 Task: For heading Use Italics Caveat with blue  colour & Underline.  font size for heading24,  'Change the font style of data to'Comic Sans MS and font size to 16,  Change the alignment of both headline & data to Align right In the sheet  Budget Tracking Tool
Action: Mouse moved to (177, 160)
Screenshot: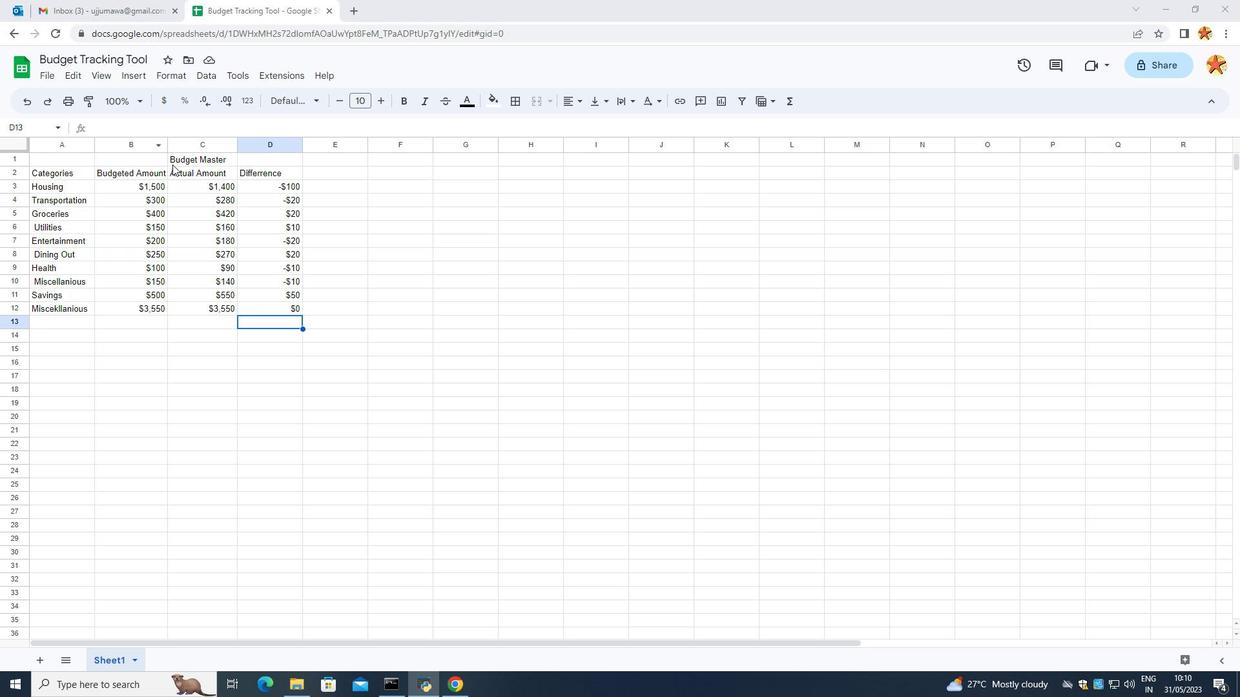 
Action: Mouse pressed left at (177, 160)
Screenshot: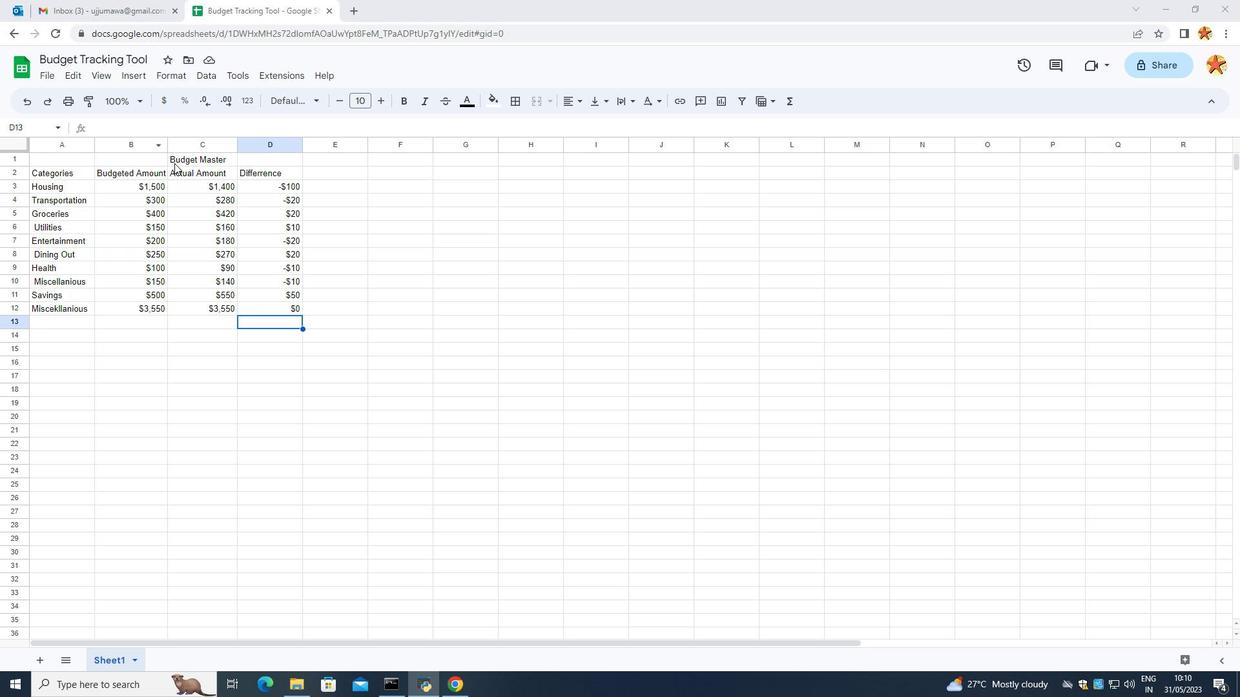 
Action: Mouse moved to (345, 98)
Screenshot: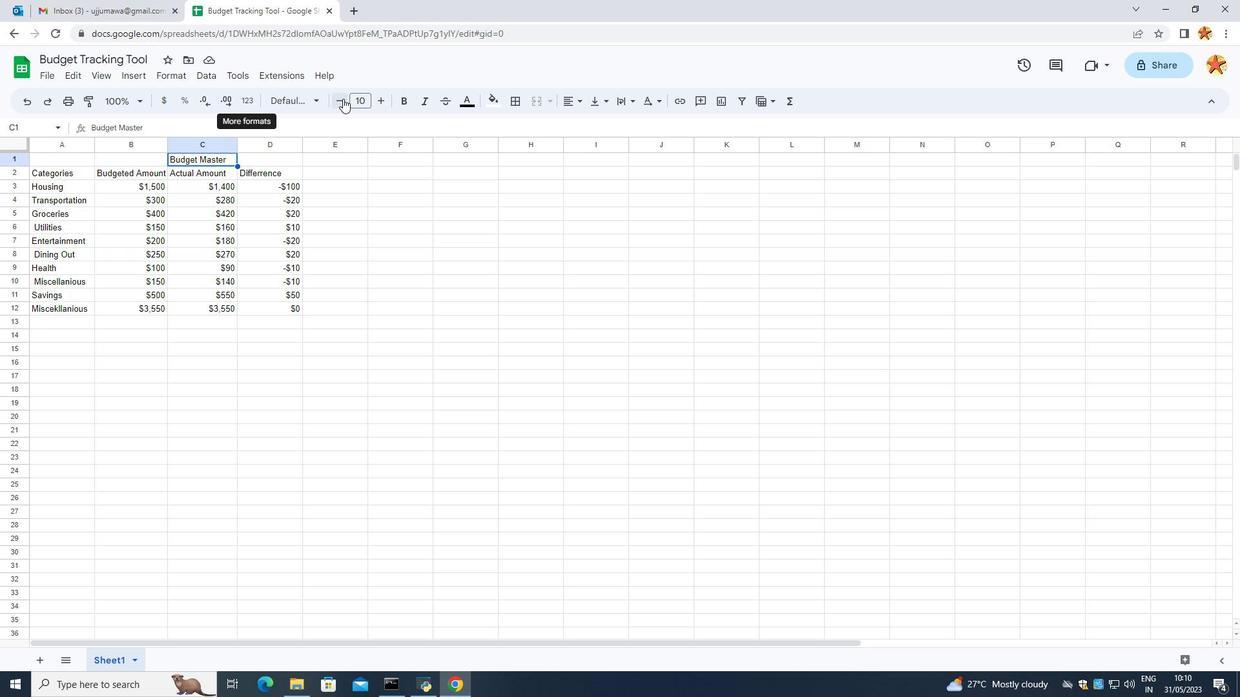 
Action: Mouse pressed left at (345, 98)
Screenshot: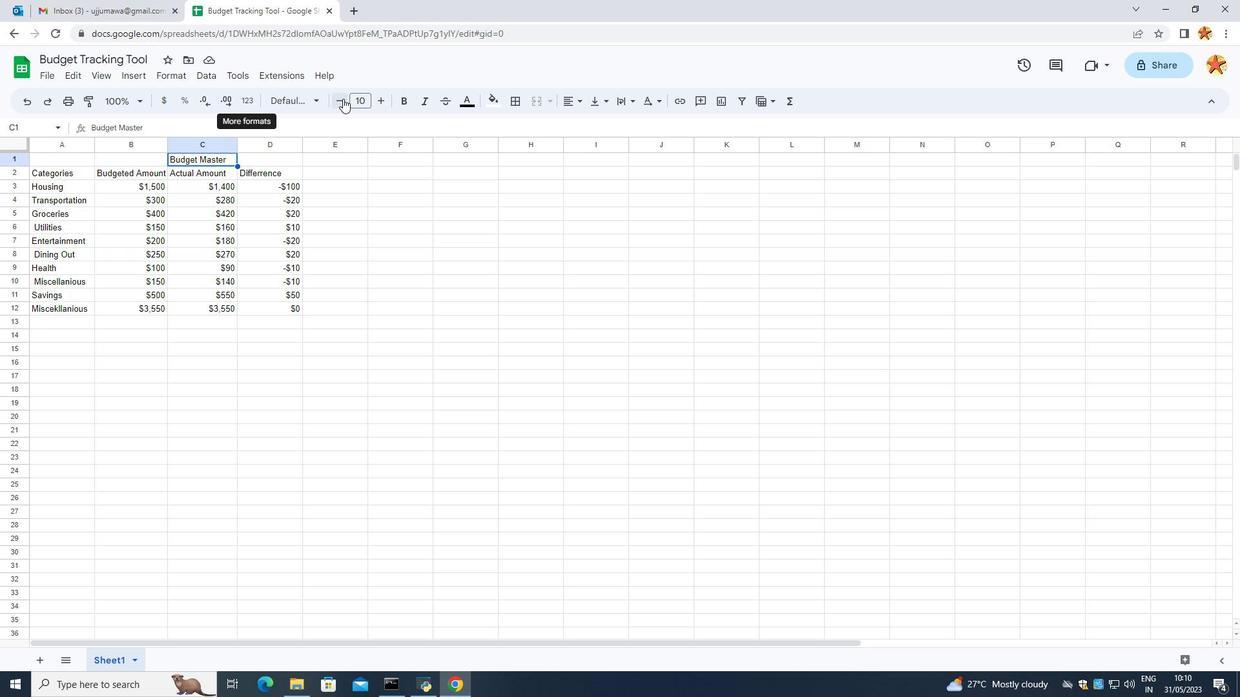 
Action: Mouse moved to (280, 94)
Screenshot: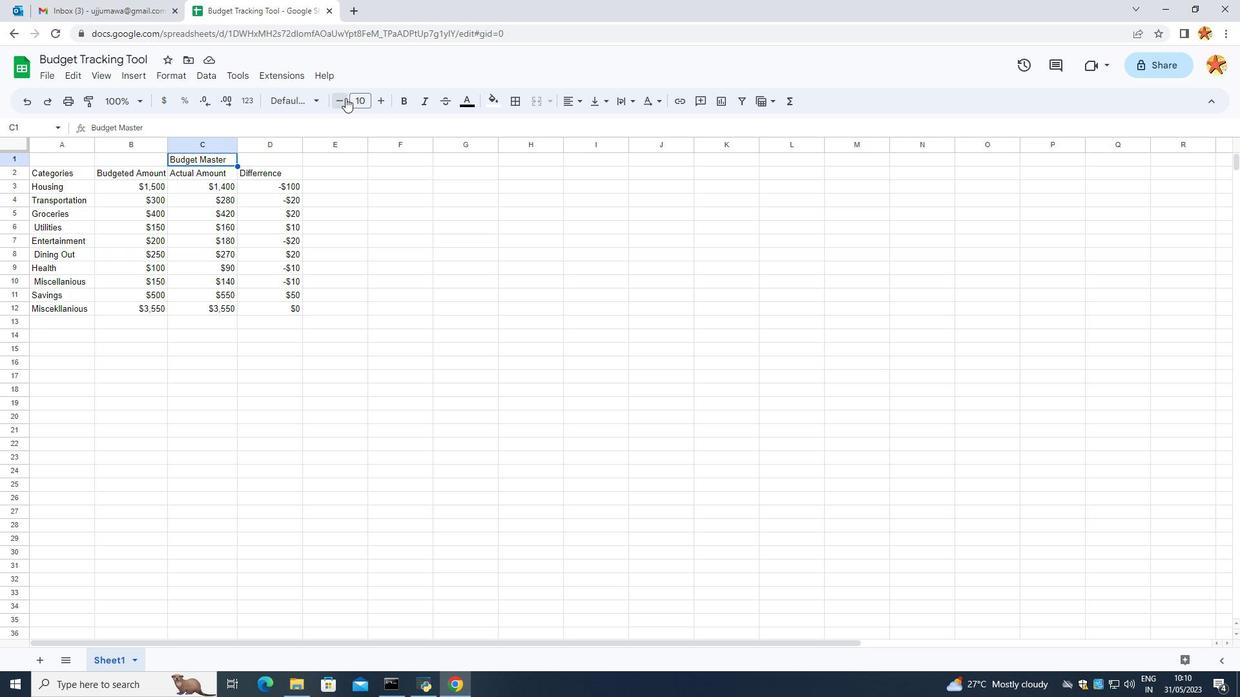 
Action: Mouse pressed left at (280, 94)
Screenshot: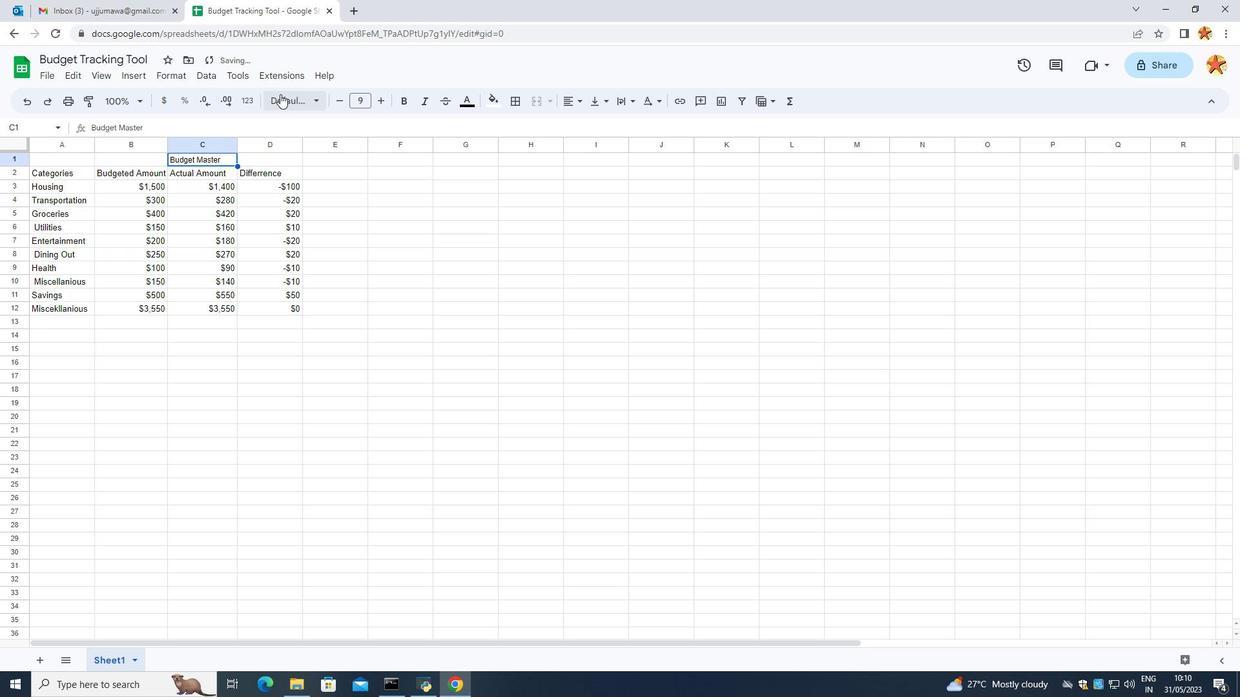 
Action: Mouse moved to (299, 426)
Screenshot: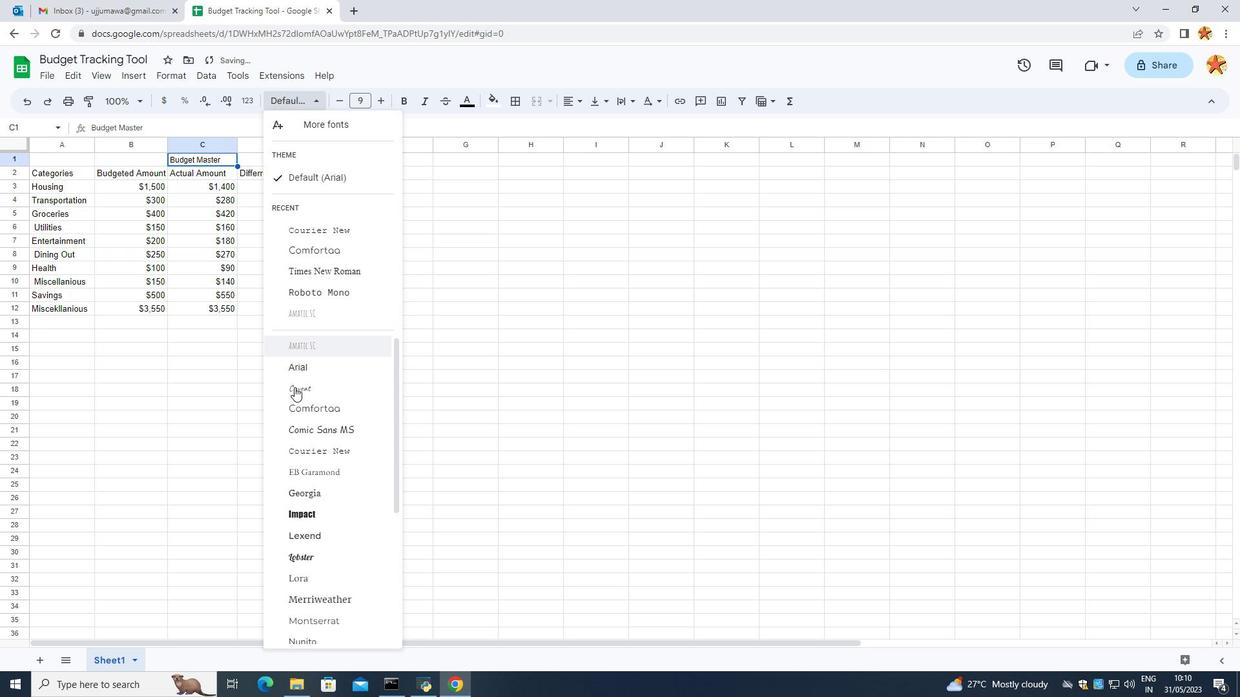 
Action: Mouse scrolled (299, 425) with delta (0, 0)
Screenshot: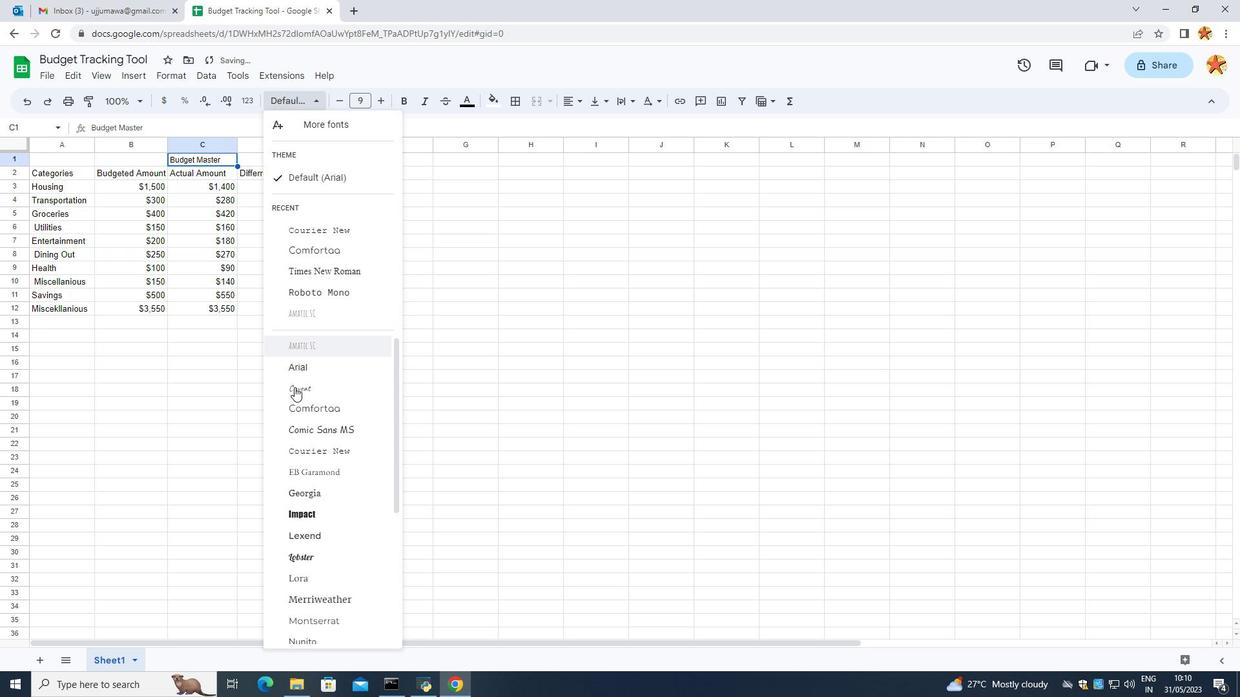 
Action: Mouse moved to (304, 417)
Screenshot: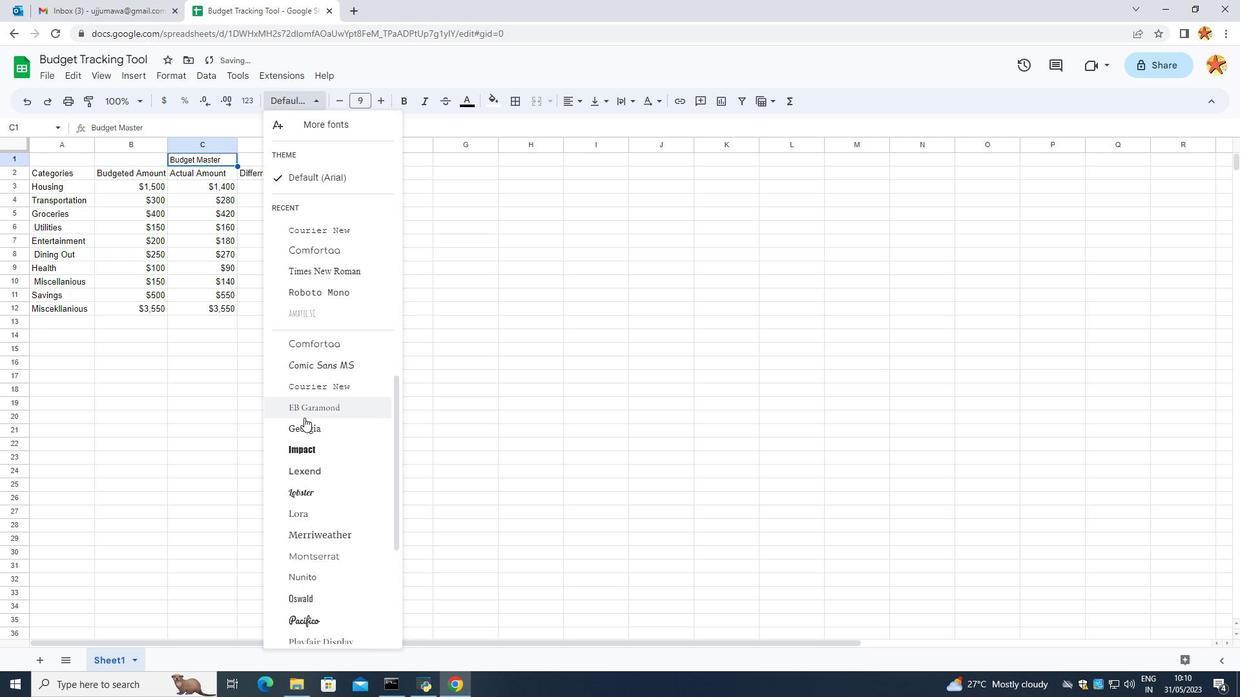 
Action: Mouse scrolled (304, 418) with delta (0, 0)
Screenshot: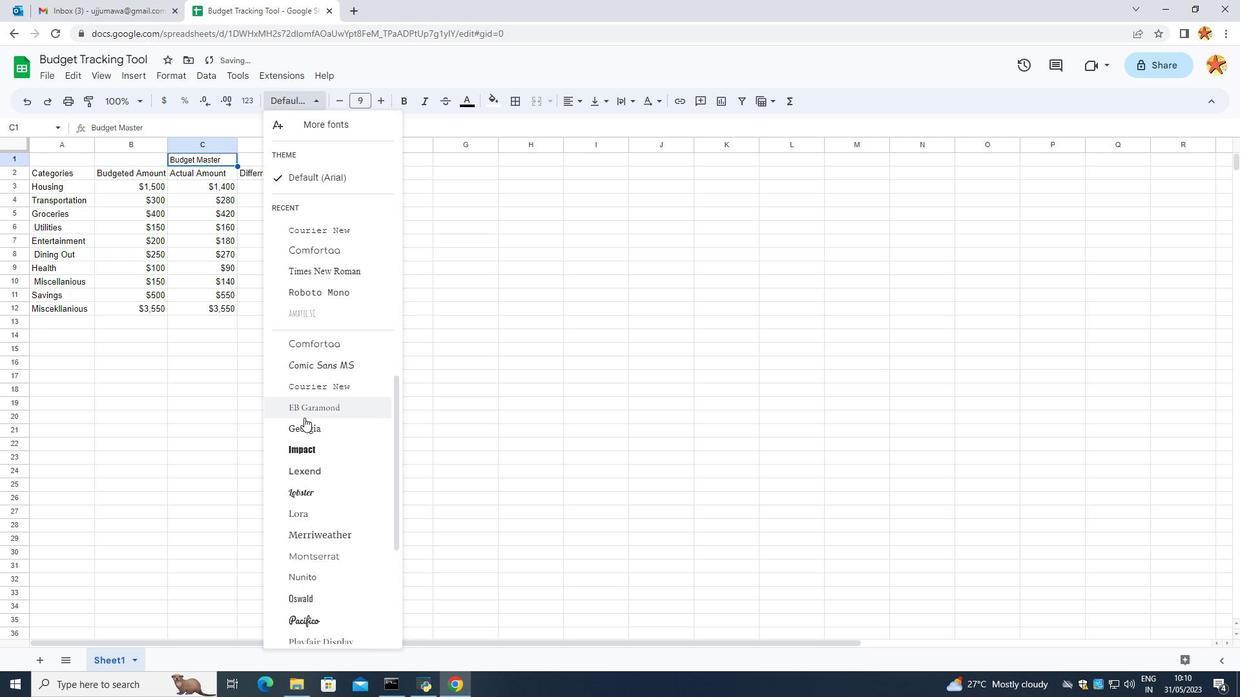 
Action: Mouse moved to (297, 456)
Screenshot: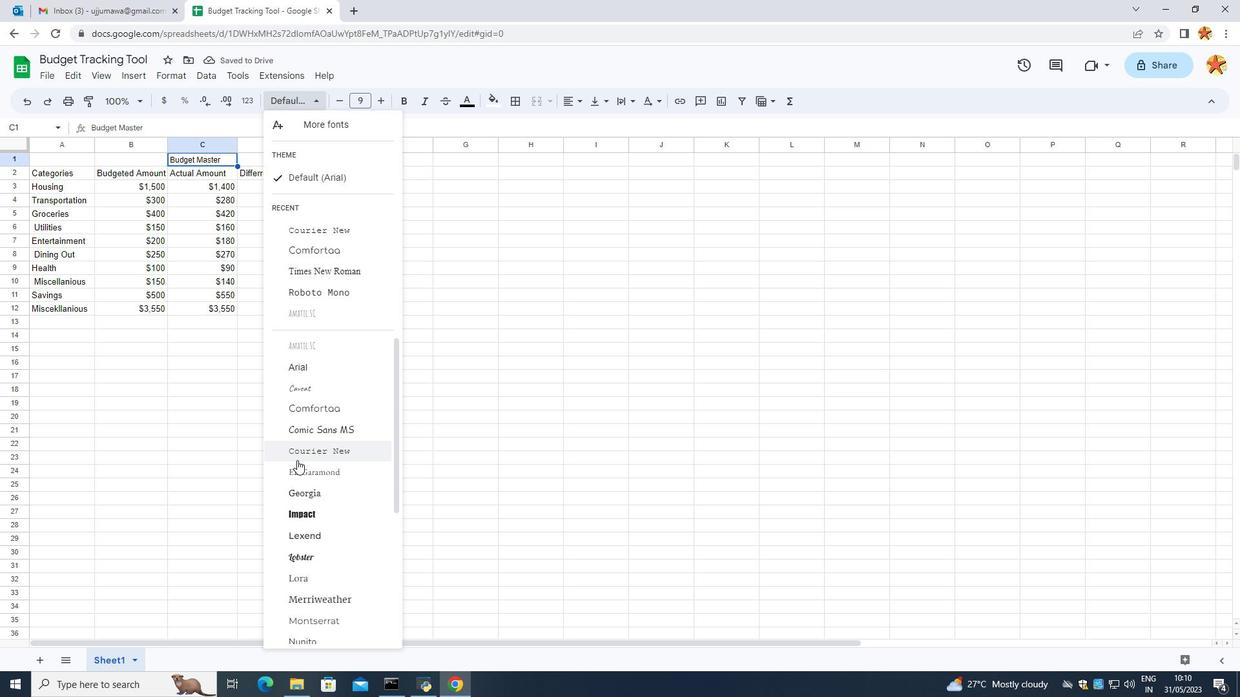 
Action: Mouse pressed left at (297, 456)
Screenshot: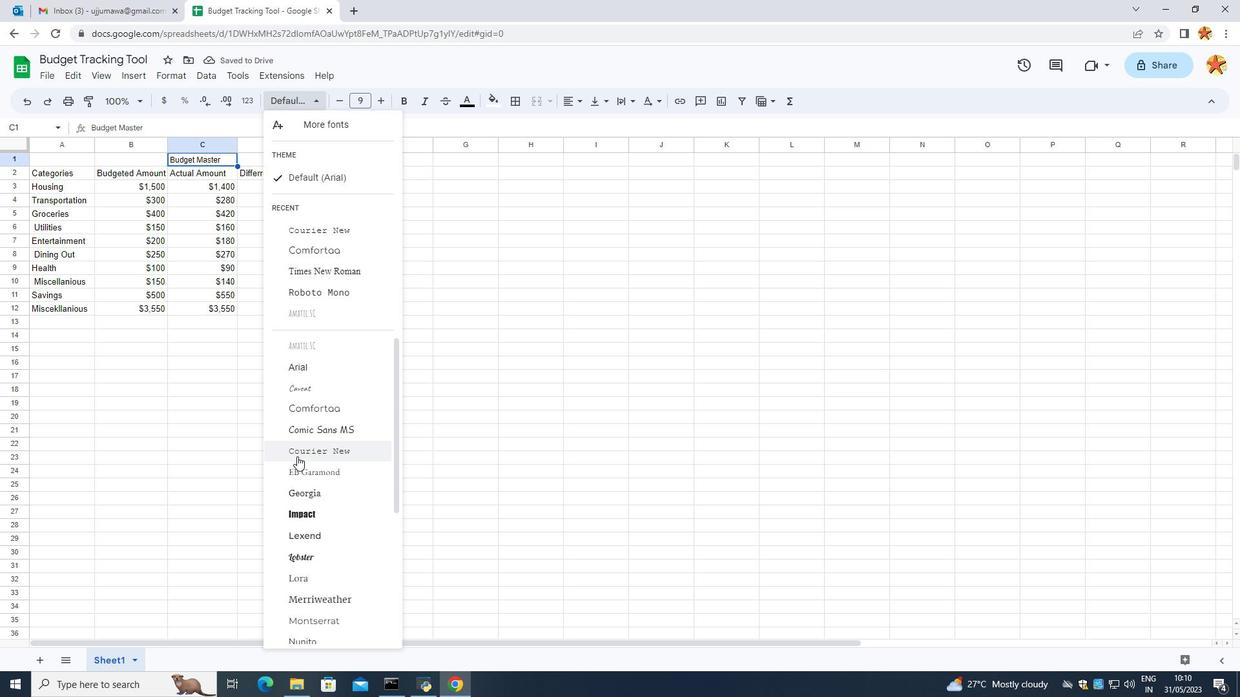 
Action: Mouse moved to (434, 101)
Screenshot: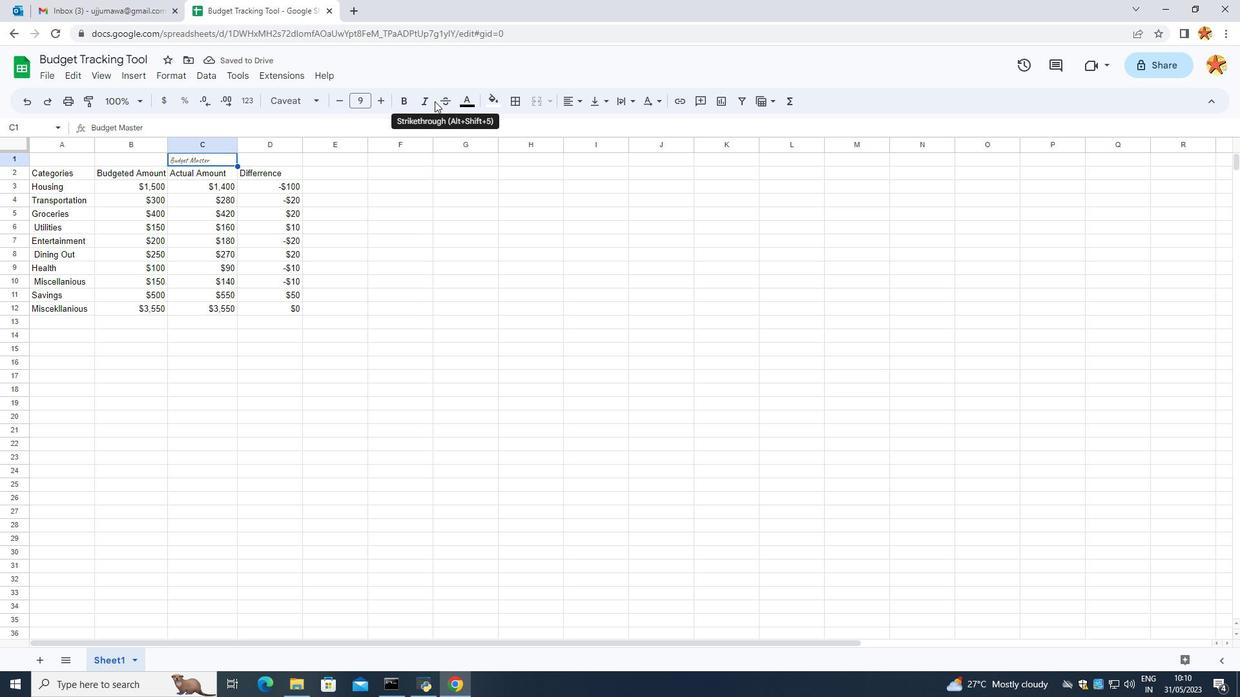 
Action: Mouse pressed left at (434, 101)
Screenshot: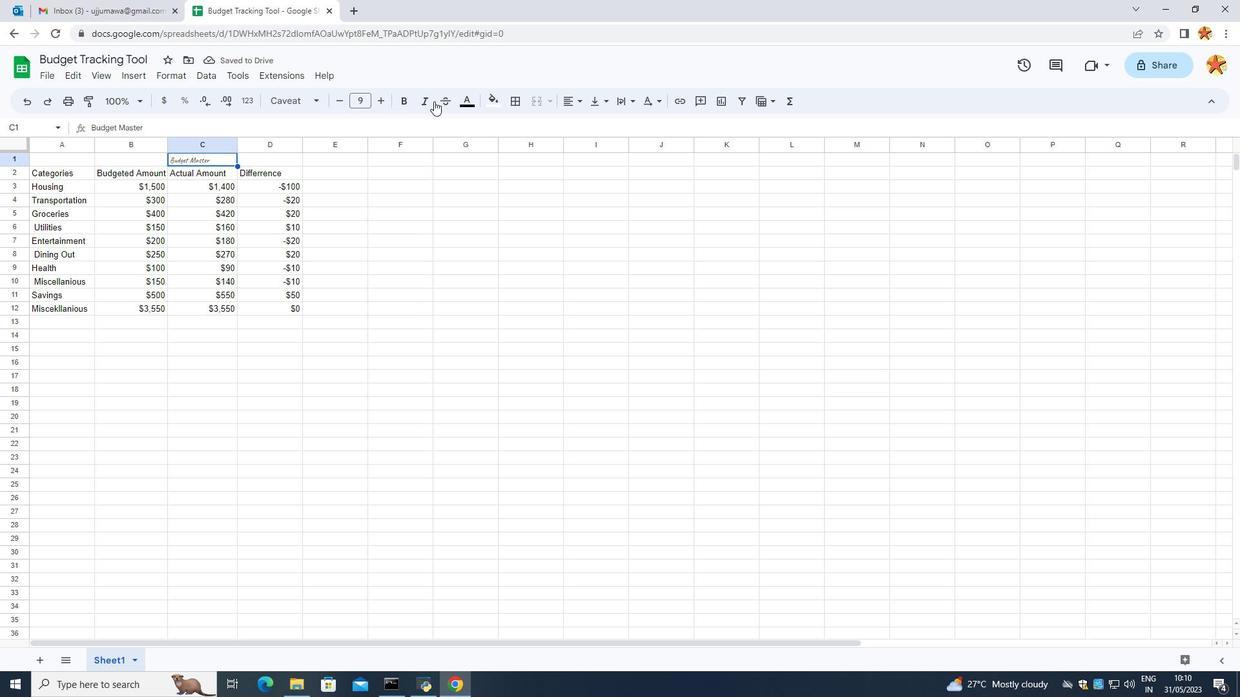
Action: Mouse moved to (384, 102)
Screenshot: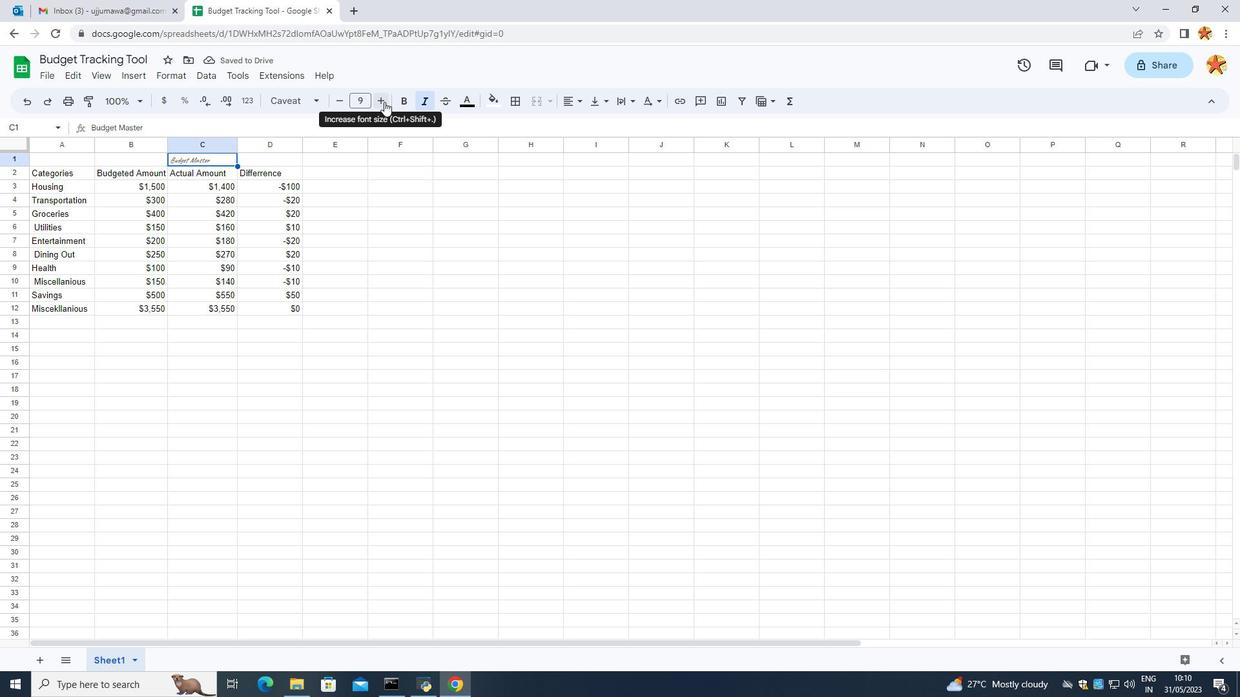 
Action: Mouse pressed left at (384, 102)
Screenshot: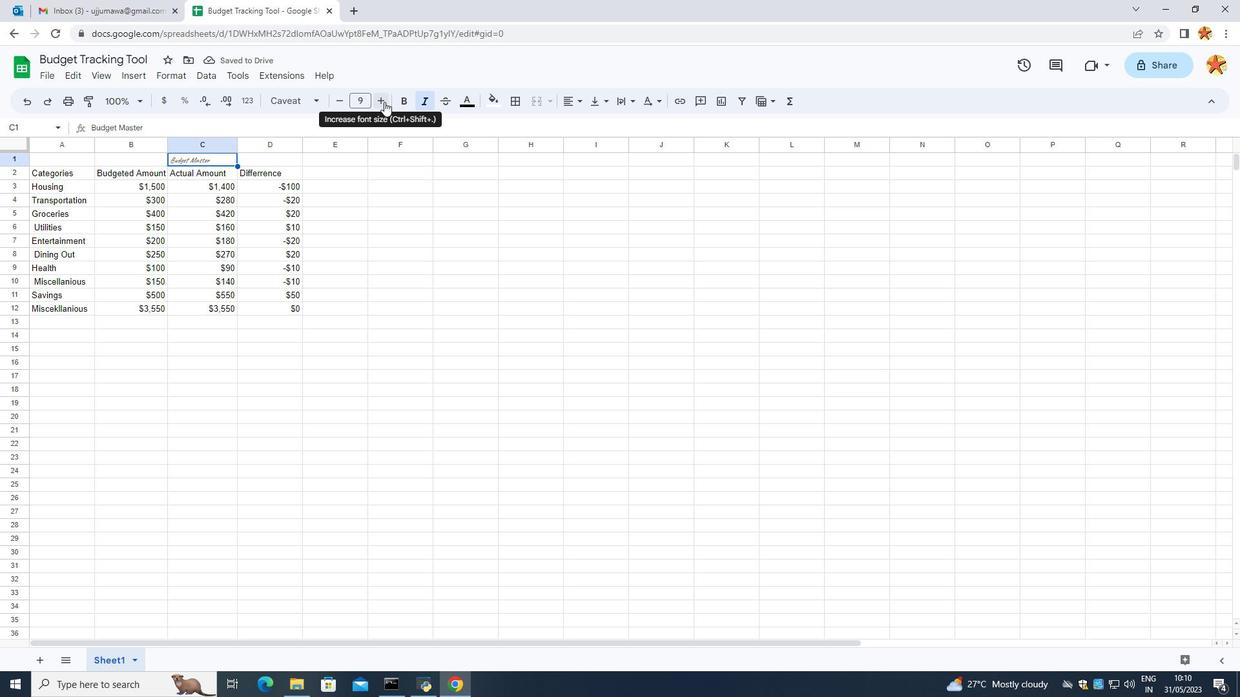
Action: Mouse pressed left at (384, 102)
Screenshot: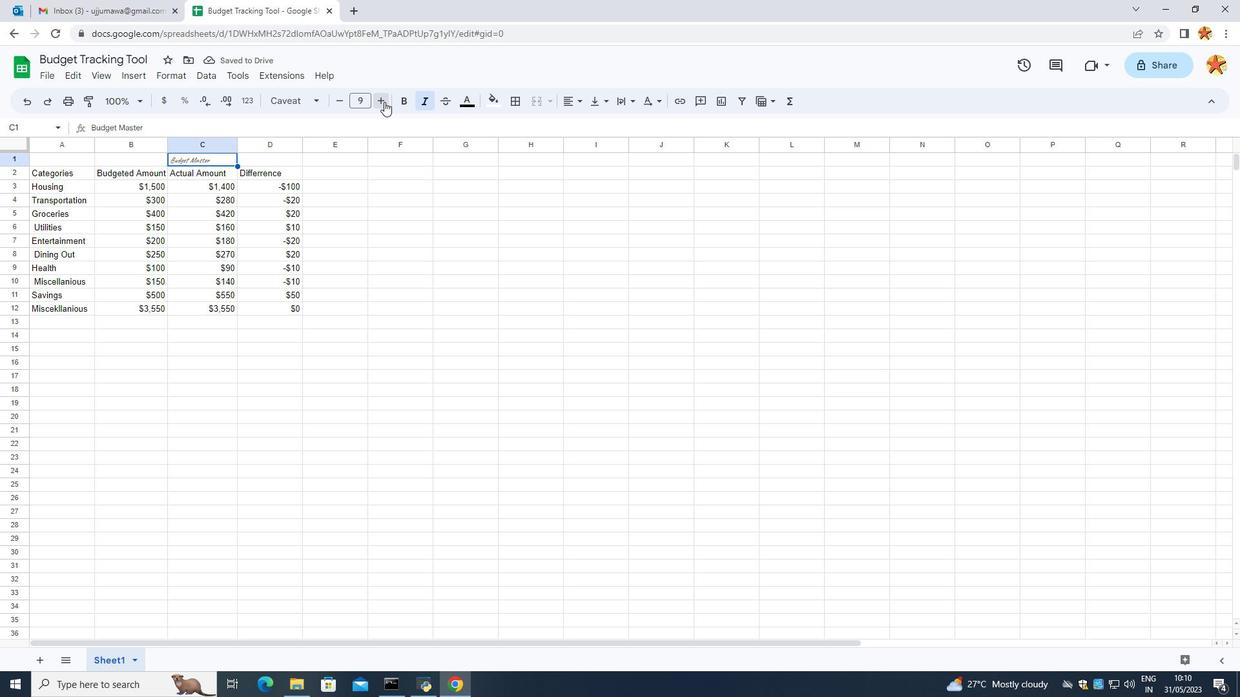 
Action: Mouse pressed left at (384, 102)
Screenshot: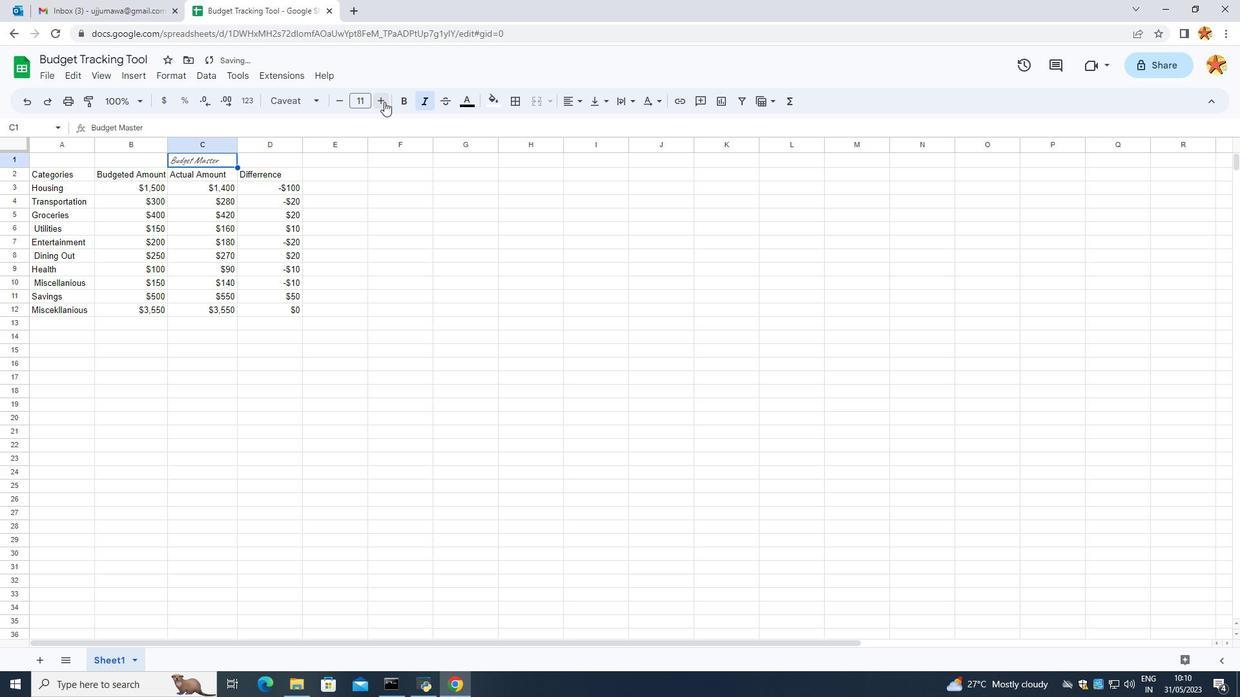 
Action: Mouse pressed left at (384, 102)
Screenshot: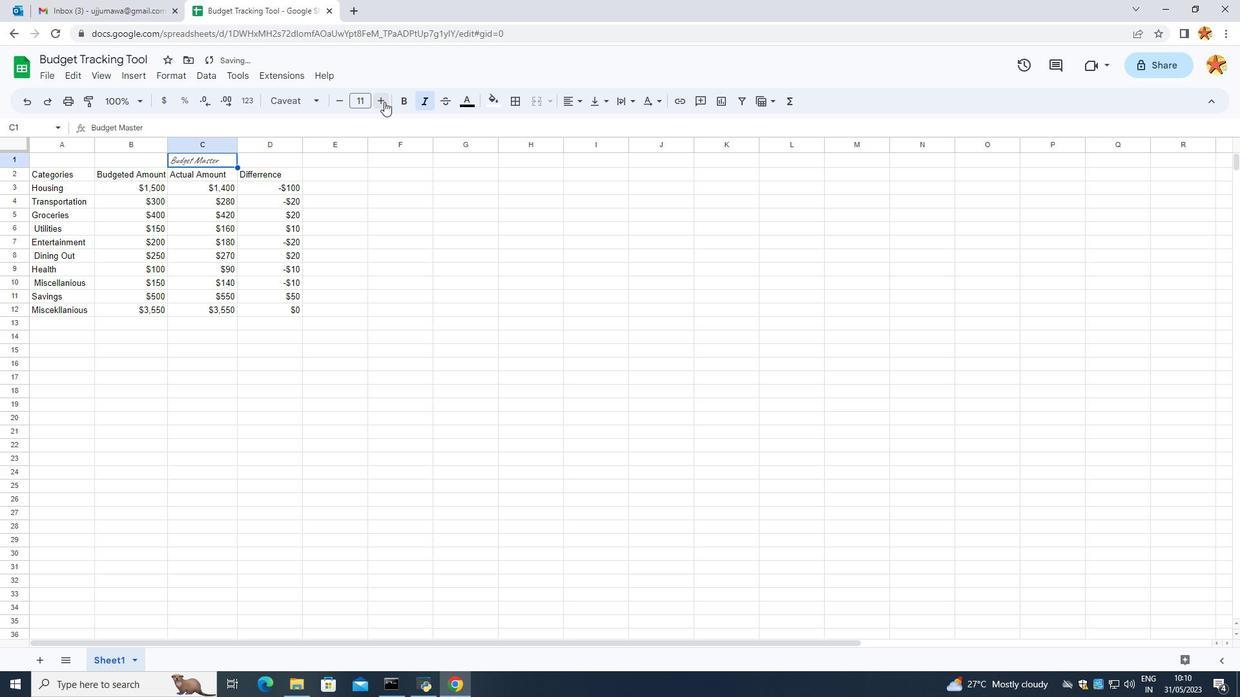 
Action: Mouse pressed left at (384, 102)
Screenshot: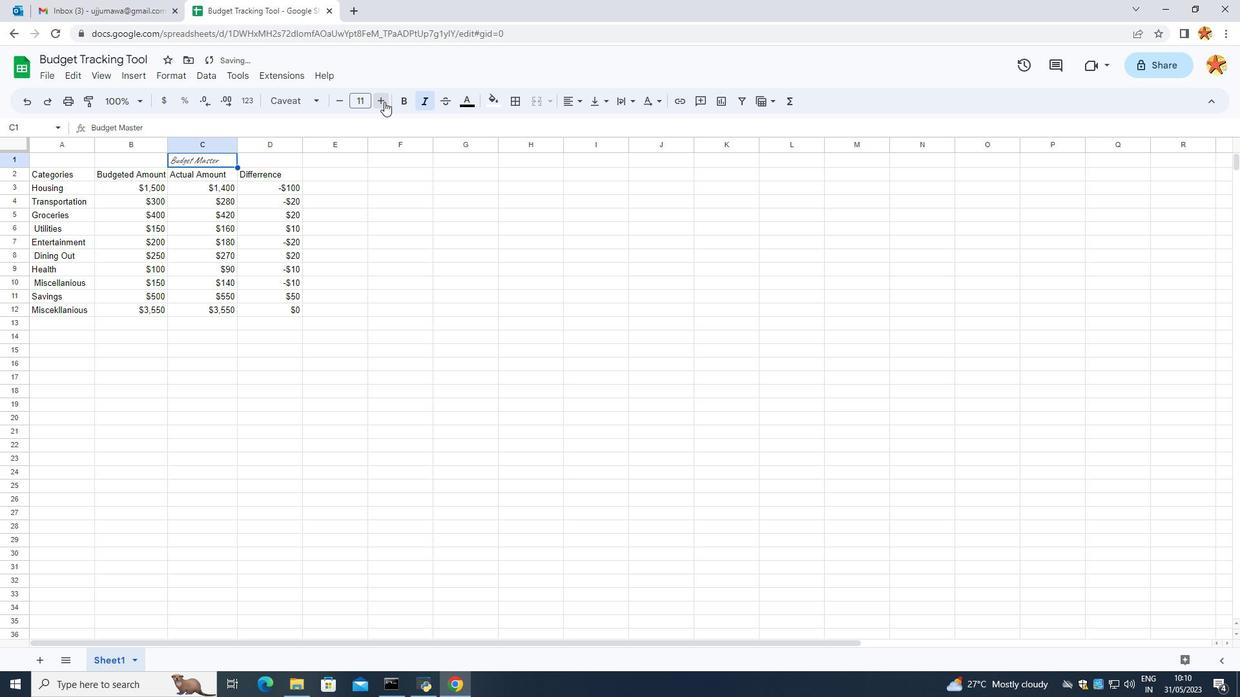 
Action: Mouse pressed left at (384, 102)
Screenshot: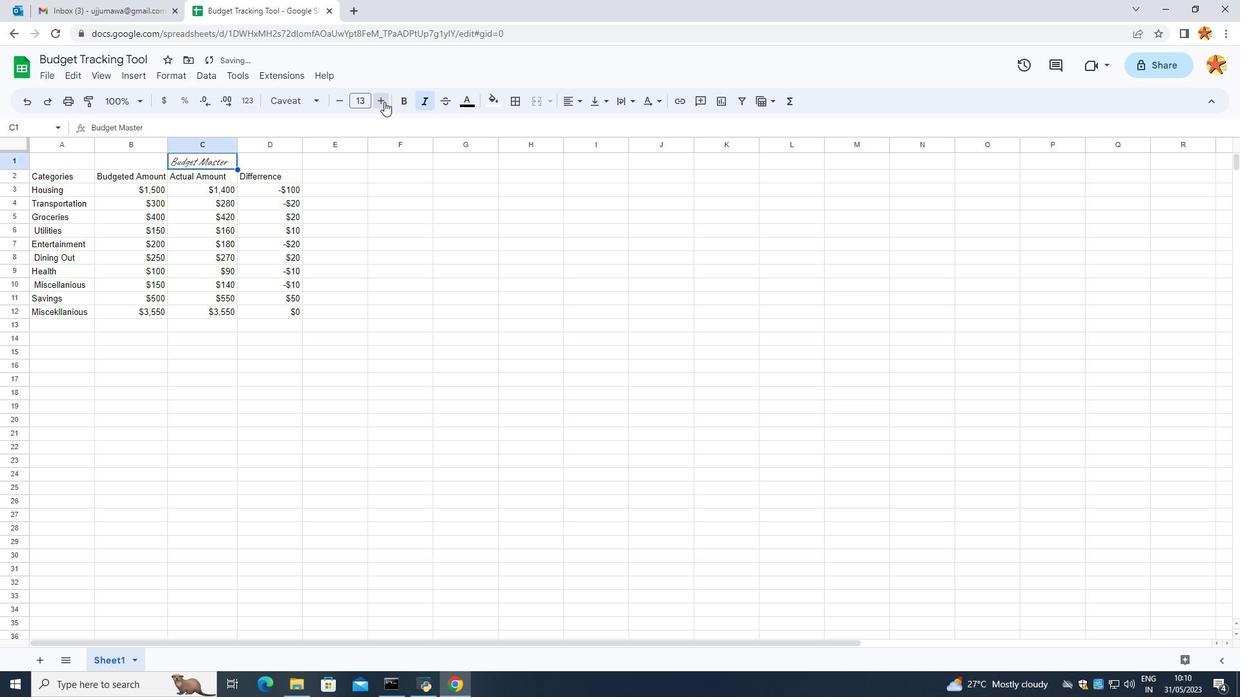 
Action: Mouse pressed left at (384, 102)
Screenshot: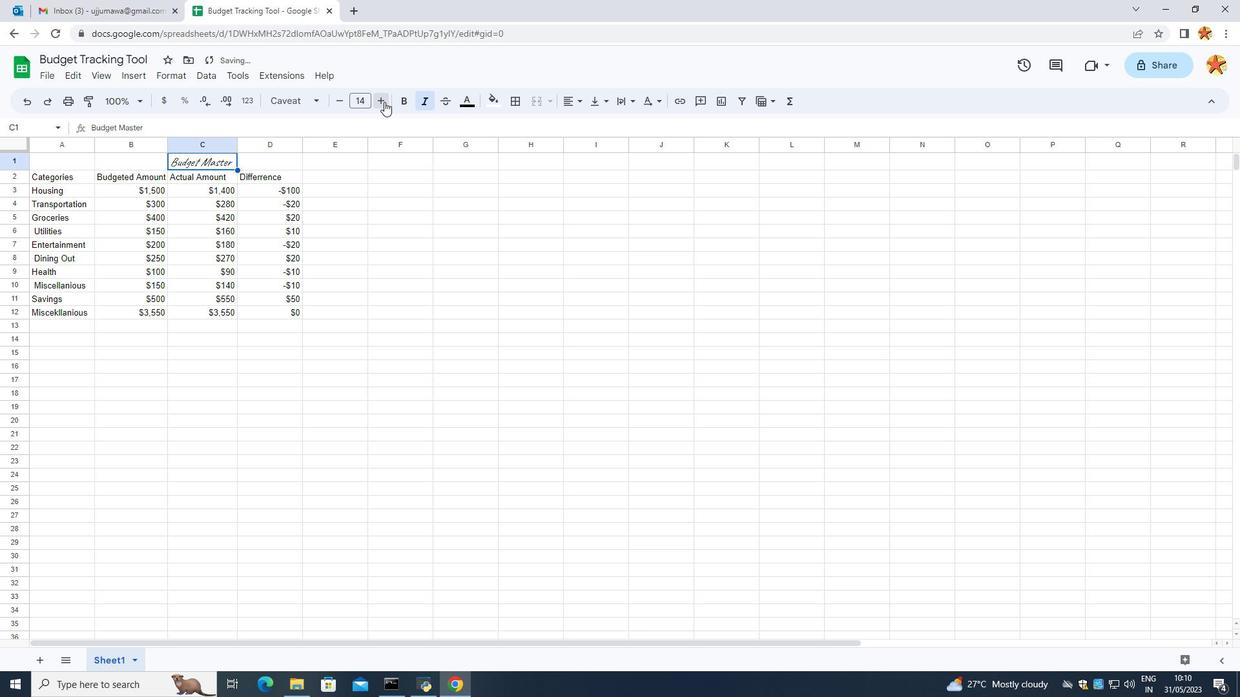 
Action: Mouse pressed left at (384, 102)
Screenshot: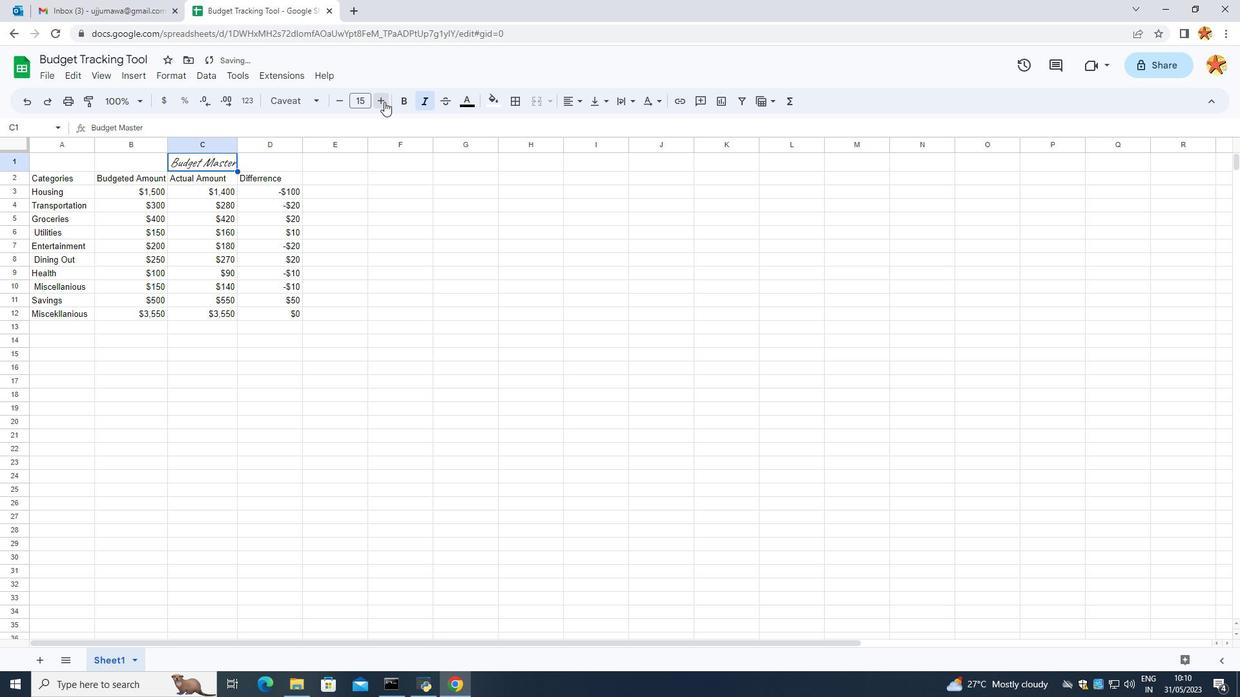 
Action: Mouse pressed left at (384, 102)
Screenshot: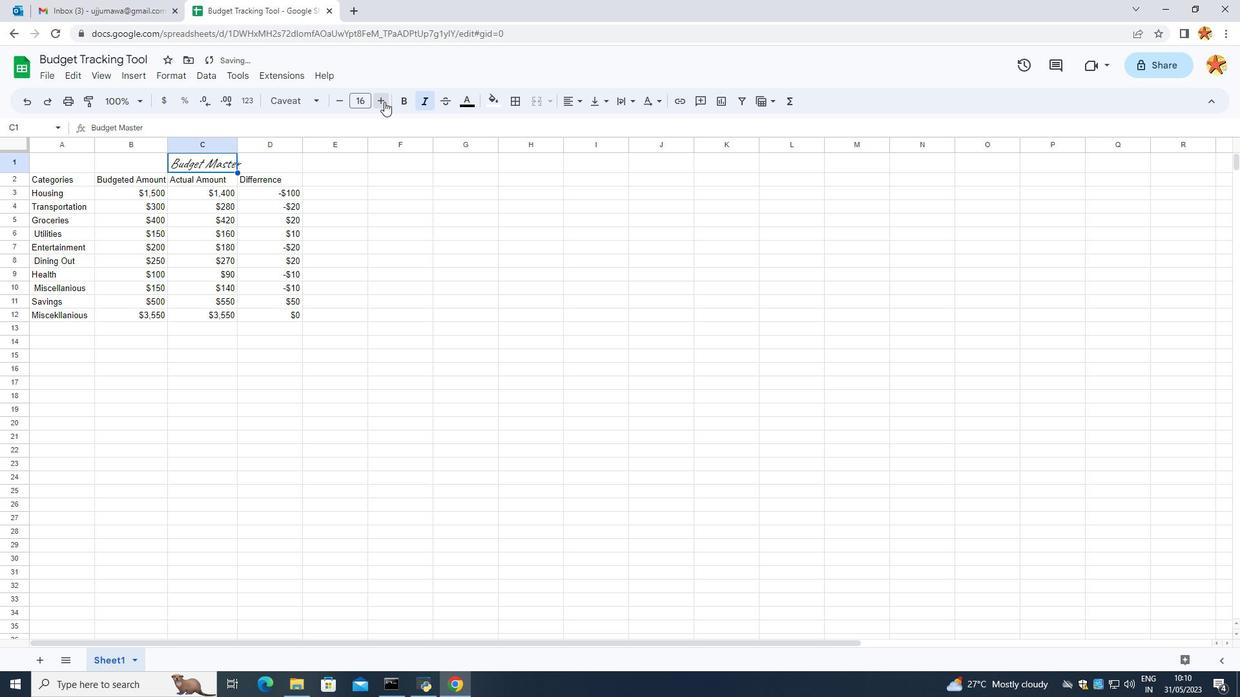 
Action: Mouse pressed left at (384, 102)
Screenshot: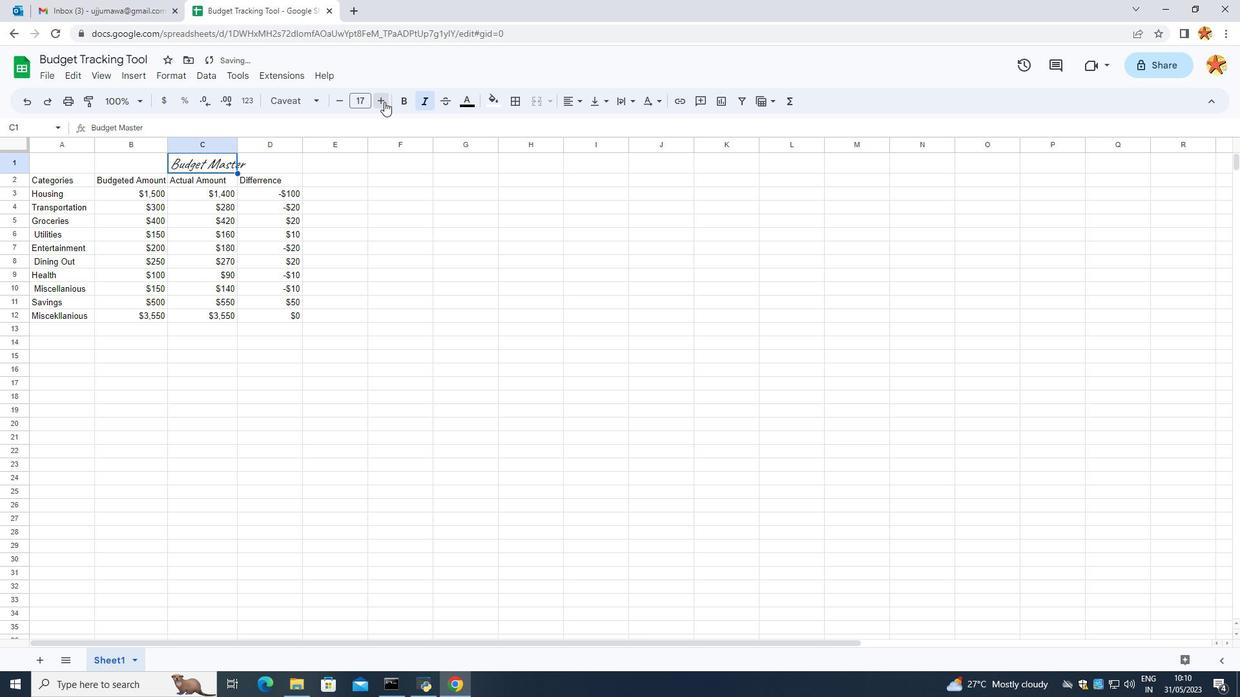 
Action: Mouse pressed left at (384, 102)
Screenshot: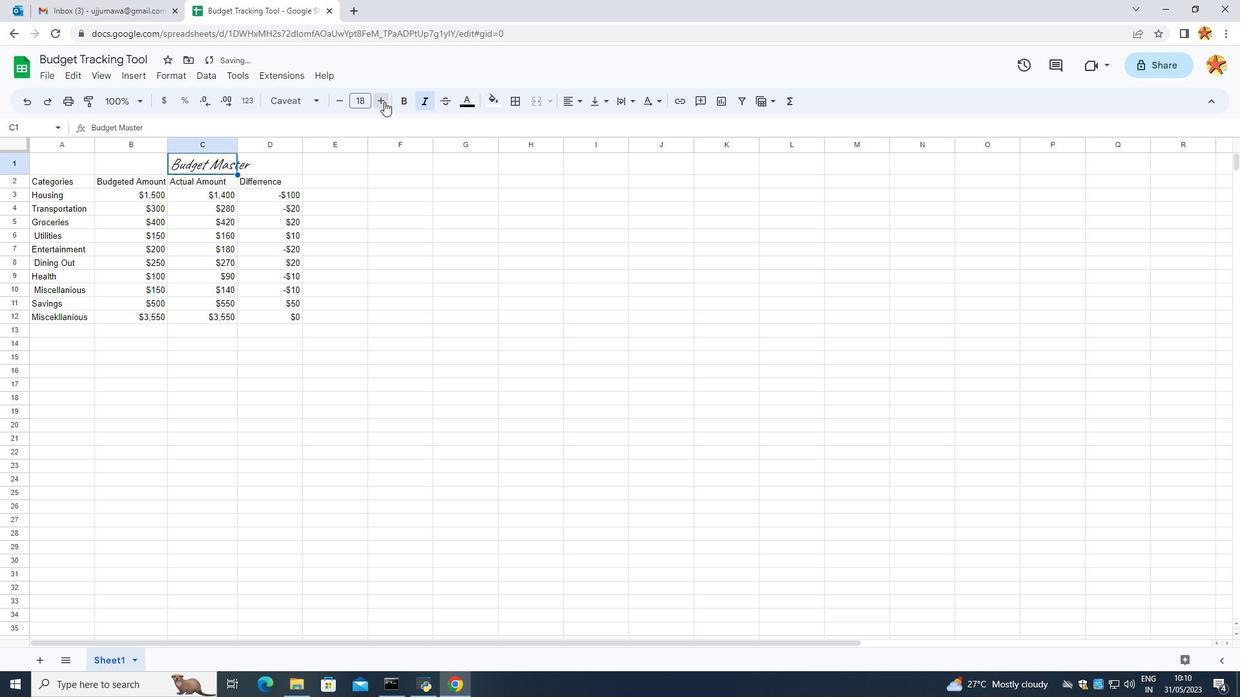 
Action: Mouse pressed left at (384, 102)
Screenshot: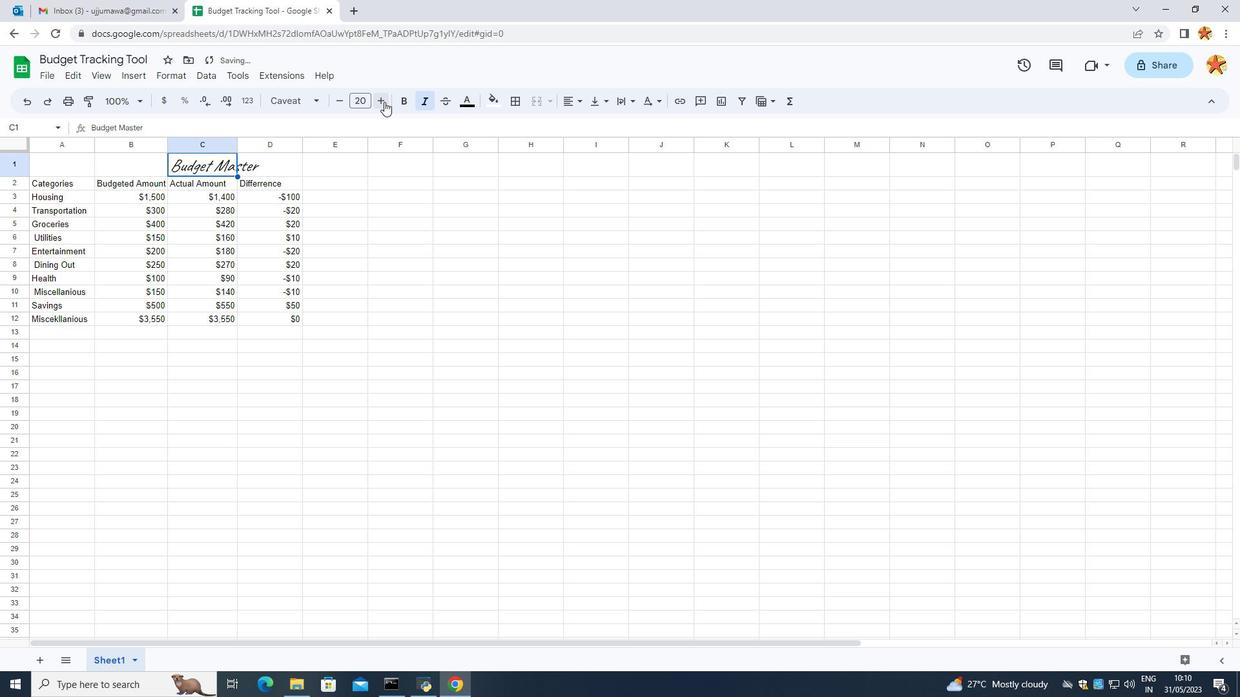 
Action: Mouse pressed left at (384, 102)
Screenshot: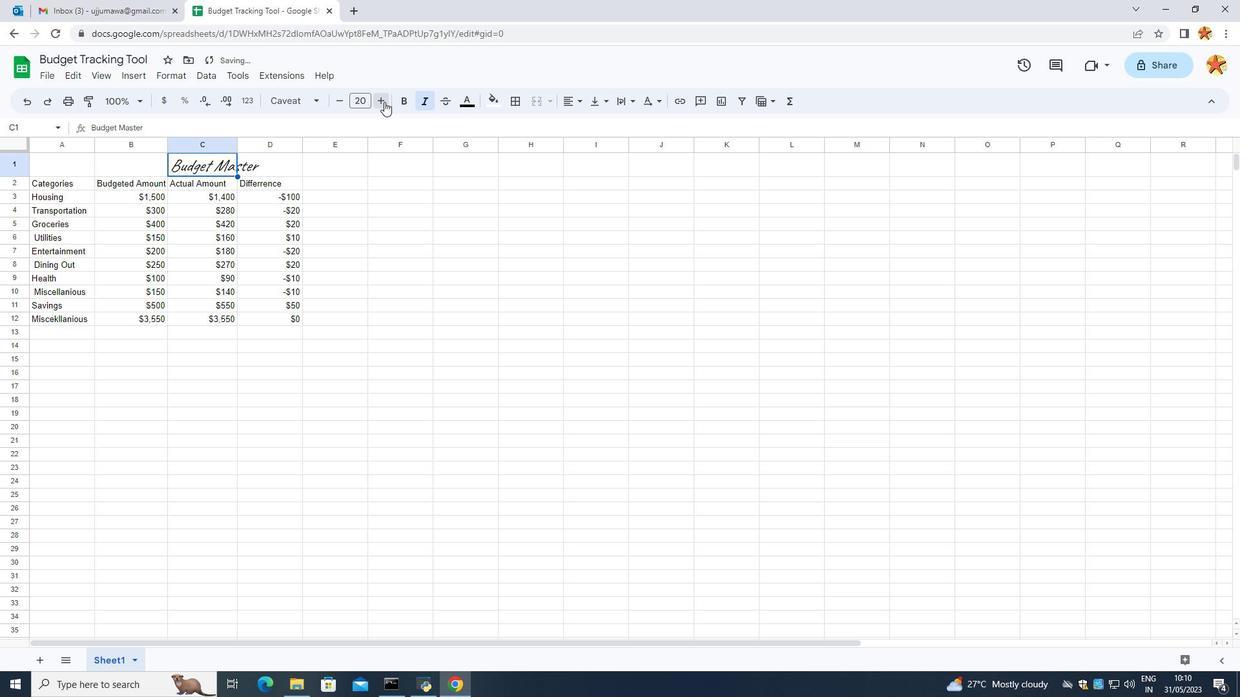 
Action: Mouse pressed left at (384, 102)
Screenshot: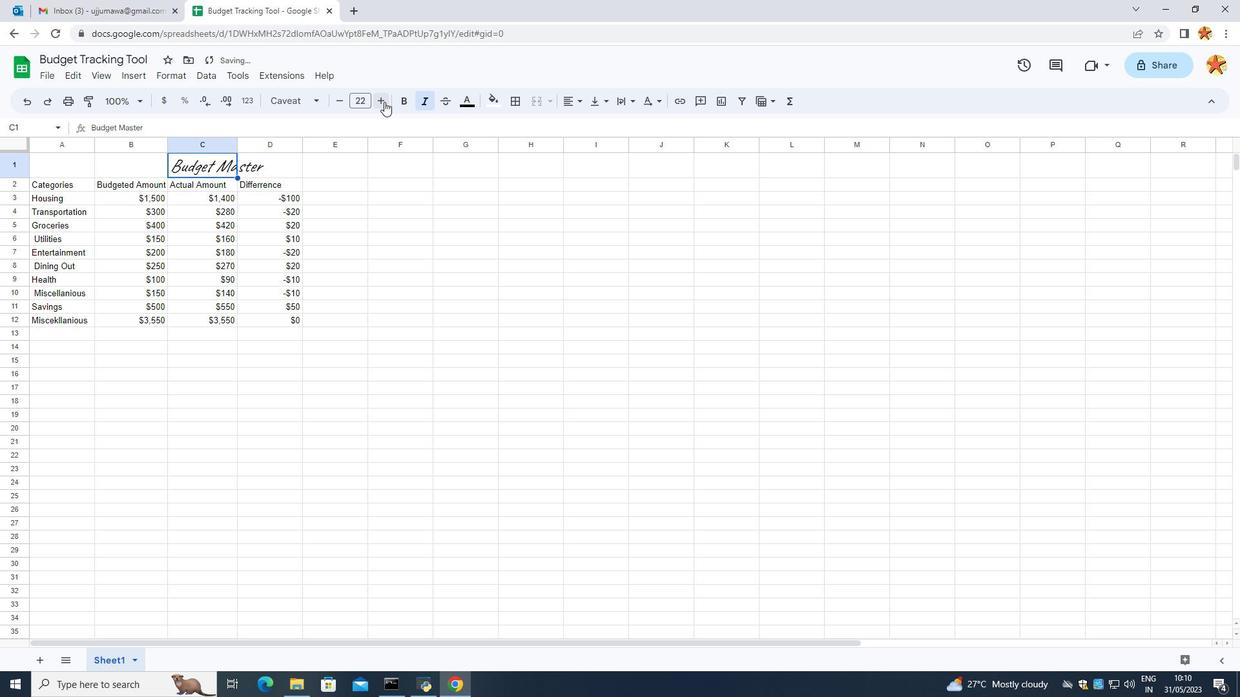 
Action: Mouse pressed left at (384, 102)
Screenshot: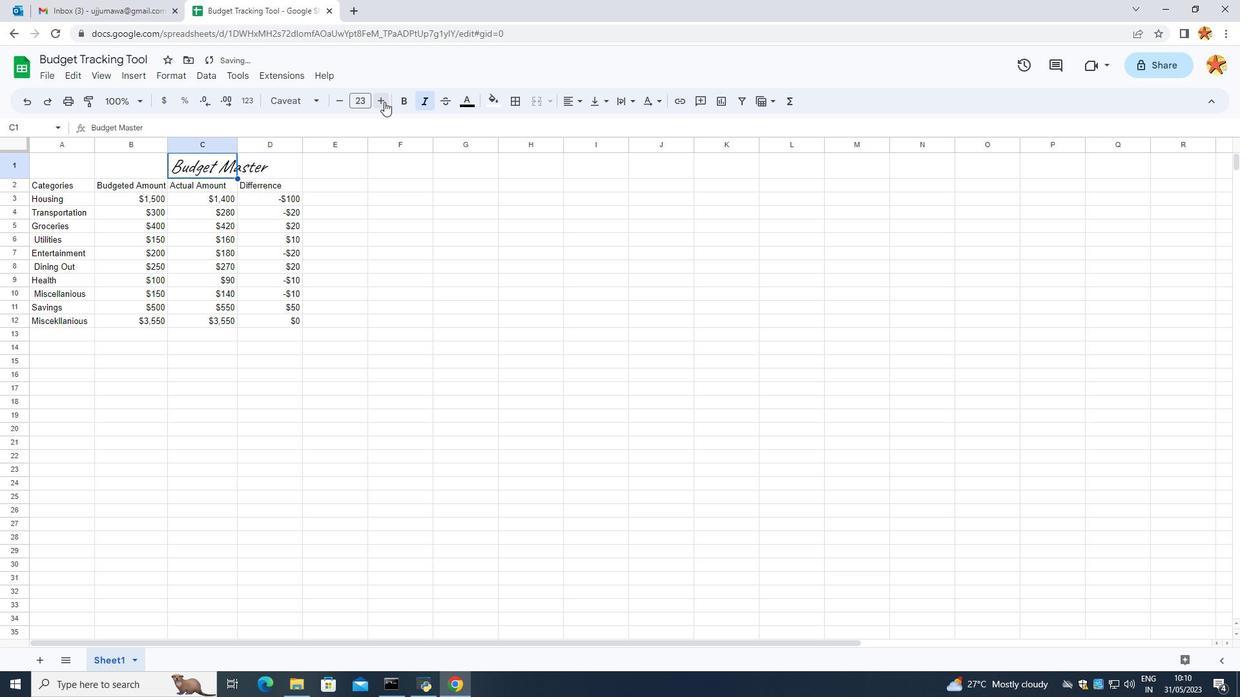 
Action: Mouse moved to (482, 107)
Screenshot: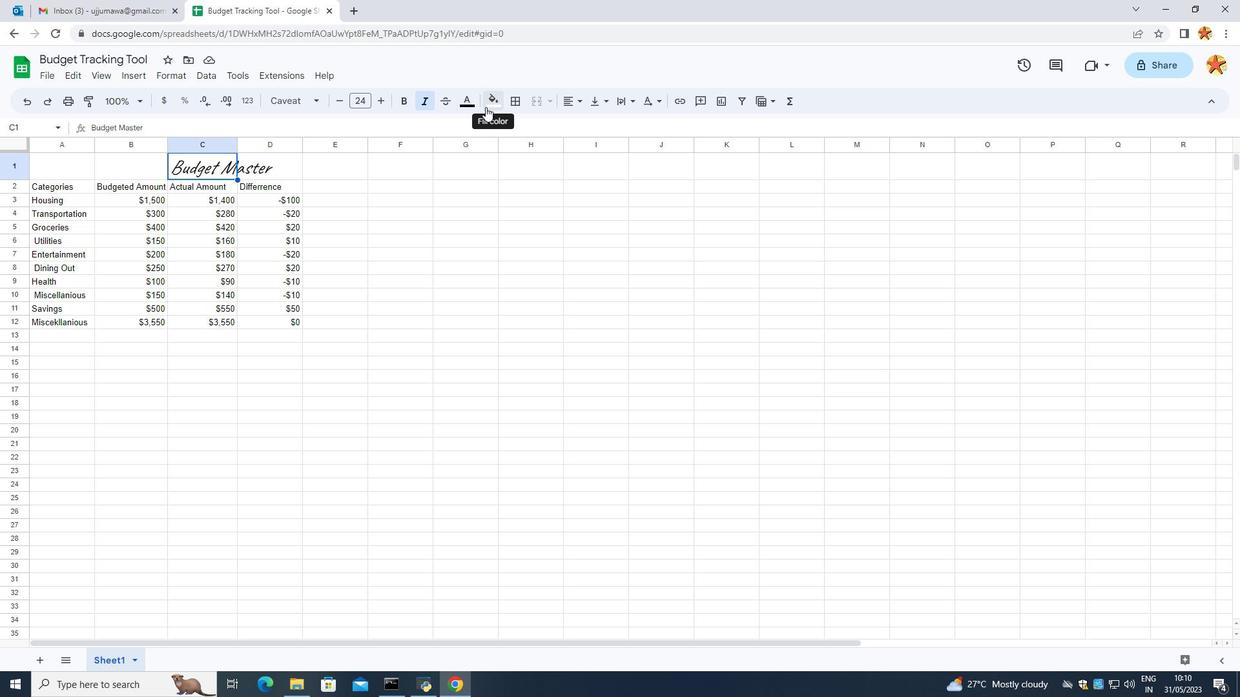 
Action: Mouse pressed left at (482, 107)
Screenshot: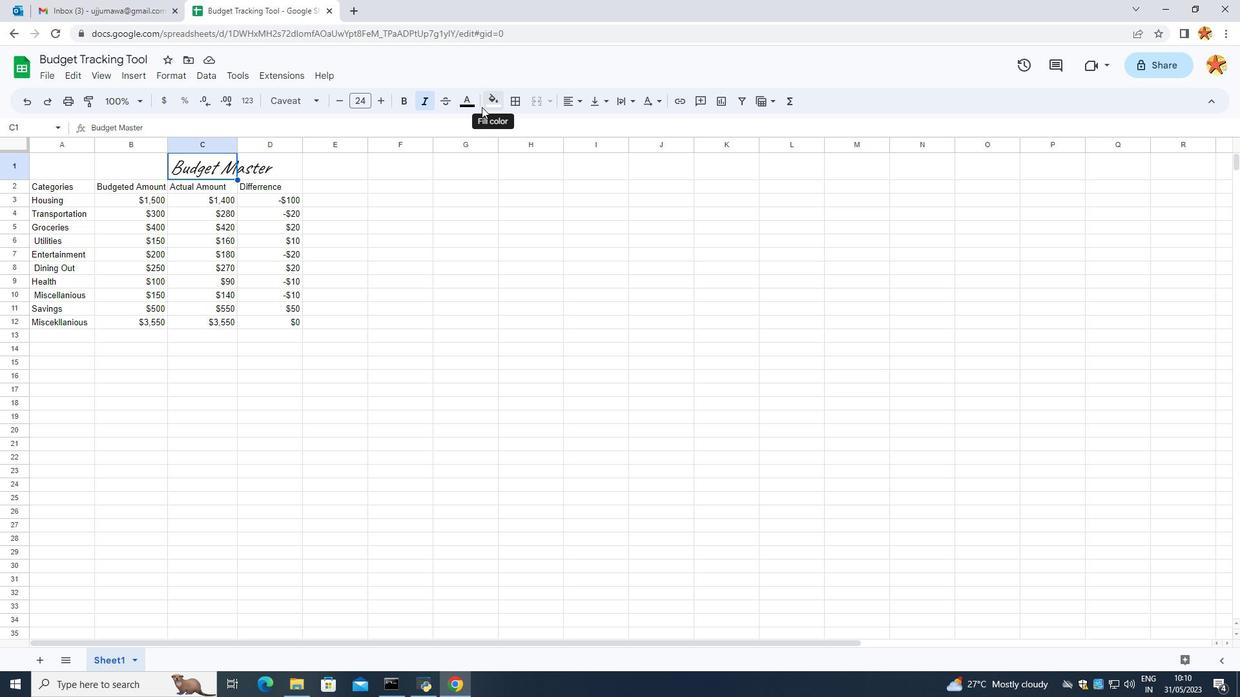 
Action: Mouse moved to (474, 107)
Screenshot: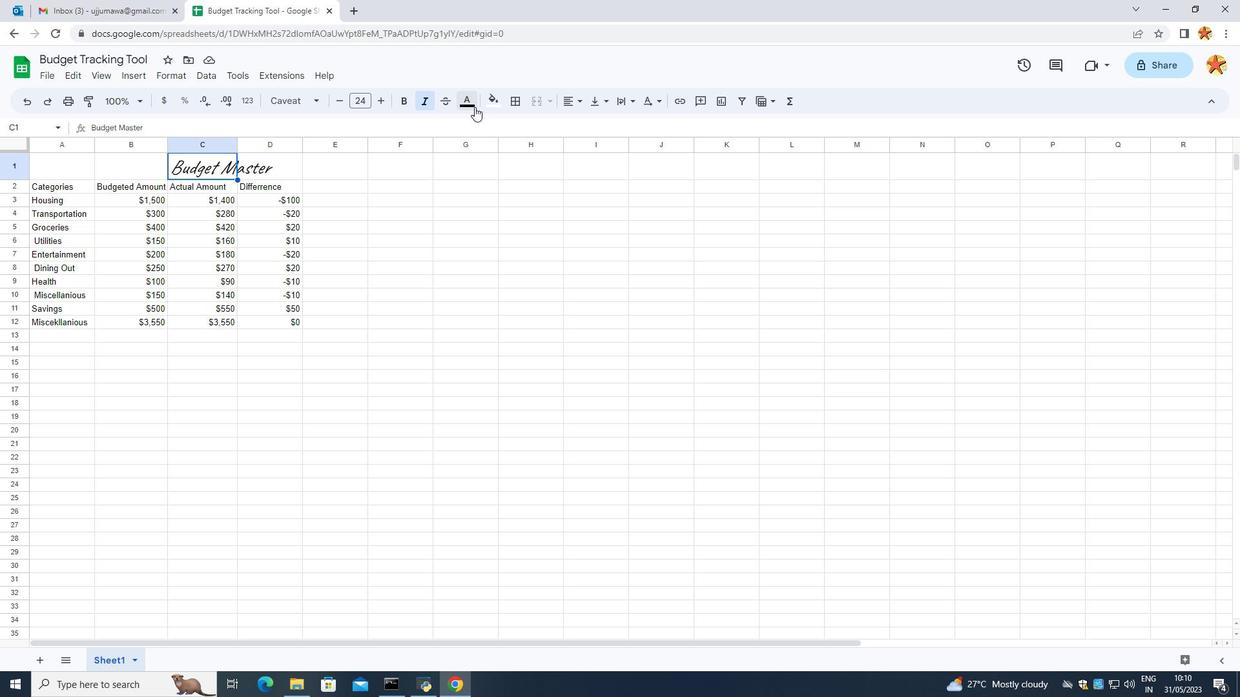 
Action: Mouse pressed left at (474, 107)
Screenshot: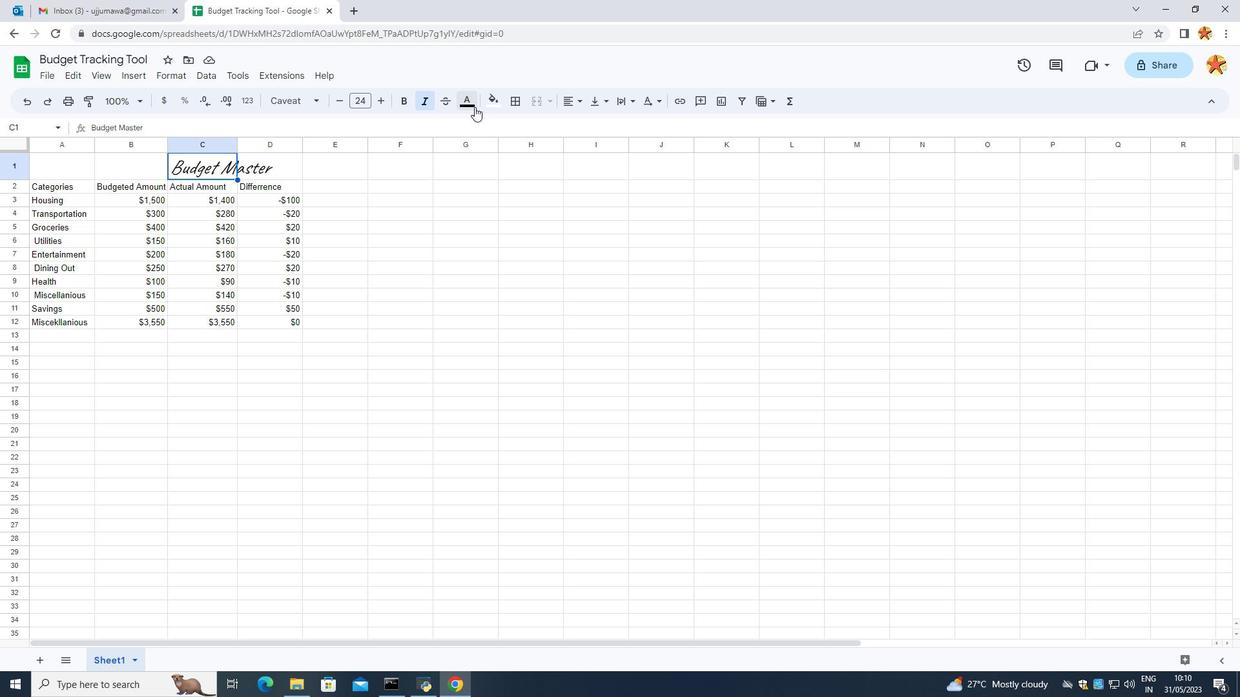 
Action: Mouse moved to (558, 163)
Screenshot: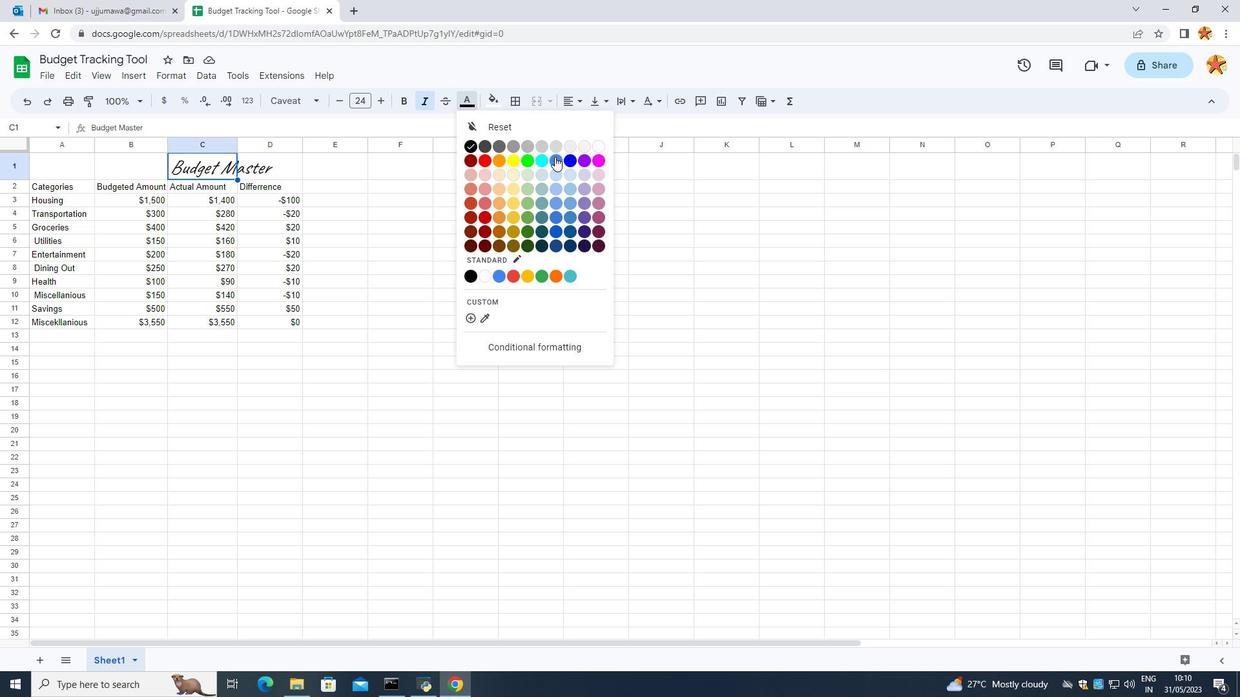 
Action: Mouse pressed left at (558, 163)
Screenshot: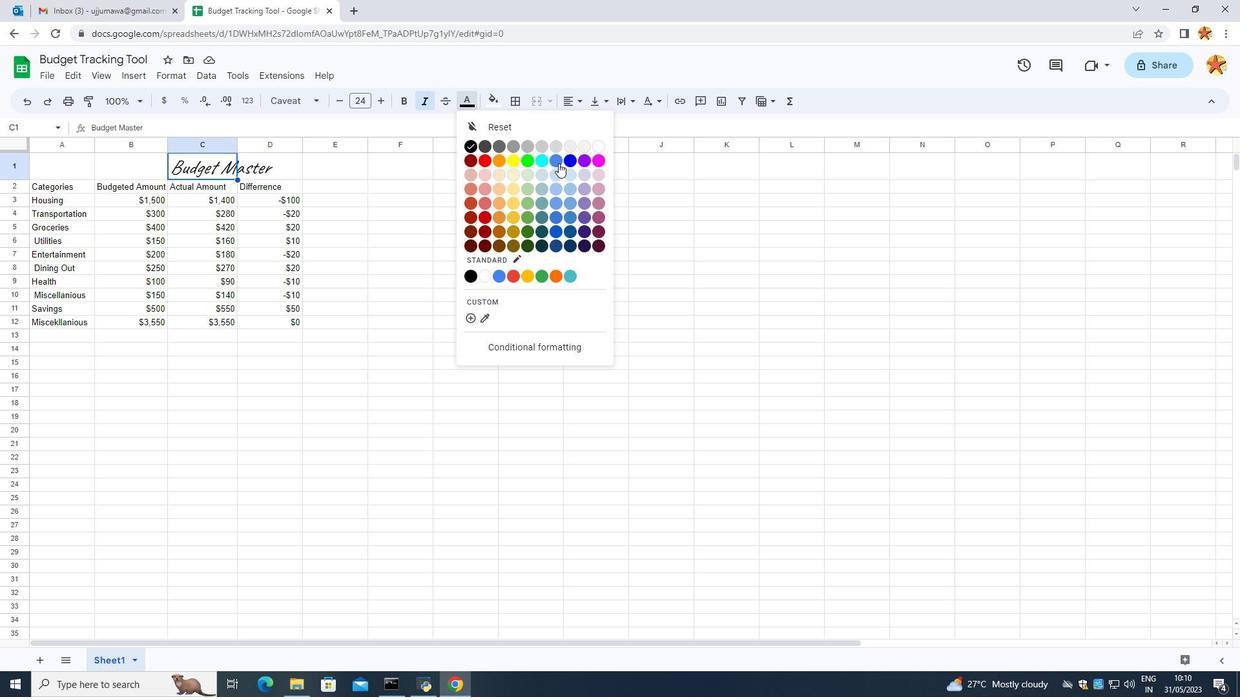 
Action: Mouse moved to (360, 166)
Screenshot: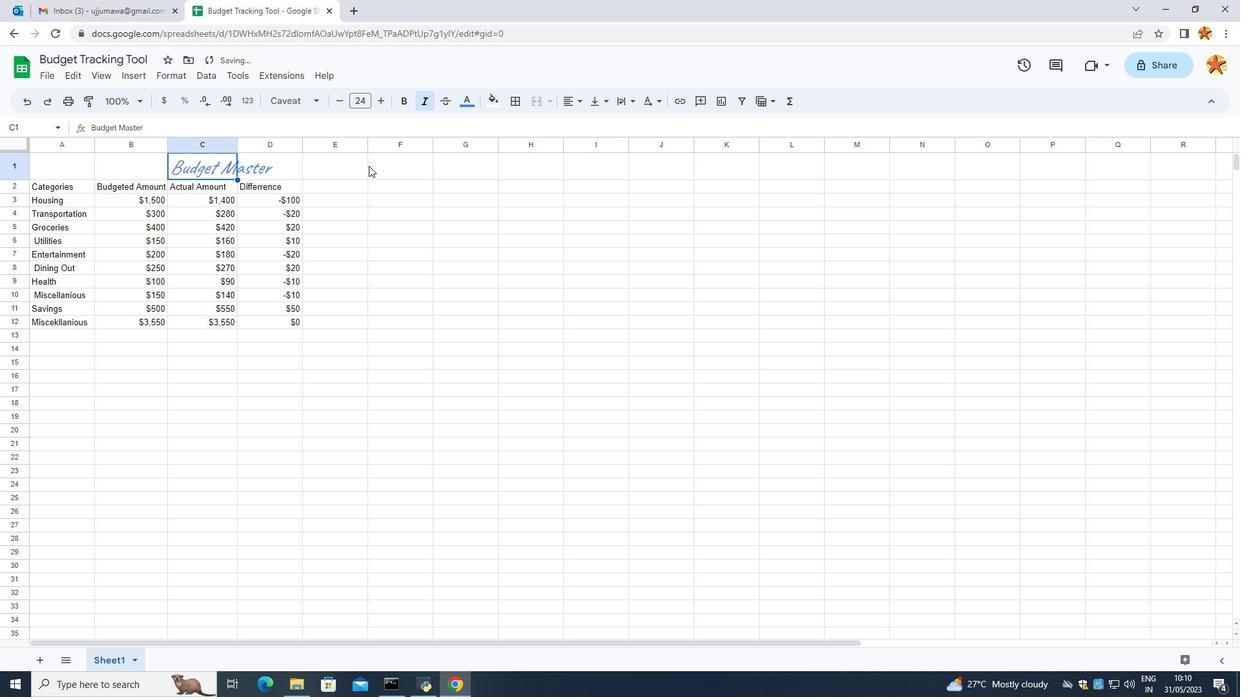 
Action: Mouse pressed left at (360, 166)
Screenshot: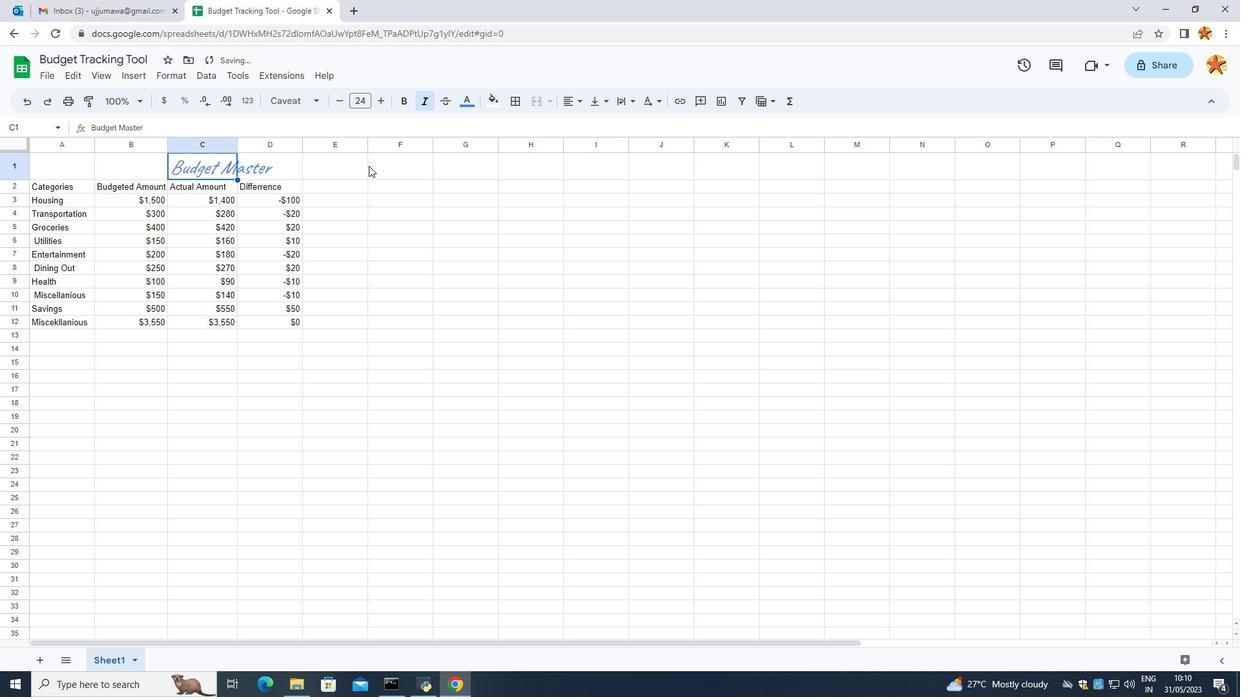 
Action: Mouse moved to (34, 191)
Screenshot: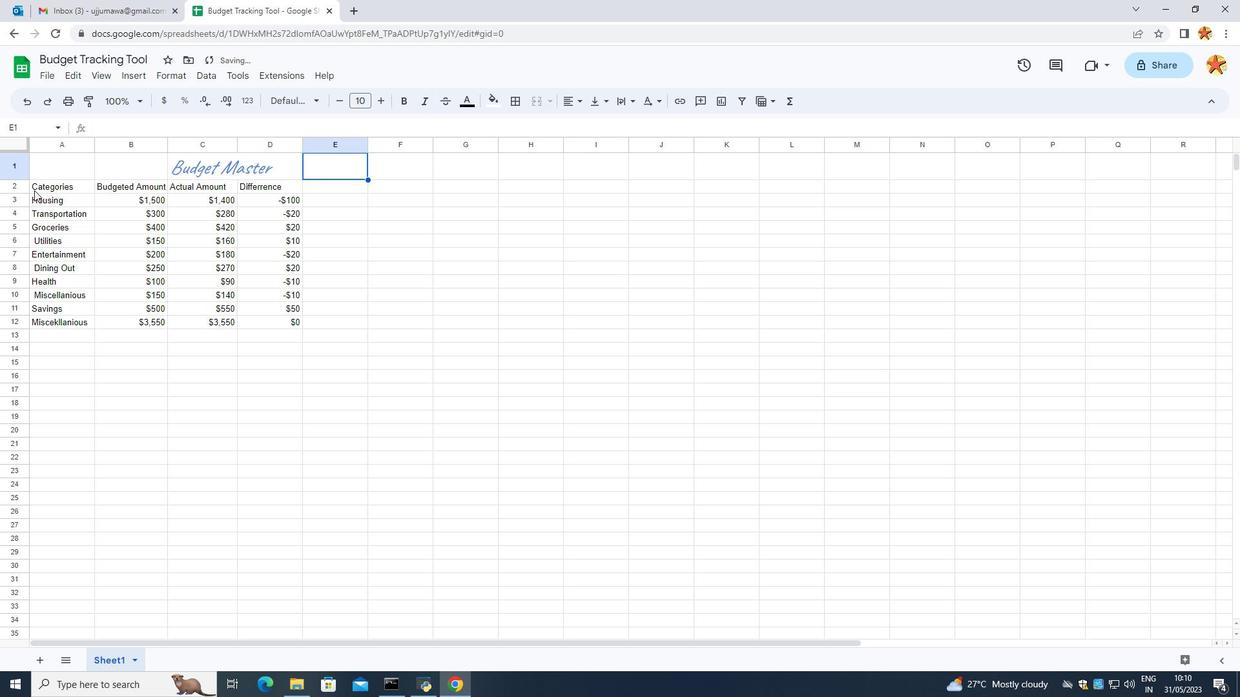 
Action: Mouse pressed left at (34, 191)
Screenshot: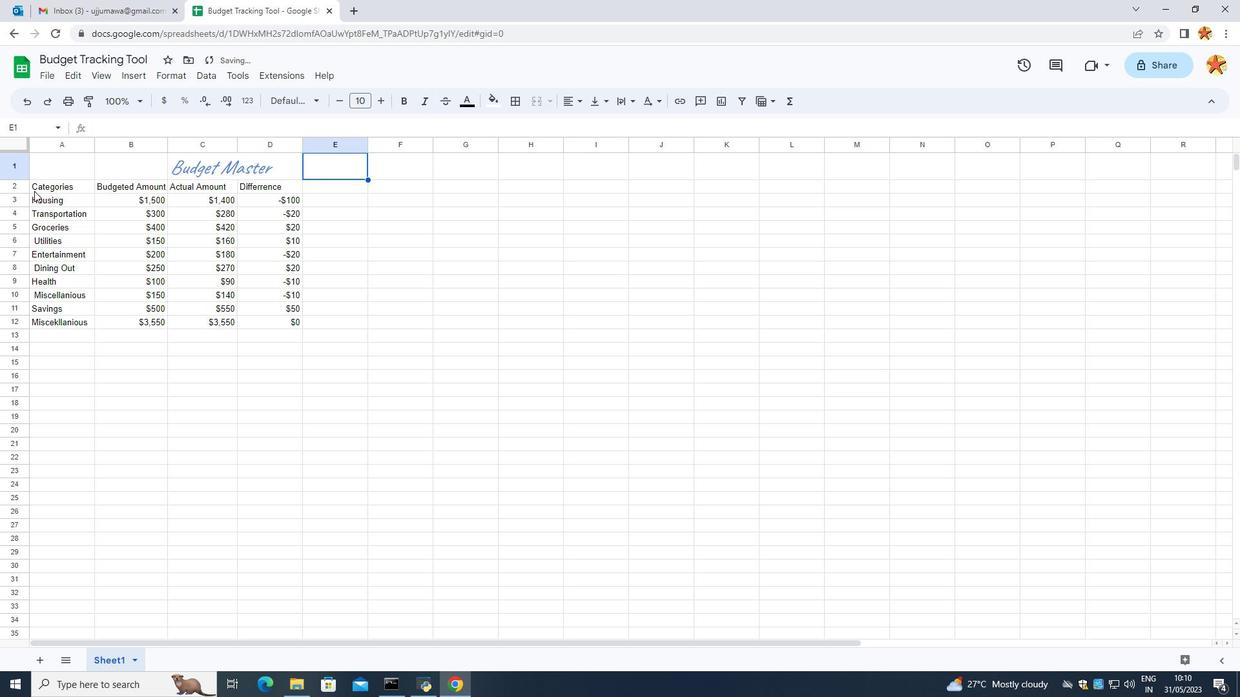 
Action: Mouse moved to (321, 104)
Screenshot: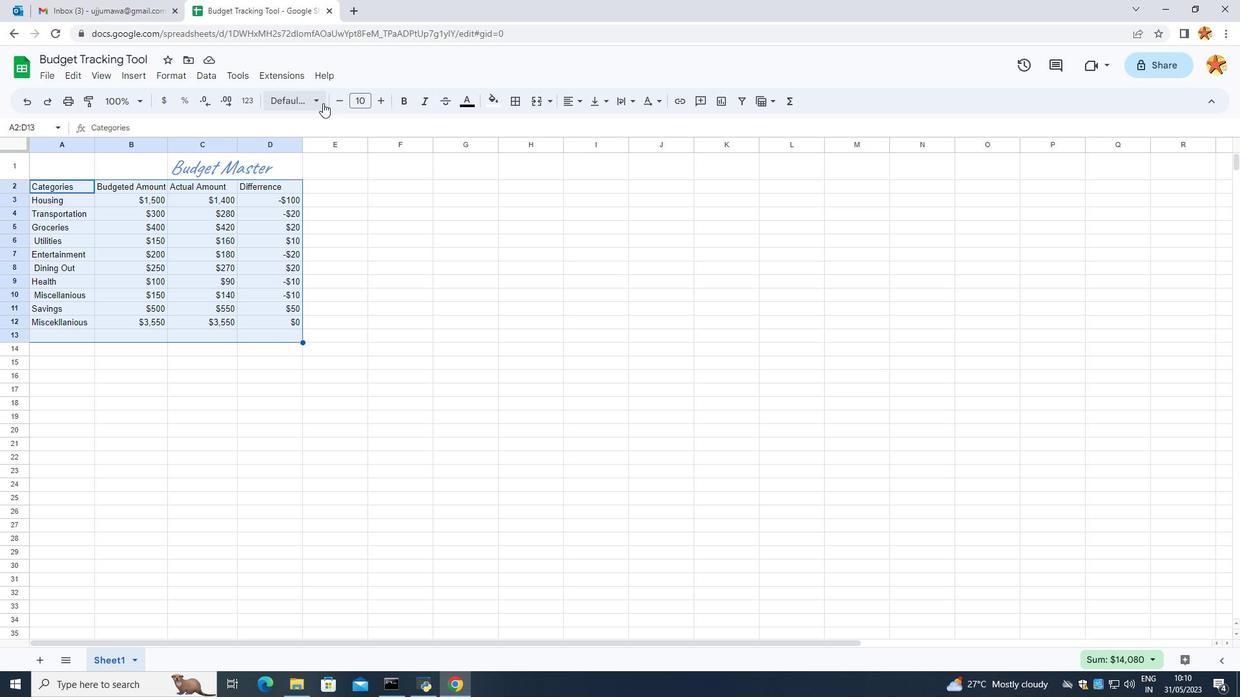 
Action: Mouse pressed left at (321, 104)
Screenshot: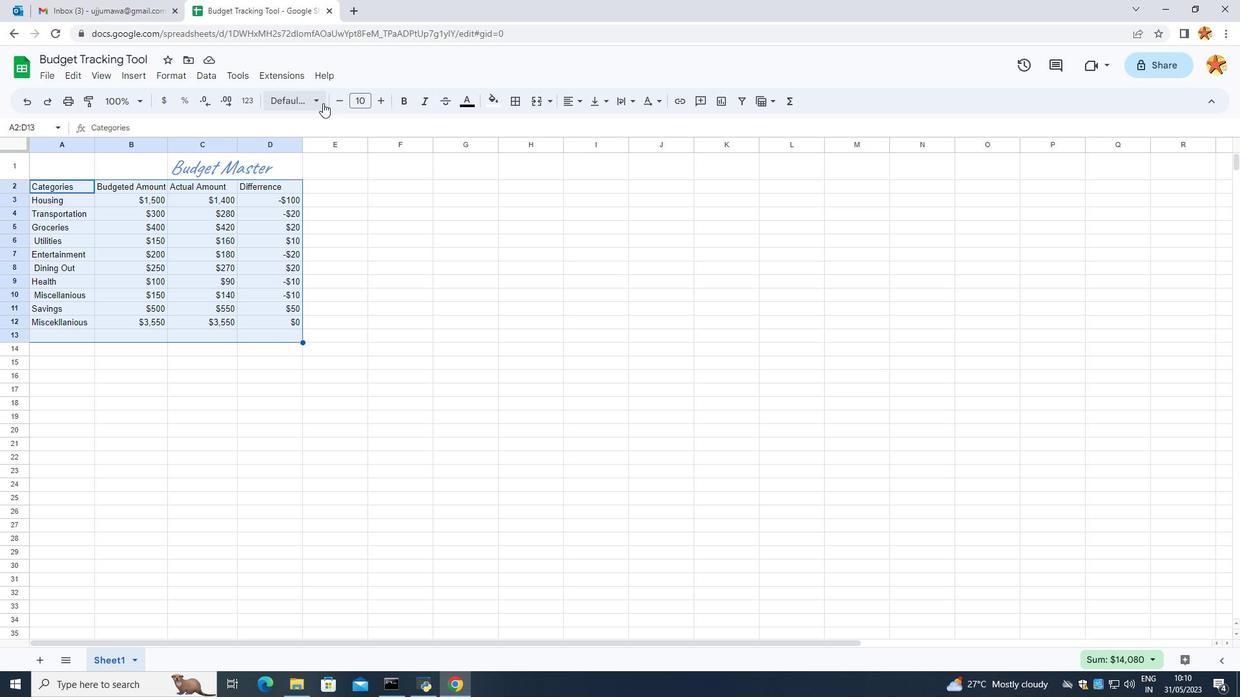 
Action: Mouse moved to (334, 515)
Screenshot: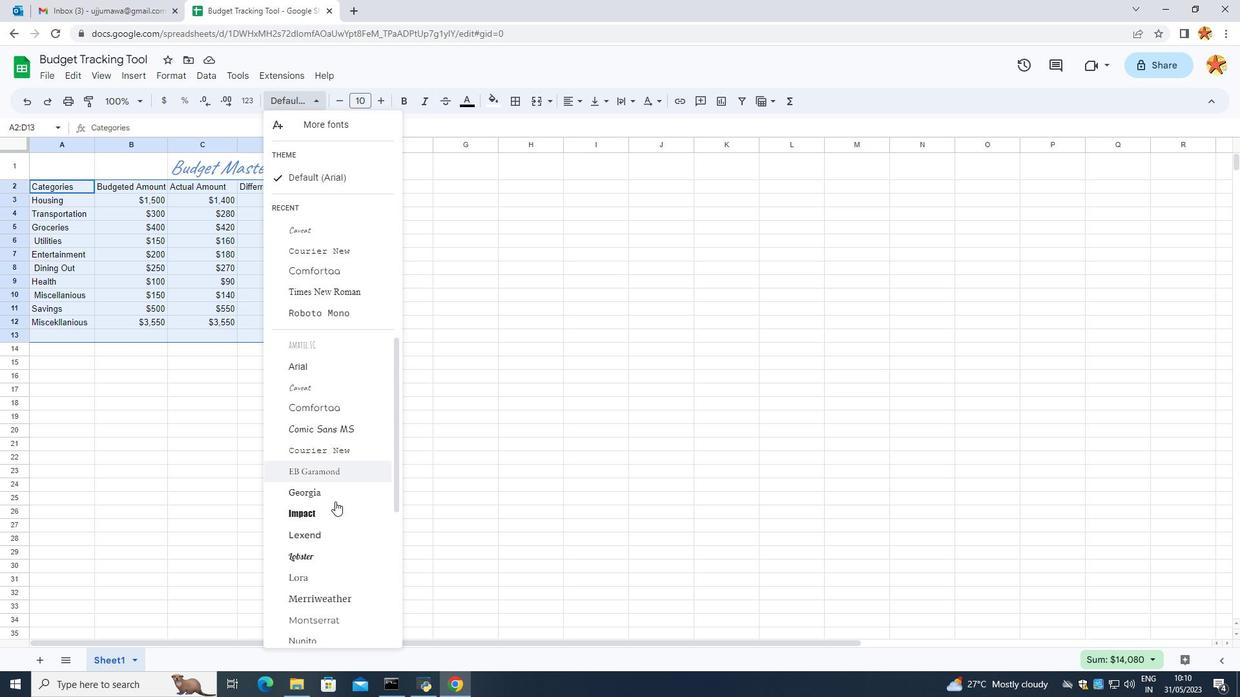 
Action: Mouse scrolled (334, 514) with delta (0, 0)
Screenshot: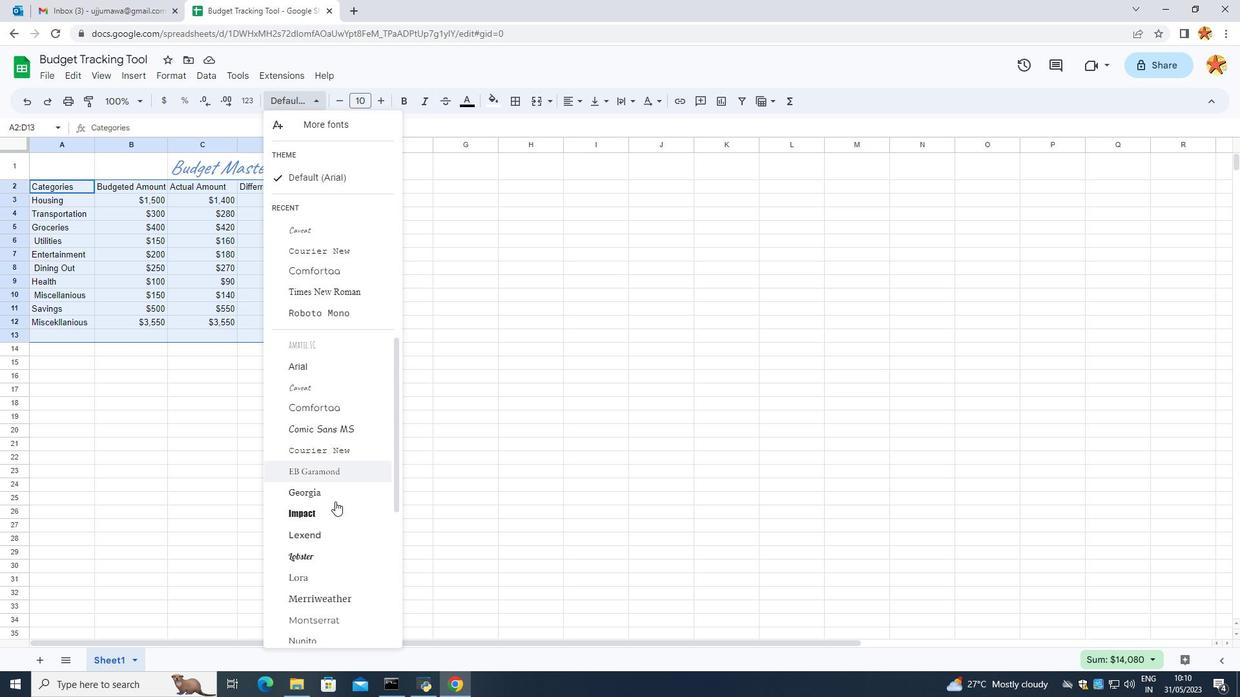 
Action: Mouse scrolled (334, 514) with delta (0, 0)
Screenshot: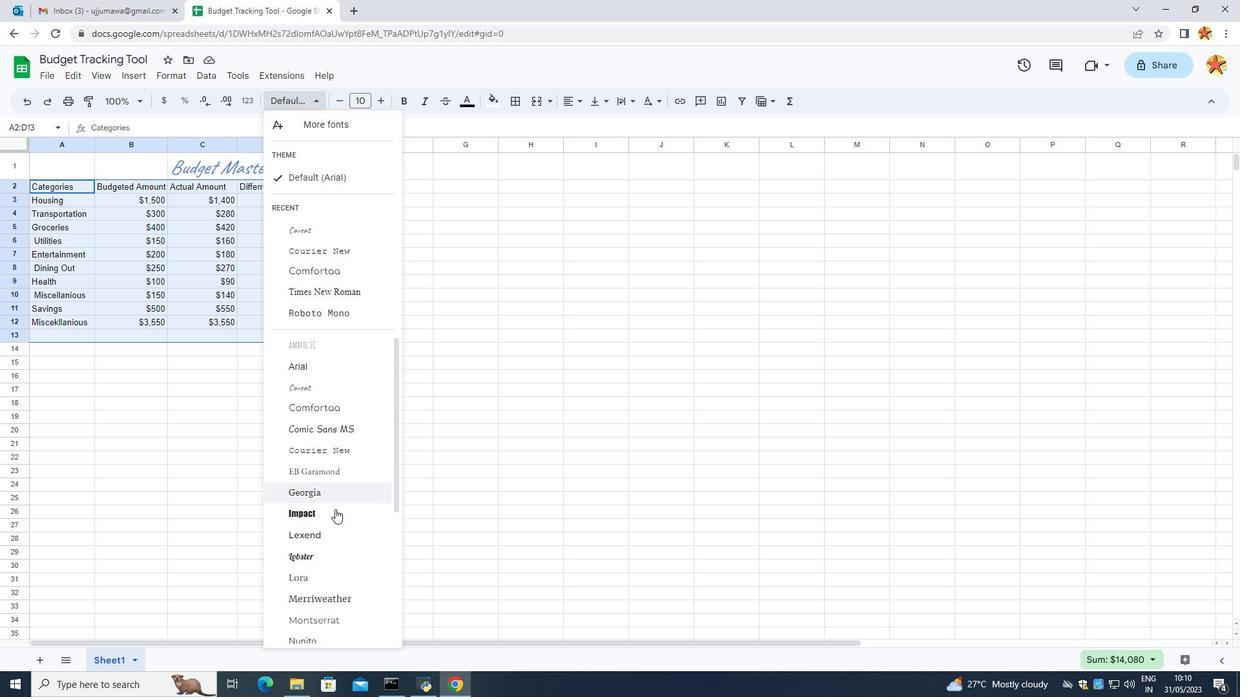 
Action: Mouse moved to (328, 505)
Screenshot: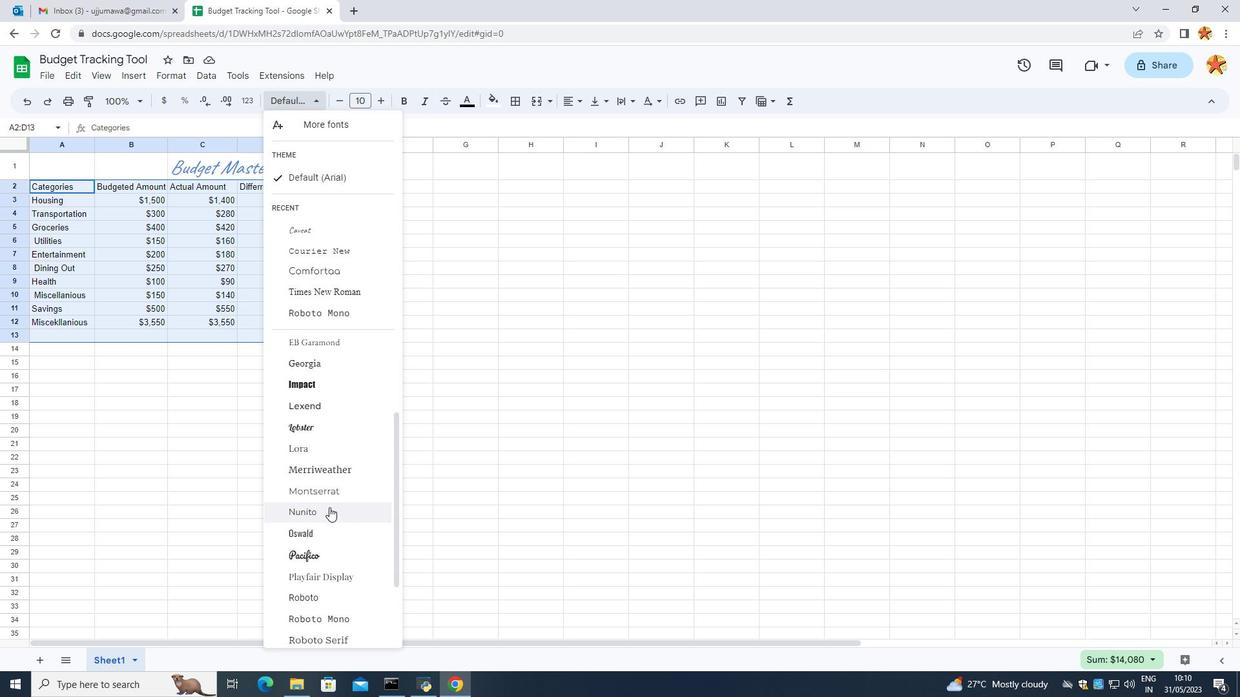 
Action: Mouse scrolled (328, 504) with delta (0, 0)
Screenshot: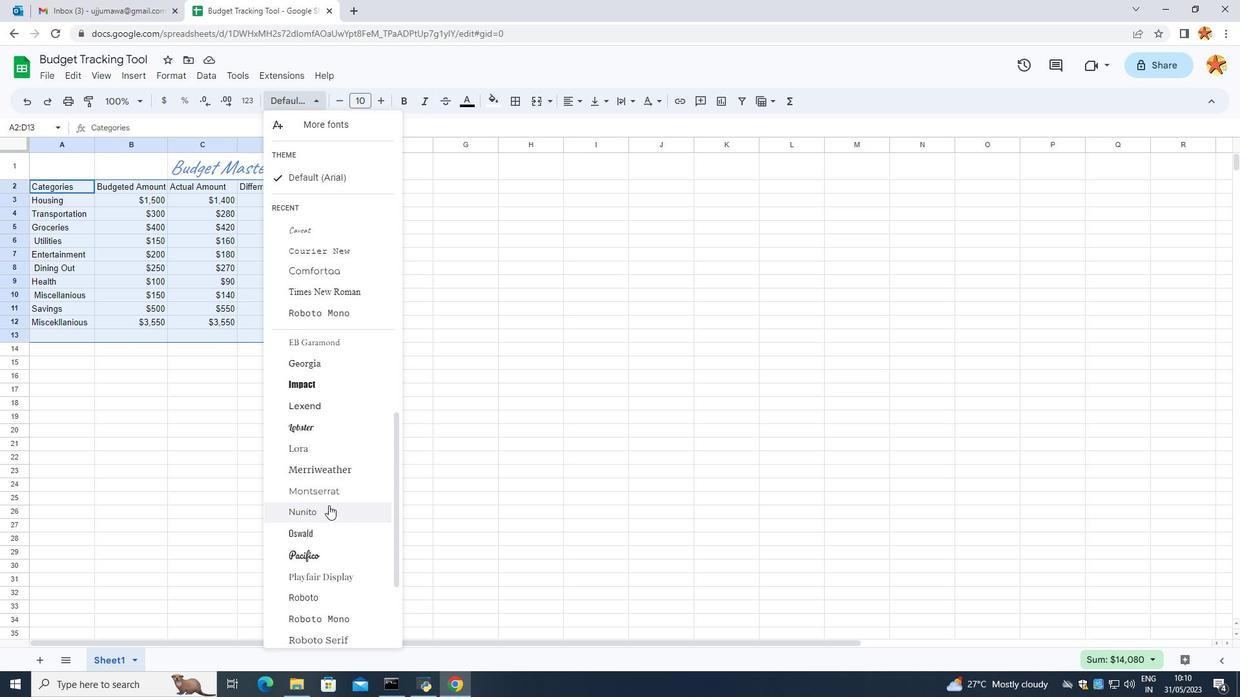 
Action: Mouse scrolled (328, 504) with delta (0, 0)
Screenshot: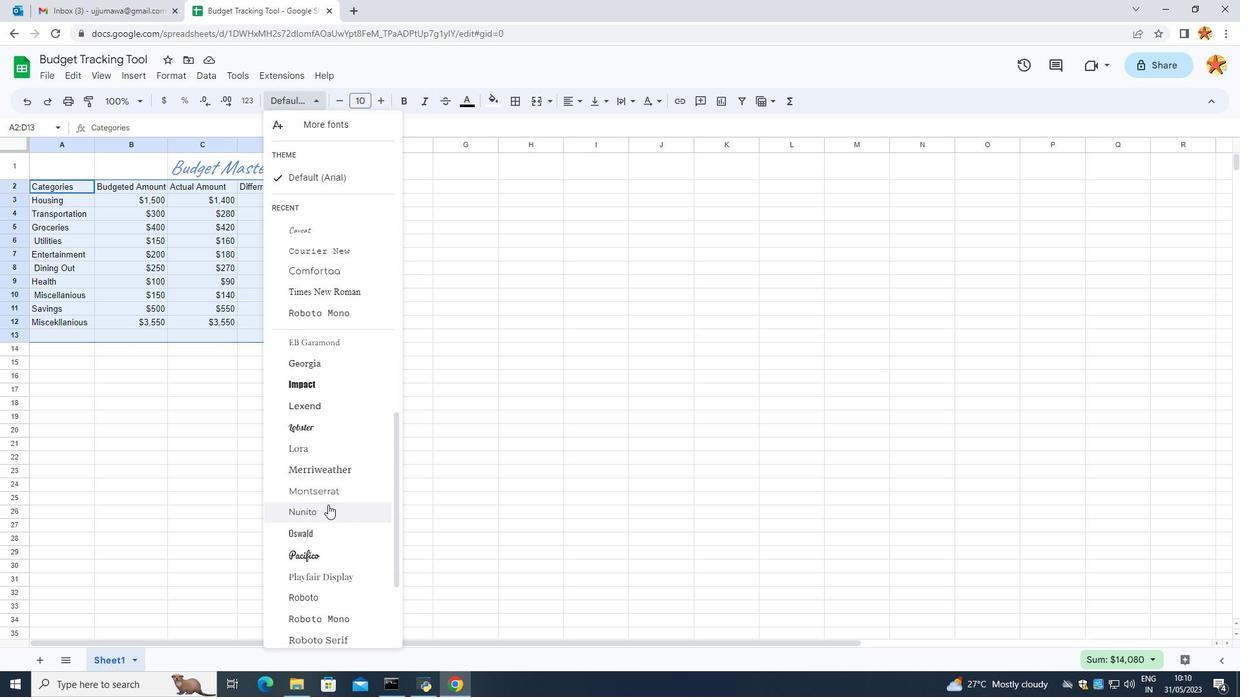 
Action: Mouse scrolled (328, 504) with delta (0, 0)
Screenshot: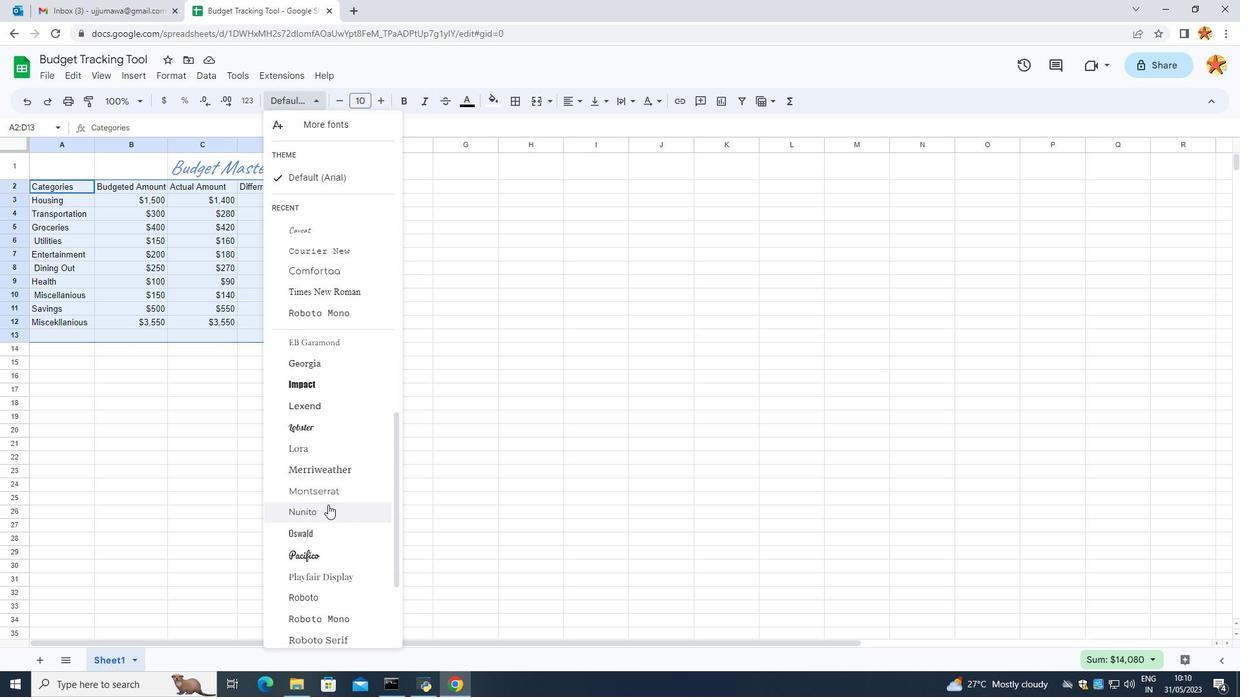
Action: Mouse moved to (328, 504)
Screenshot: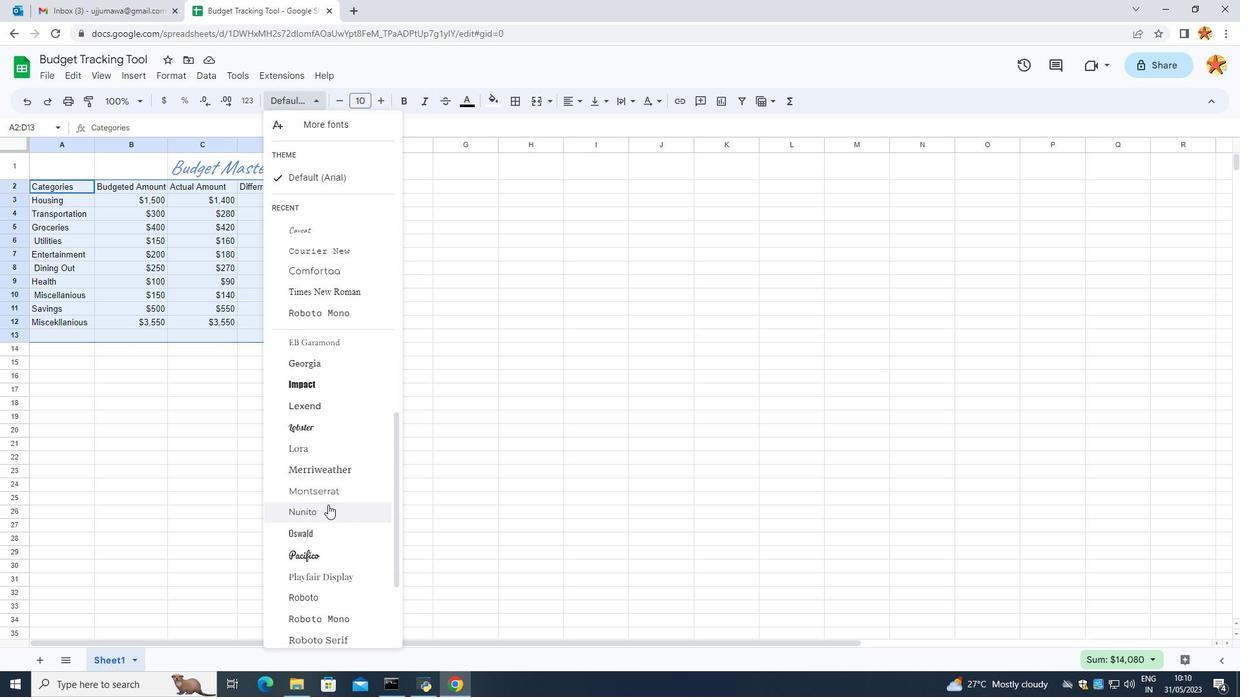 
Action: Mouse scrolled (328, 504) with delta (0, 0)
Screenshot: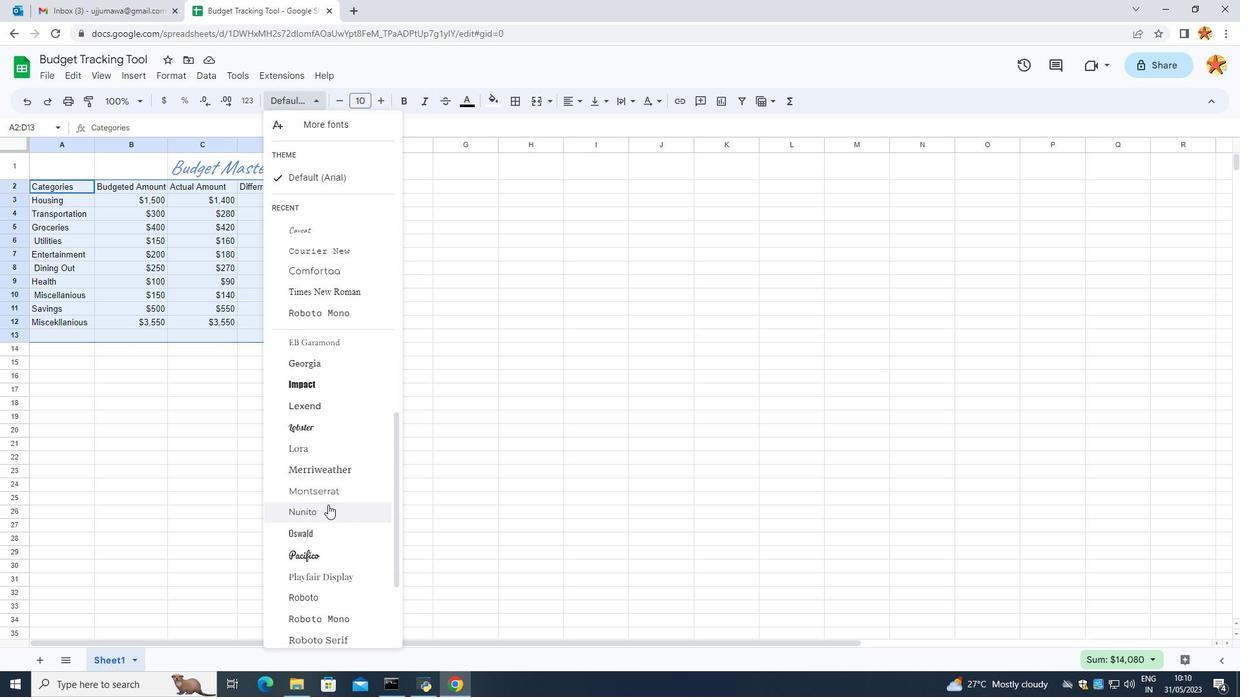 
Action: Mouse moved to (328, 504)
Screenshot: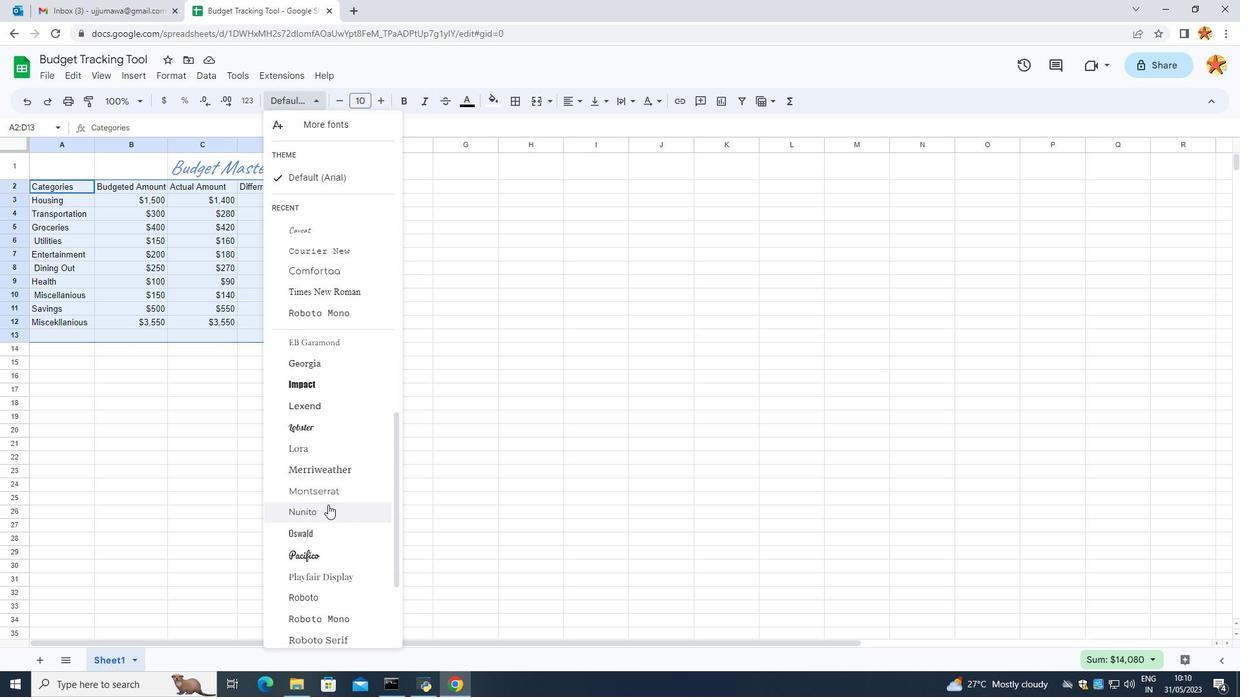 
Action: Mouse scrolled (328, 504) with delta (0, 0)
Screenshot: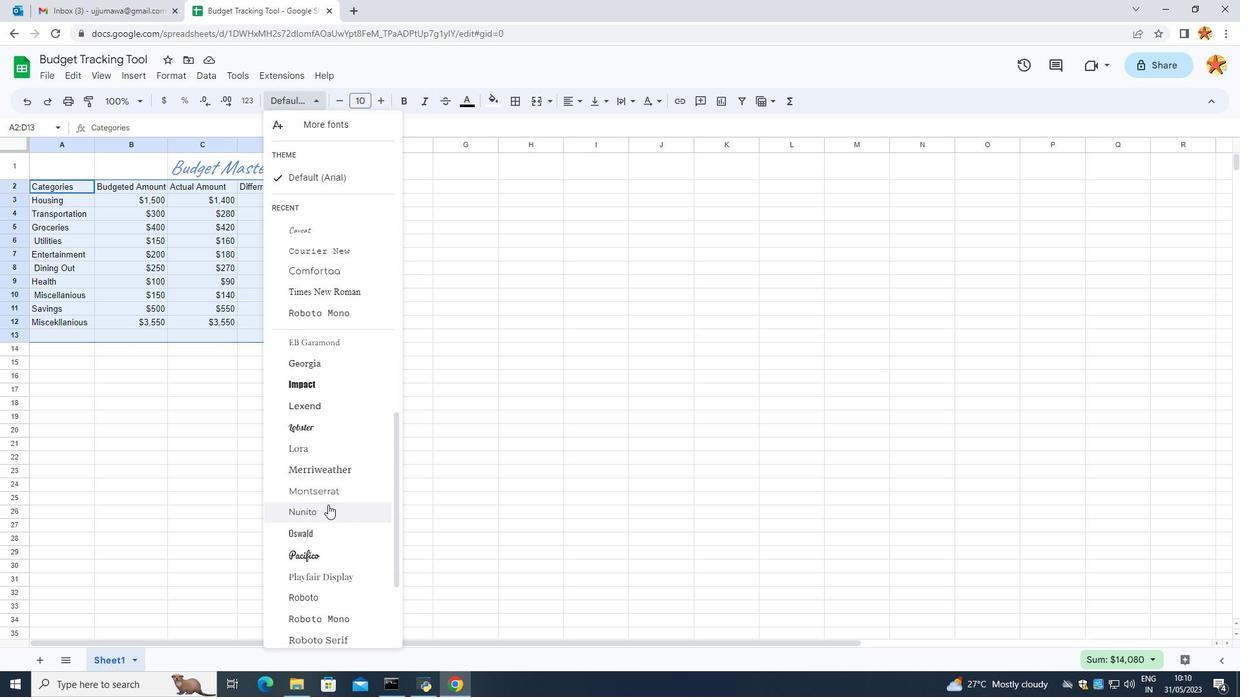 
Action: Mouse moved to (322, 491)
Screenshot: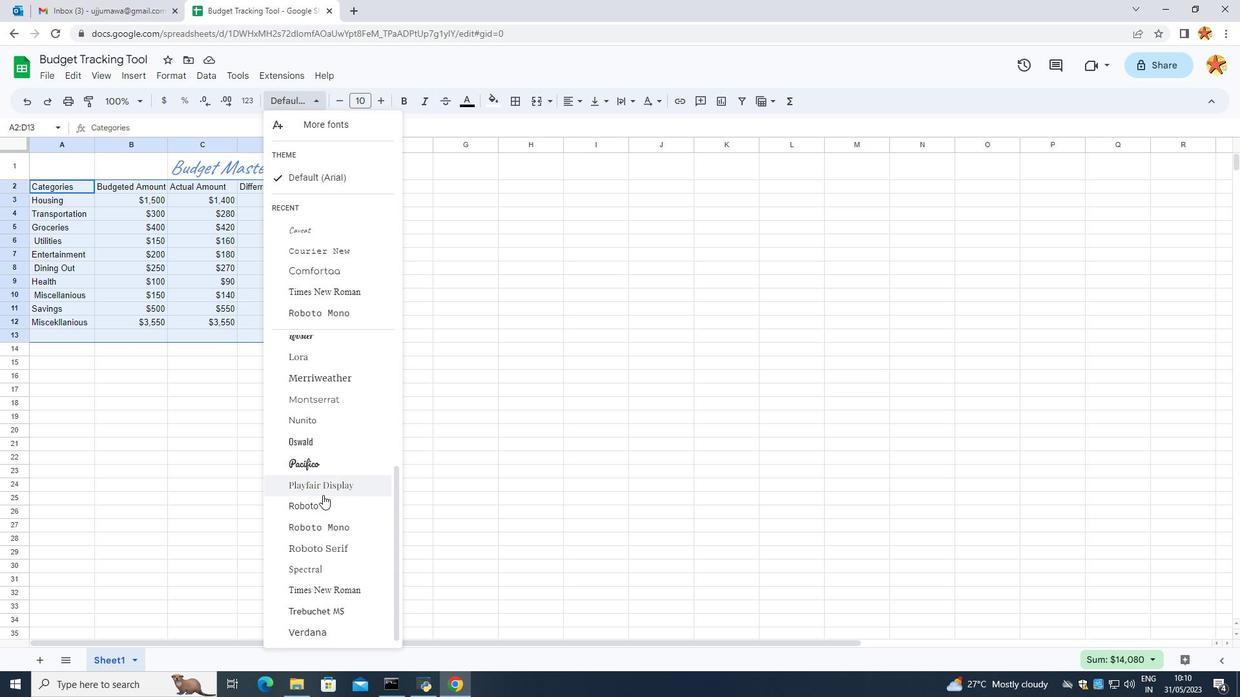 
Action: Mouse scrolled (322, 490) with delta (0, 0)
Screenshot: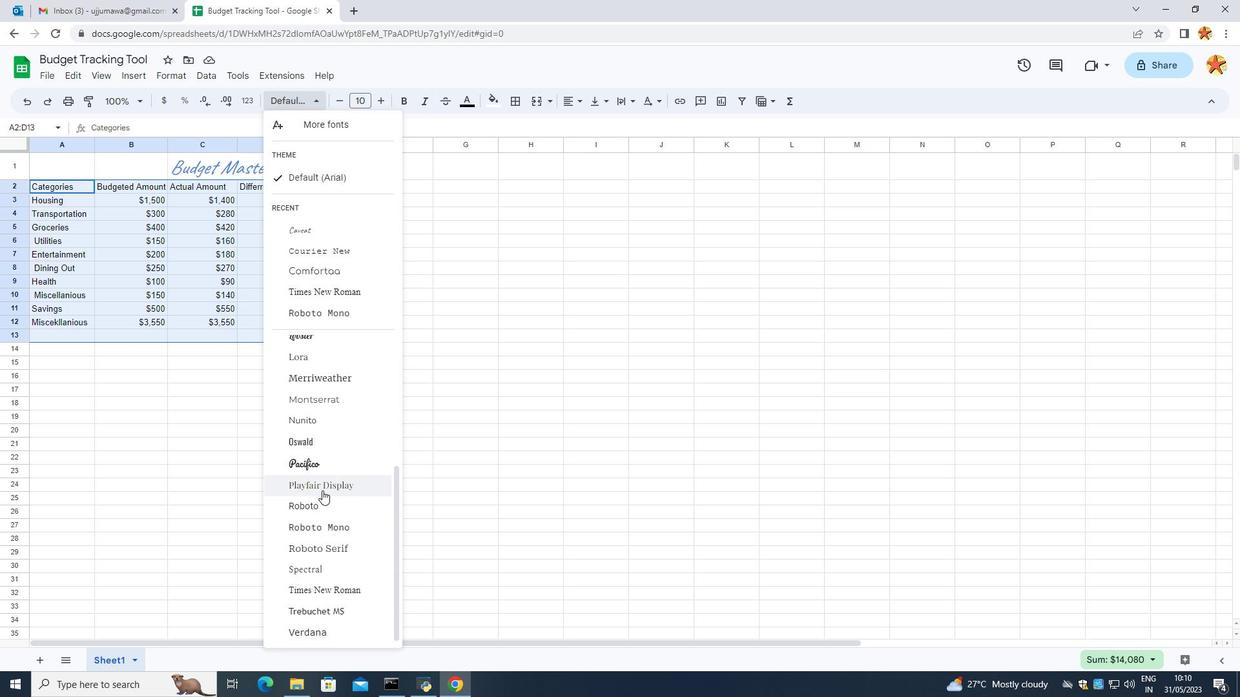 
Action: Mouse moved to (315, 476)
Screenshot: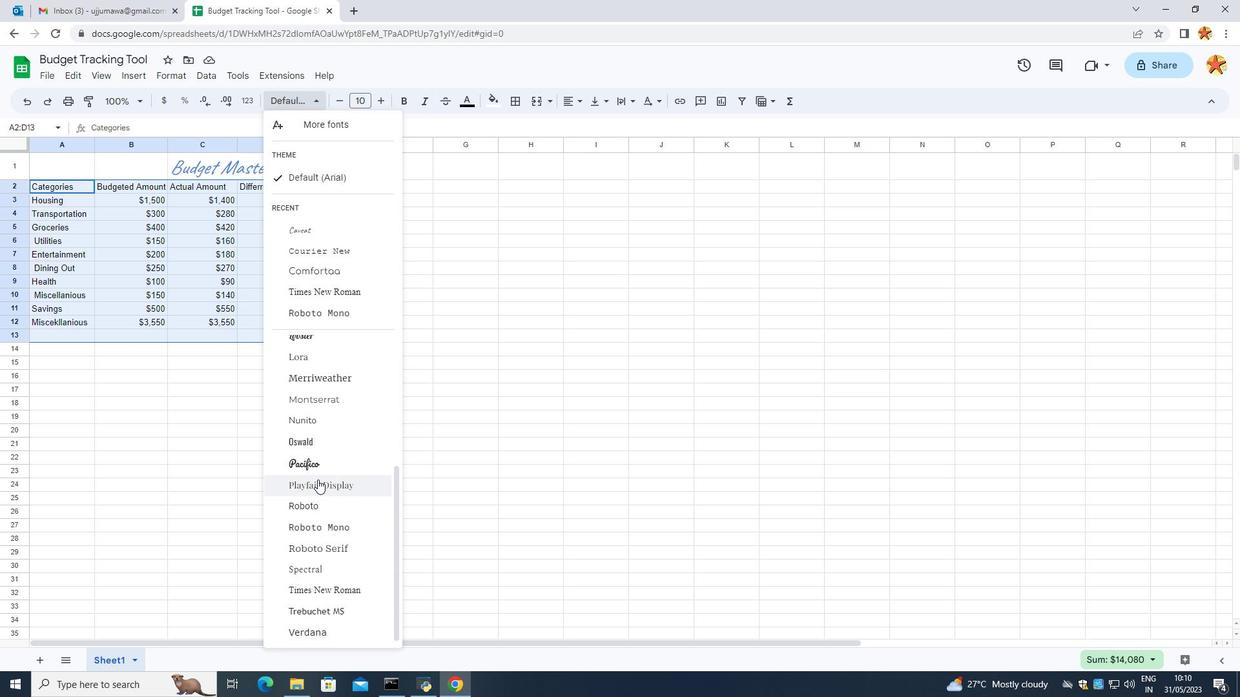 
Action: Mouse scrolled (315, 477) with delta (0, 0)
Screenshot: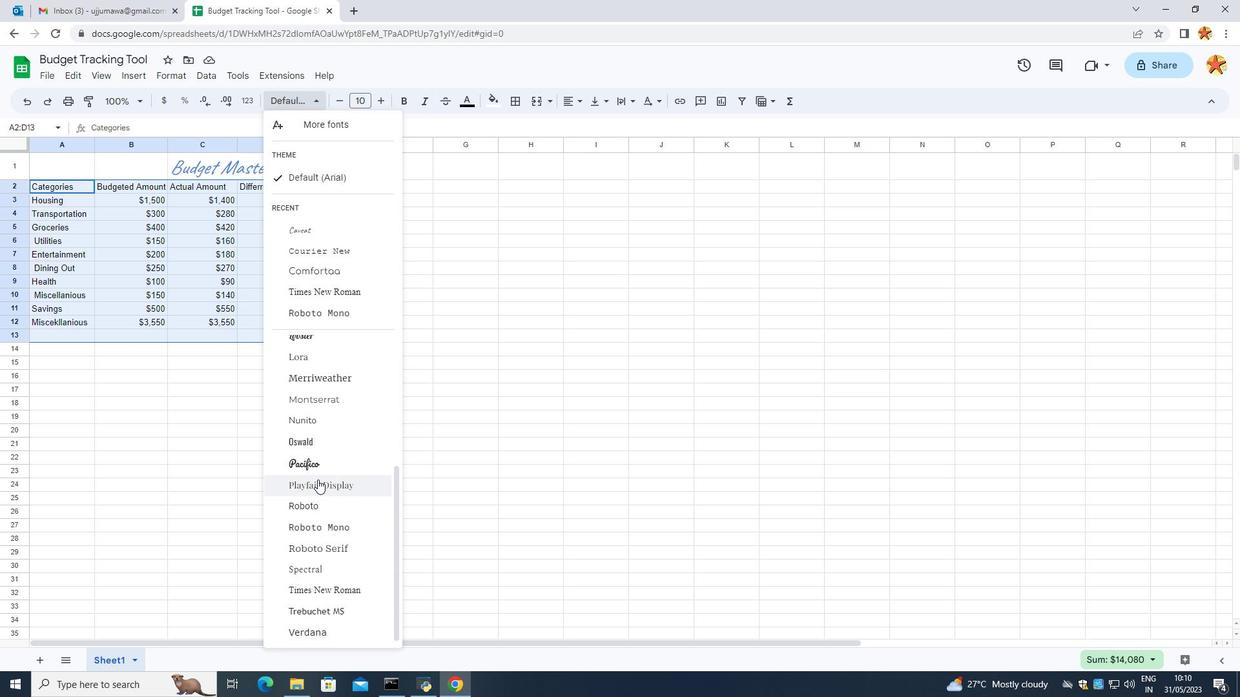 
Action: Mouse scrolled (315, 477) with delta (0, 0)
Screenshot: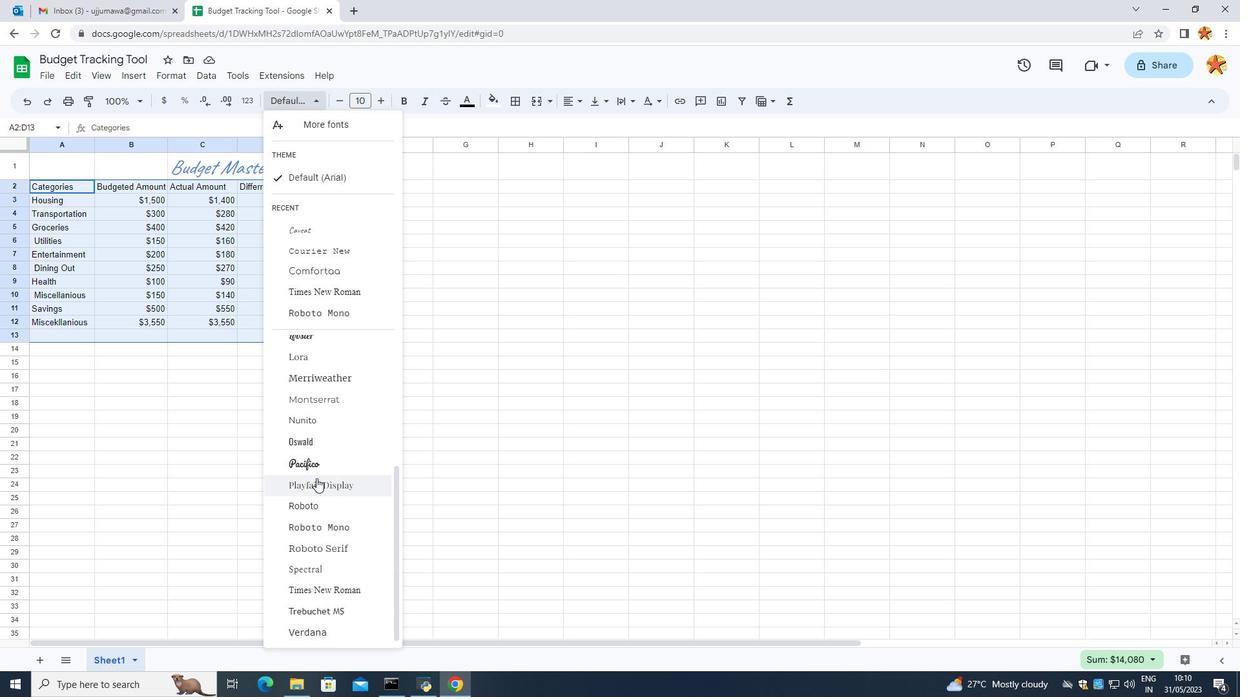 
Action: Mouse scrolled (315, 477) with delta (0, 0)
Screenshot: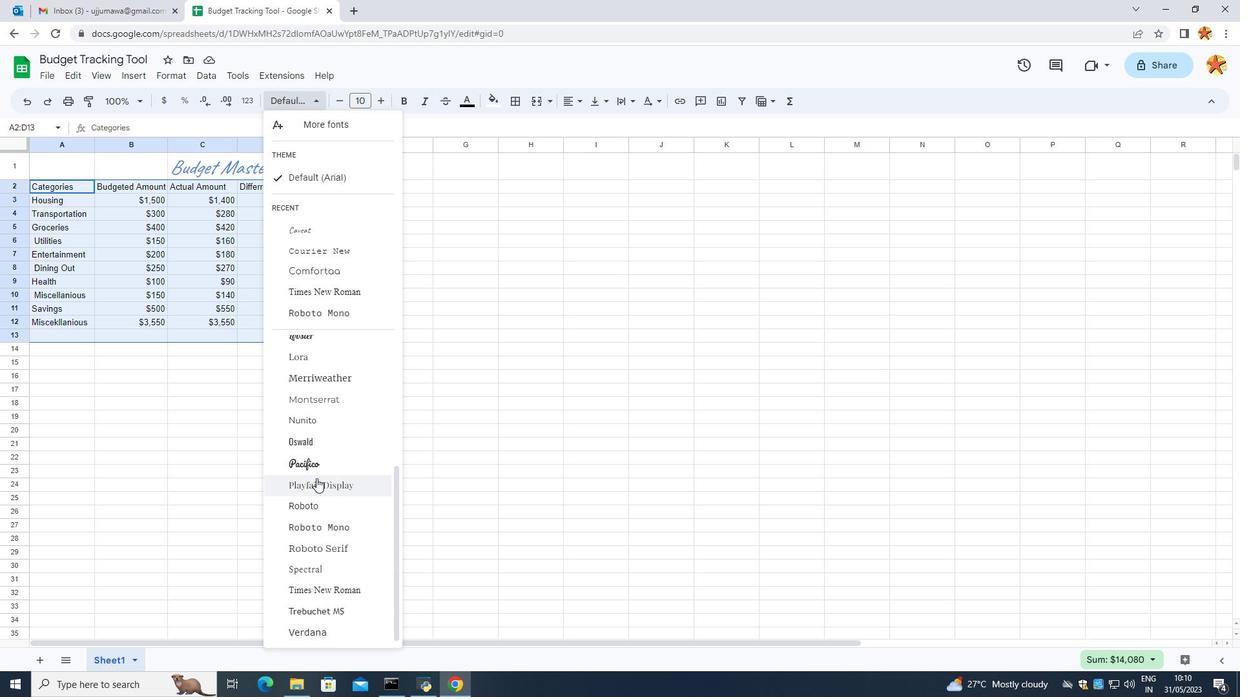 
Action: Mouse scrolled (315, 477) with delta (0, 0)
Screenshot: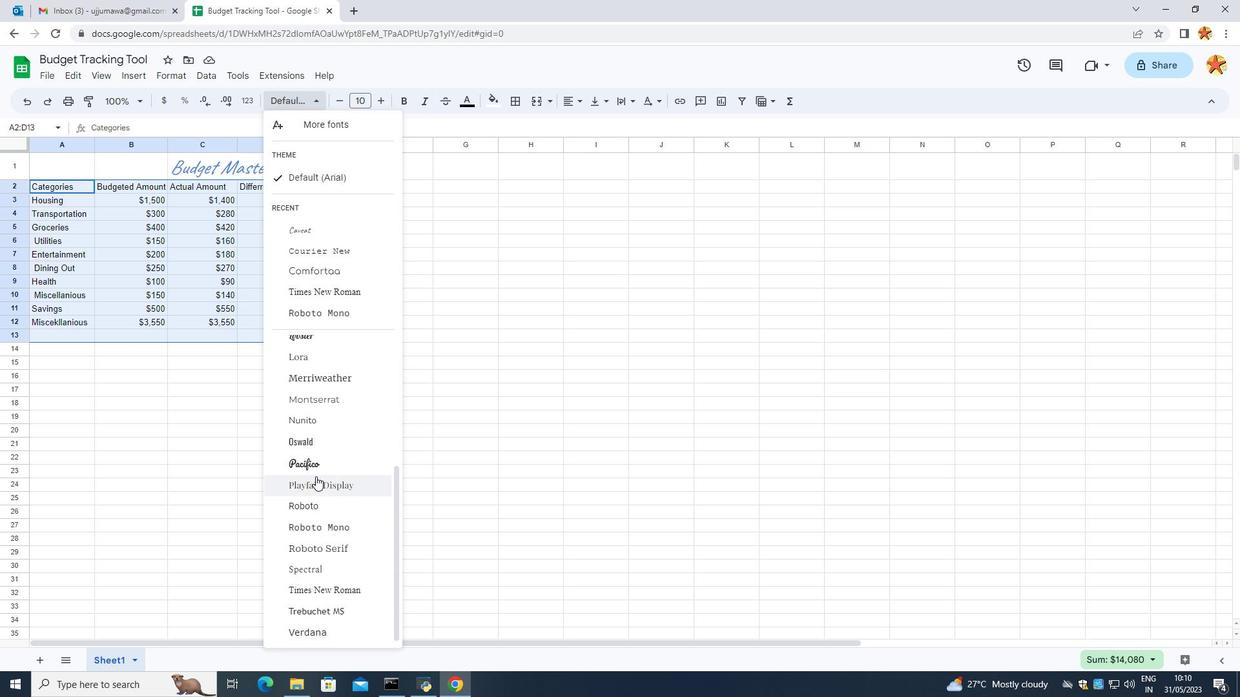 
Action: Mouse scrolled (315, 477) with delta (0, 0)
Screenshot: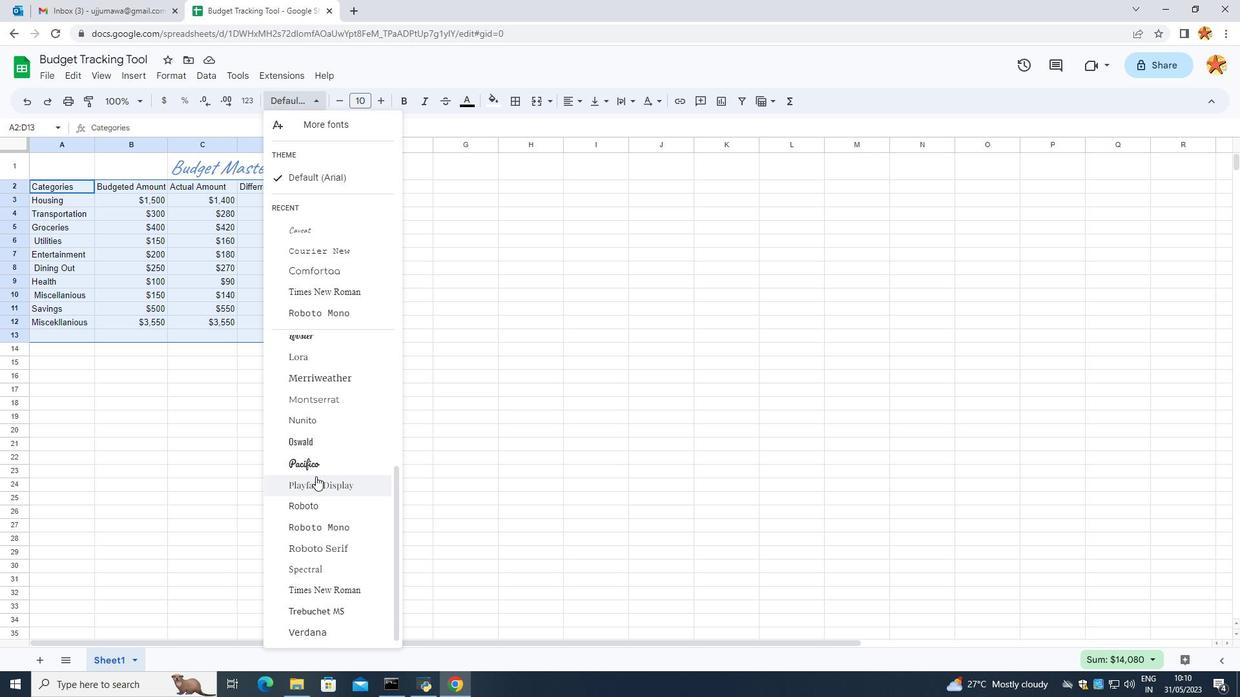 
Action: Mouse moved to (312, 410)
Screenshot: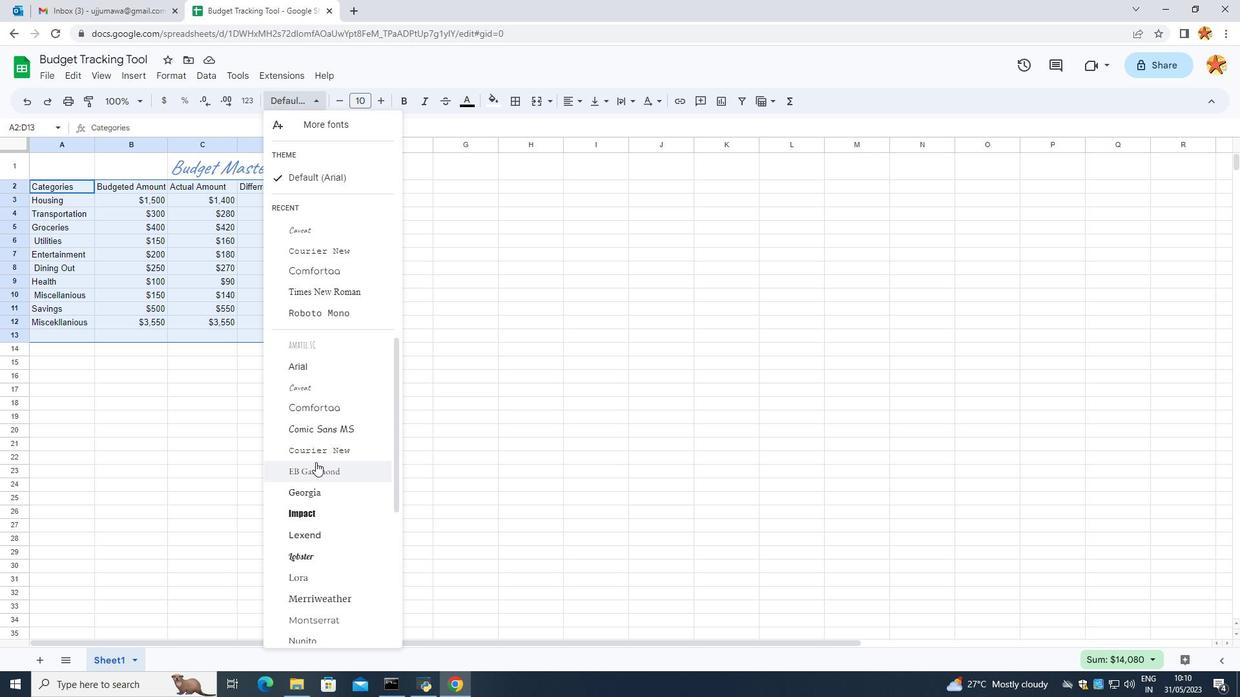 
Action: Mouse scrolled (312, 411) with delta (0, 0)
Screenshot: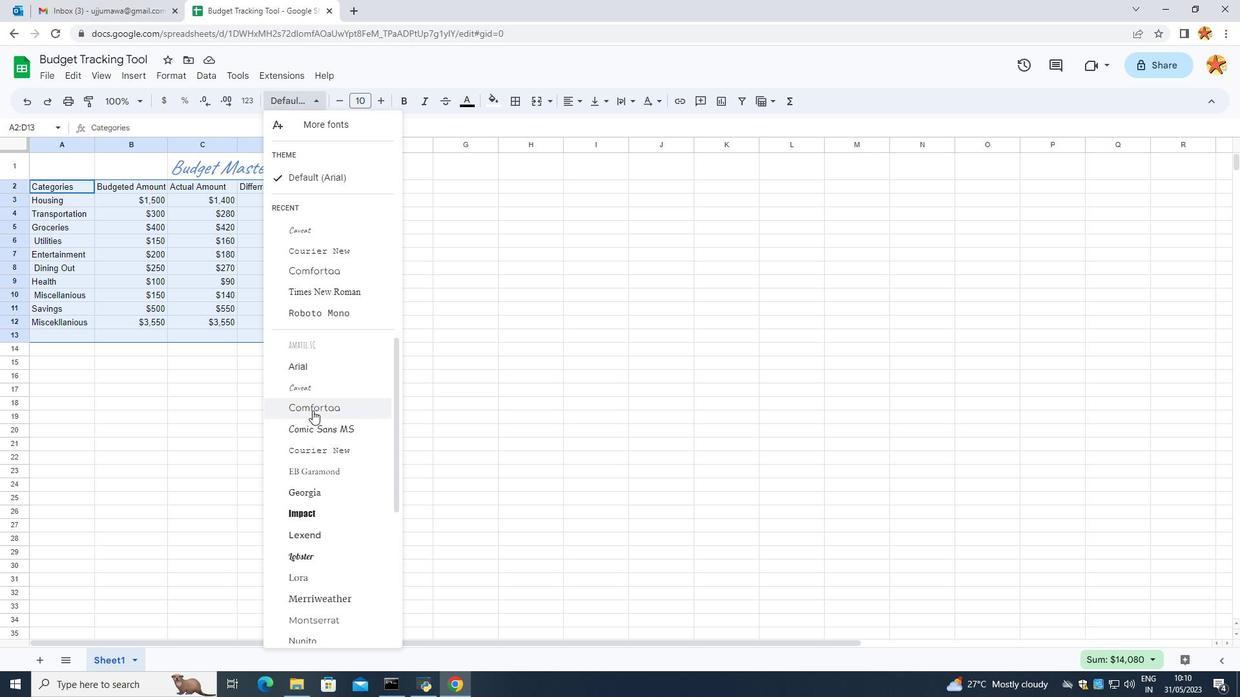 
Action: Mouse scrolled (312, 410) with delta (0, 0)
Screenshot: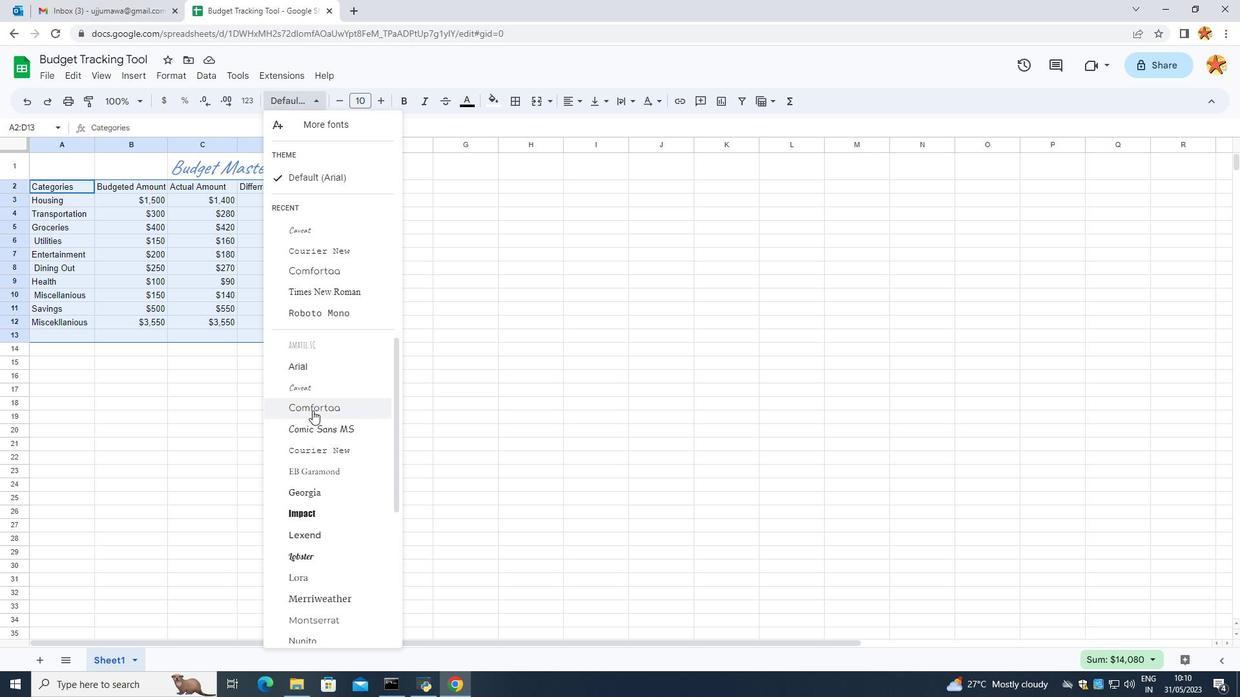 
Action: Mouse scrolled (312, 410) with delta (0, 0)
Screenshot: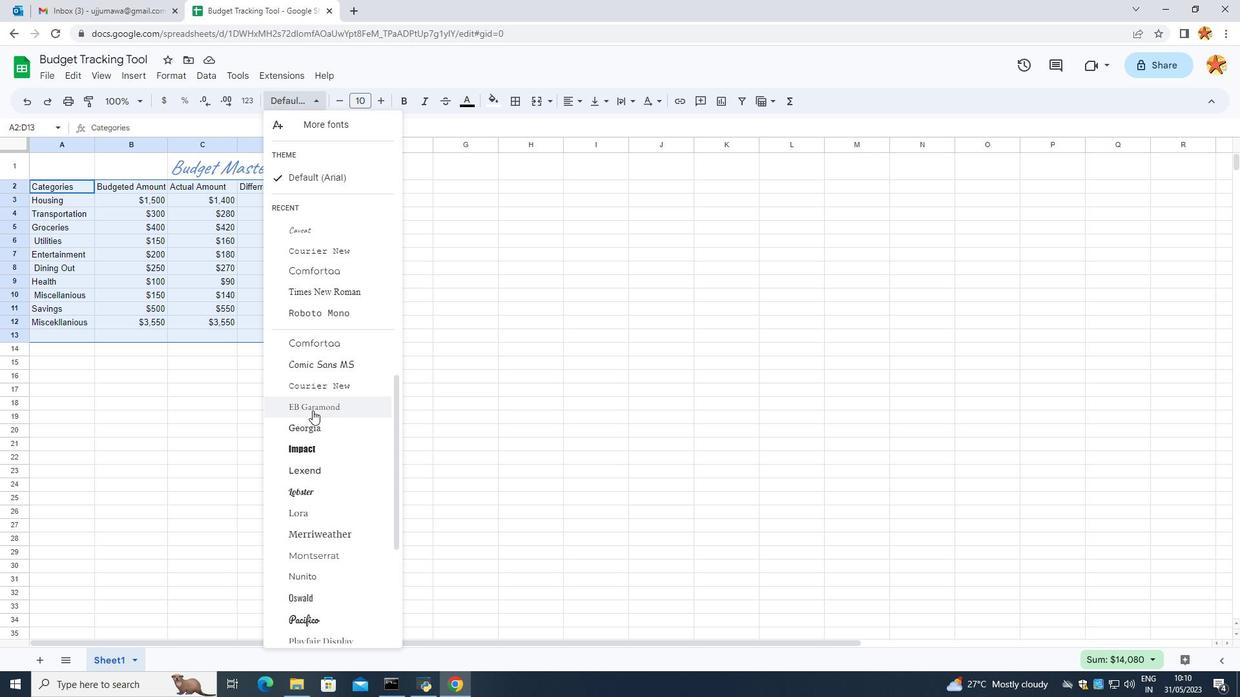 
Action: Mouse scrolled (312, 410) with delta (0, 0)
Screenshot: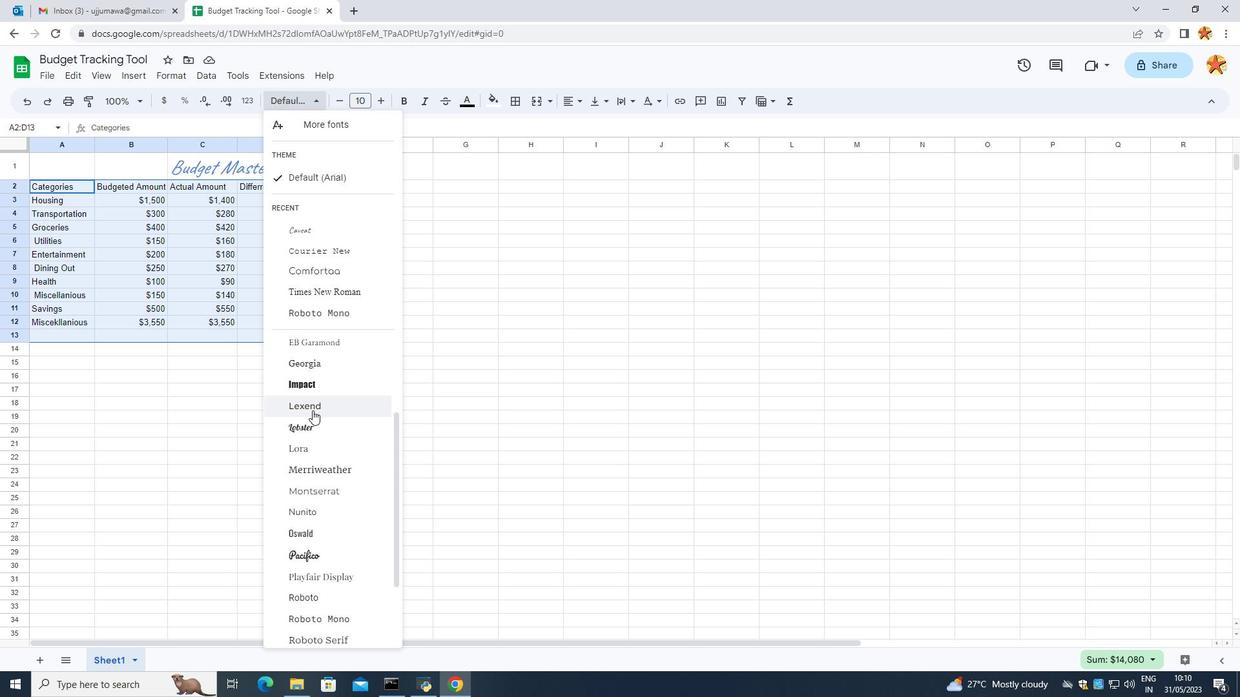 
Action: Mouse scrolled (312, 410) with delta (0, 0)
Screenshot: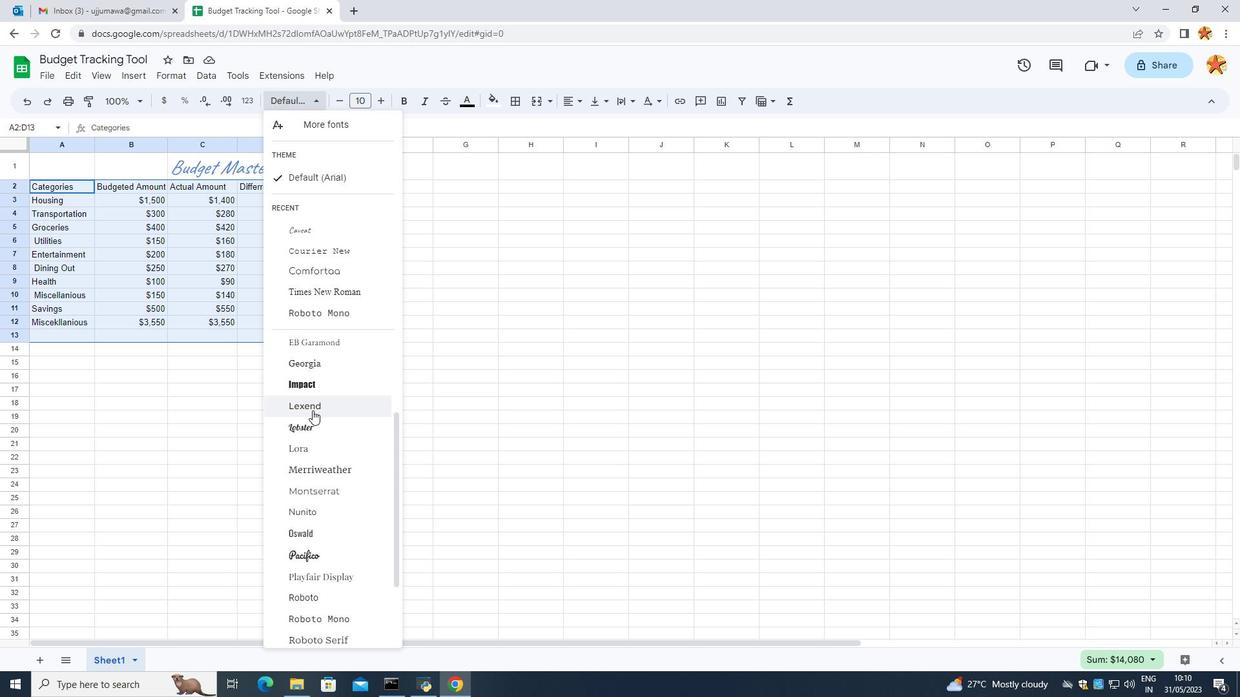 
Action: Mouse scrolled (312, 410) with delta (0, 0)
Screenshot: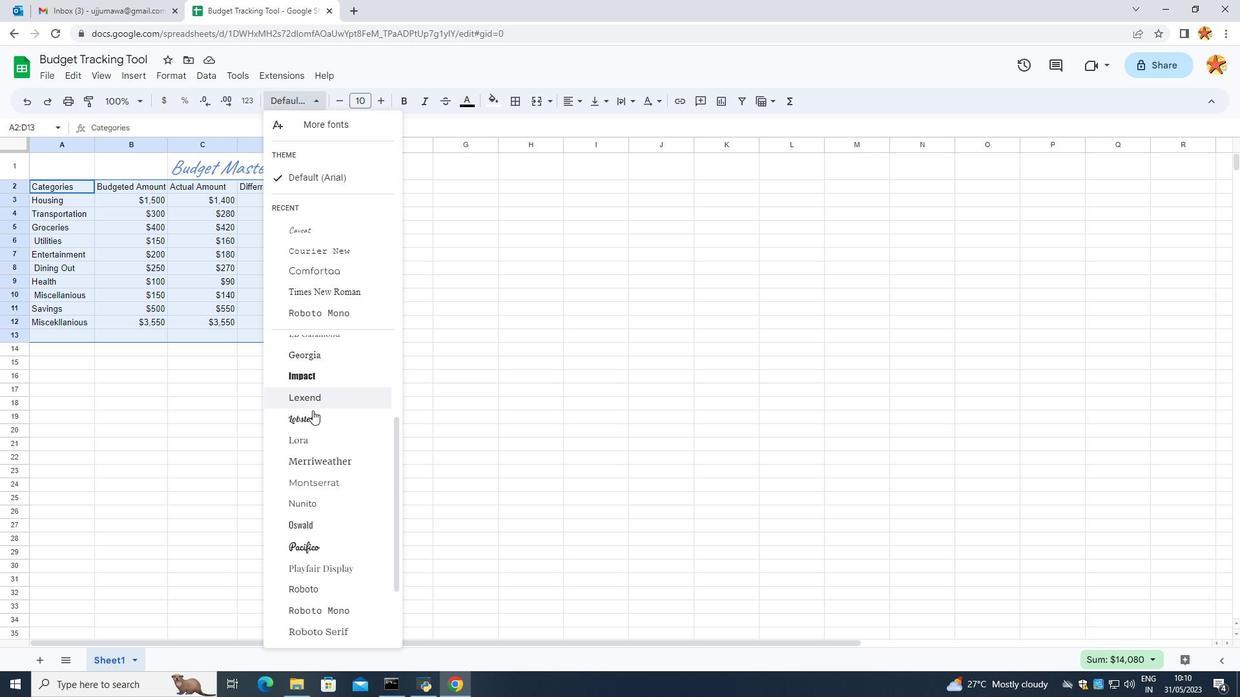
Action: Mouse scrolled (312, 411) with delta (0, 0)
Screenshot: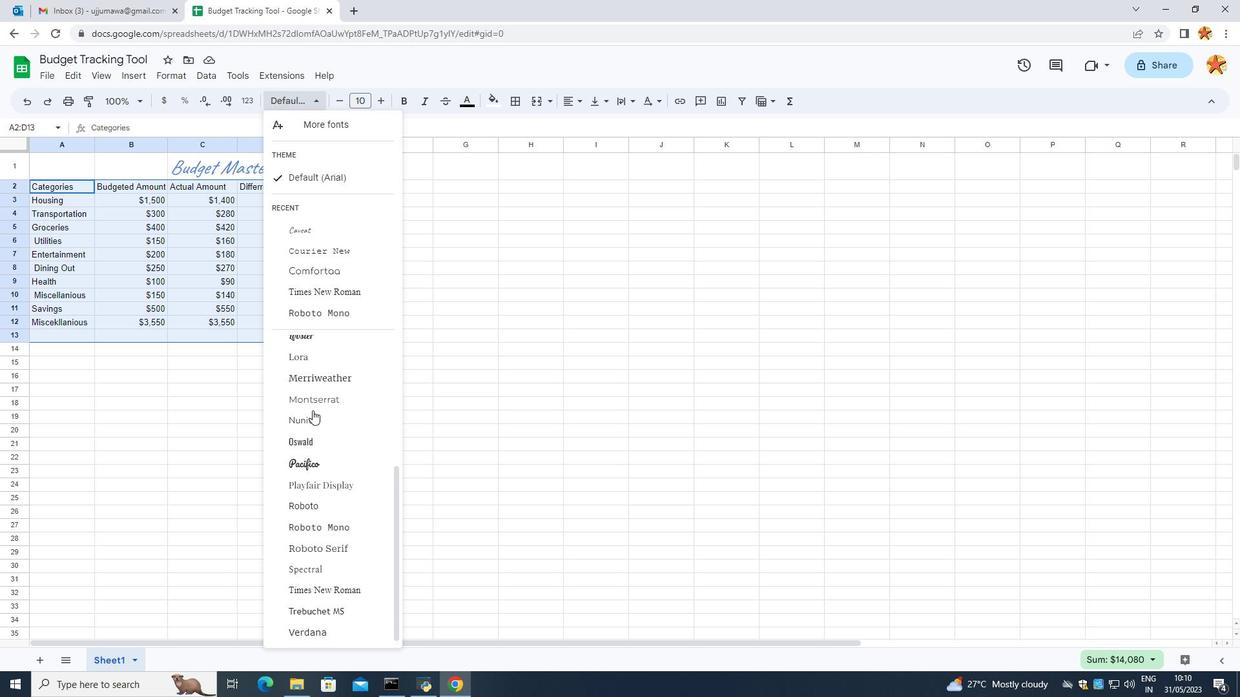 
Action: Mouse scrolled (312, 411) with delta (0, 0)
Screenshot: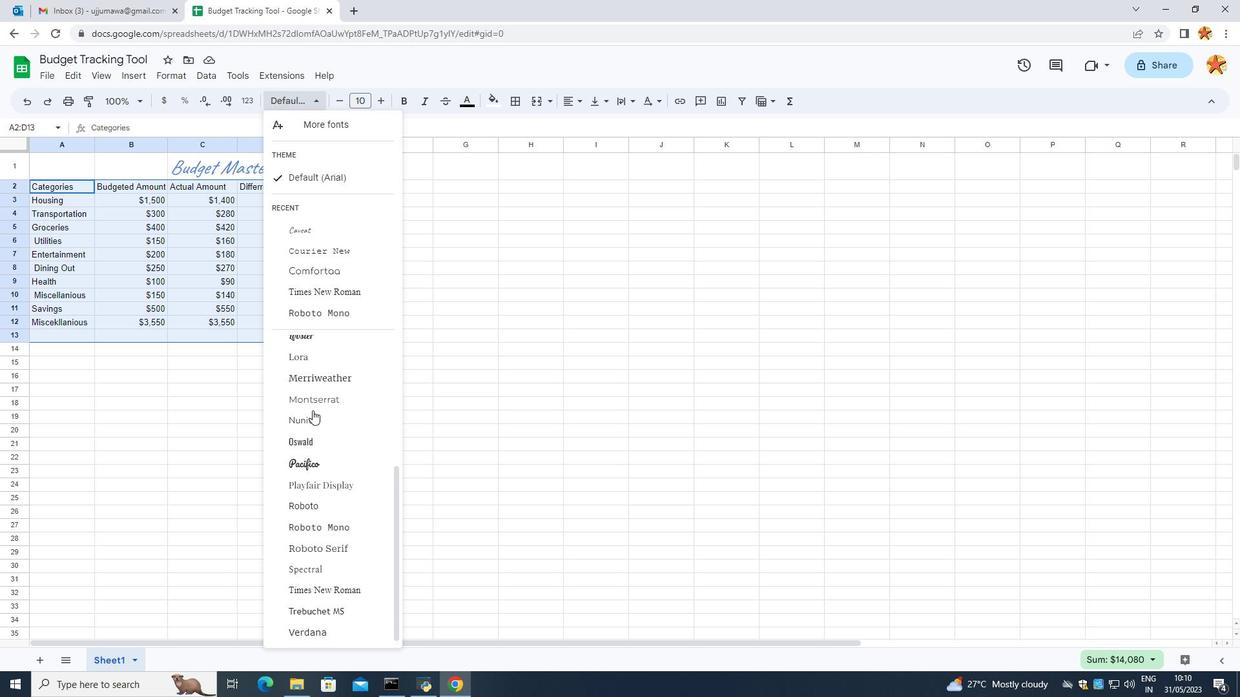 
Action: Mouse scrolled (312, 411) with delta (0, 0)
Screenshot: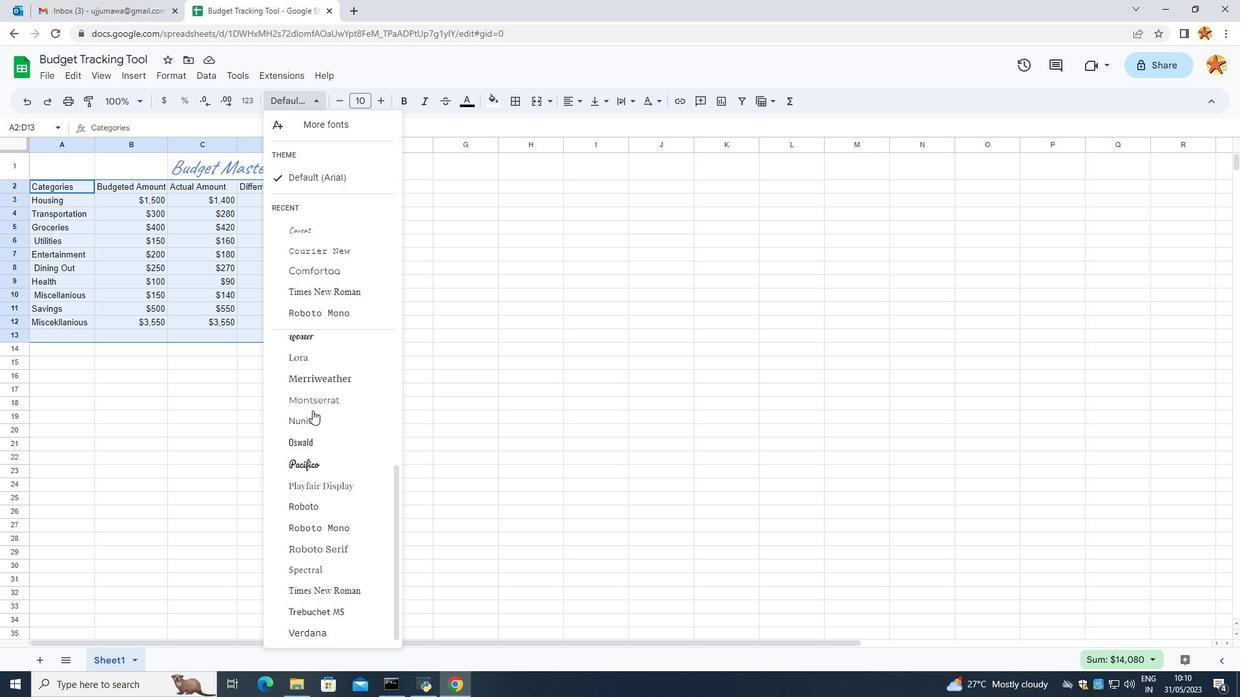 
Action: Mouse scrolled (312, 411) with delta (0, 0)
Screenshot: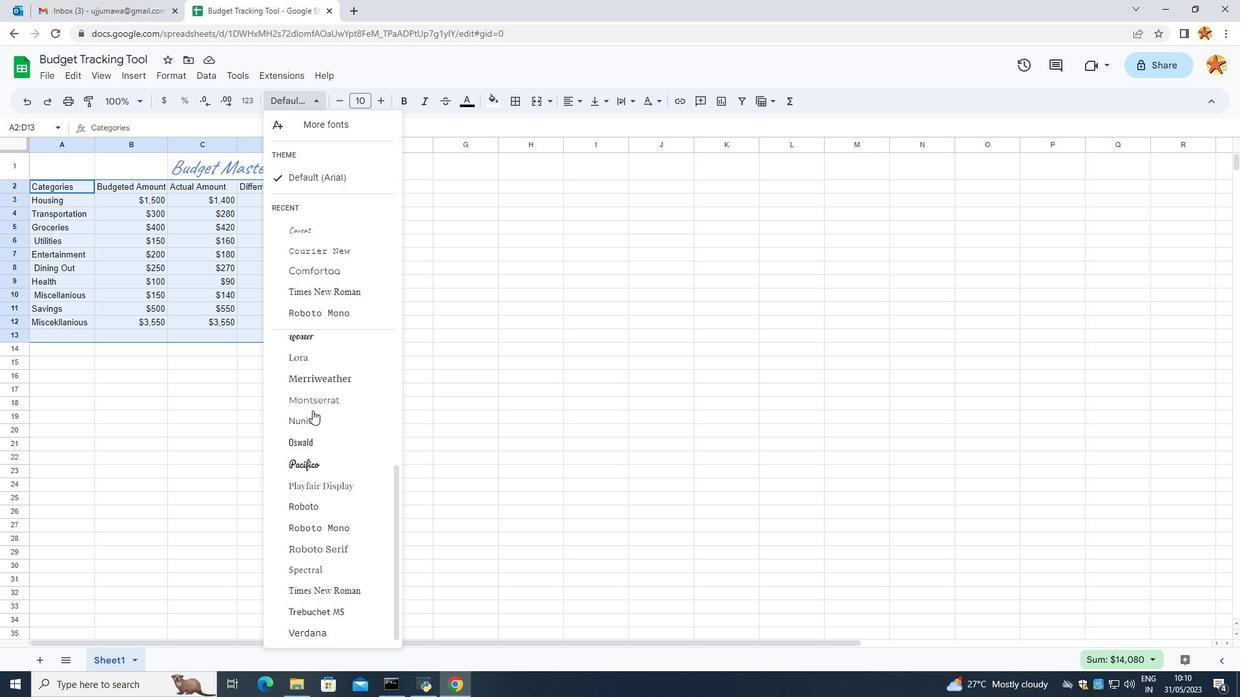 
Action: Mouse scrolled (312, 411) with delta (0, 0)
Screenshot: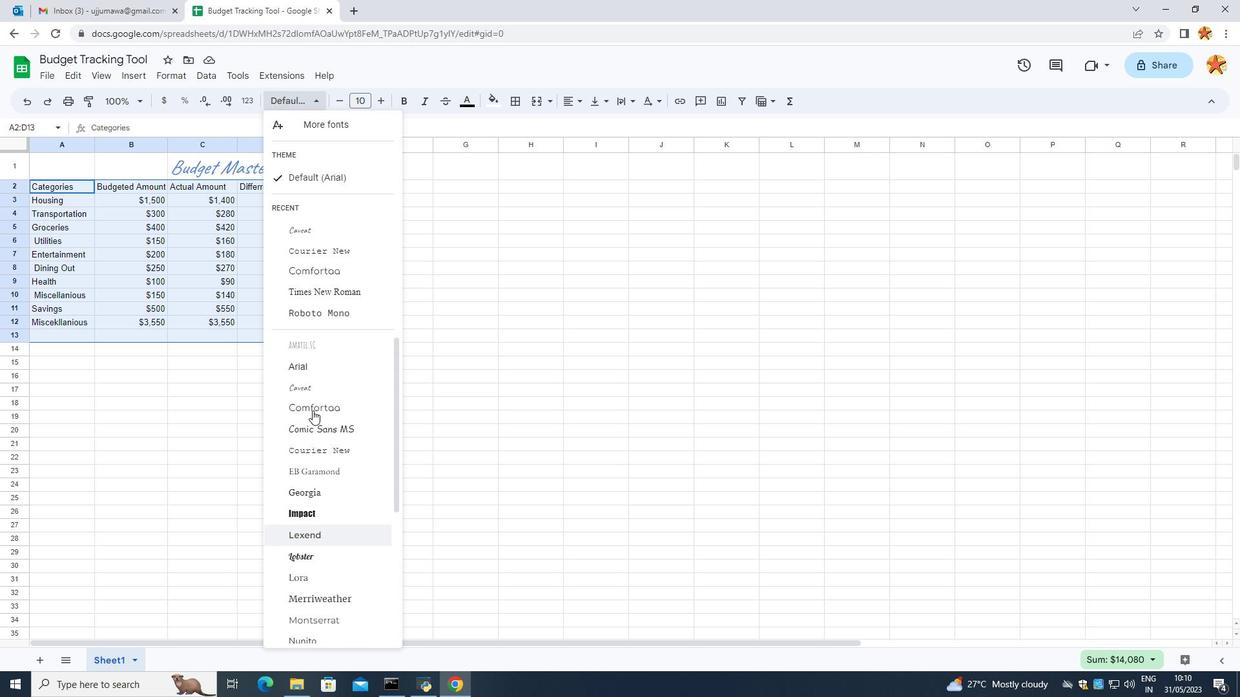 
Action: Mouse scrolled (312, 411) with delta (0, 0)
Screenshot: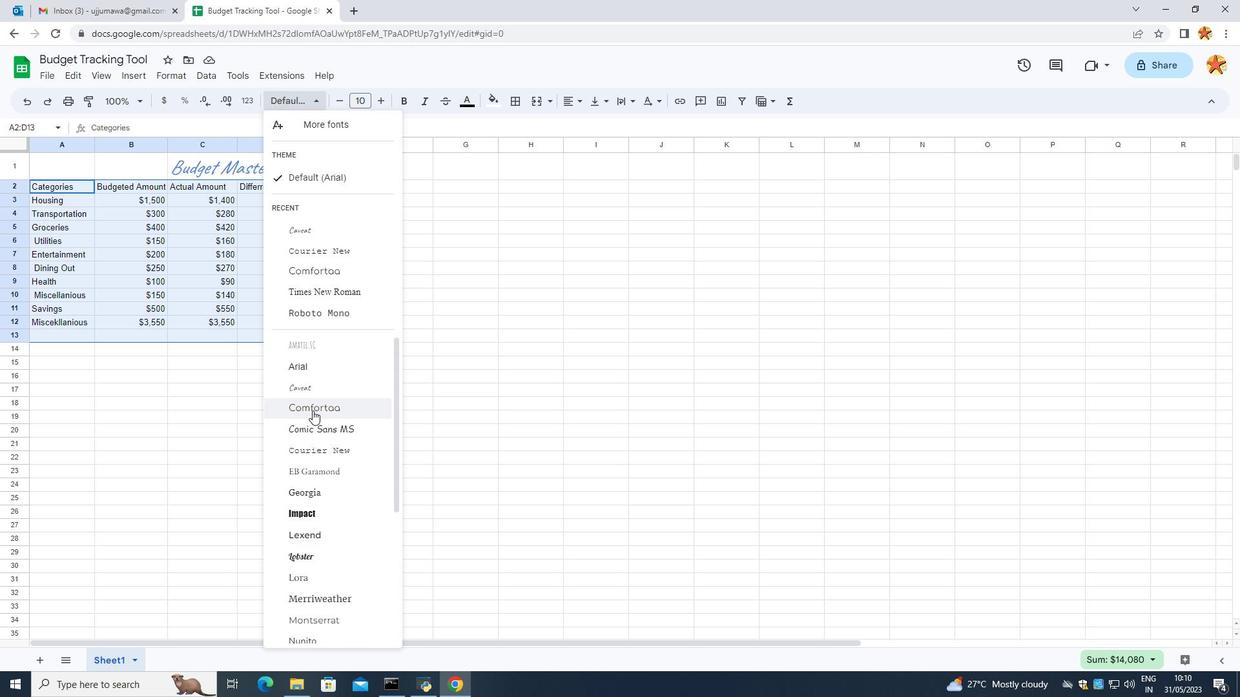 
Action: Mouse scrolled (312, 411) with delta (0, 0)
Screenshot: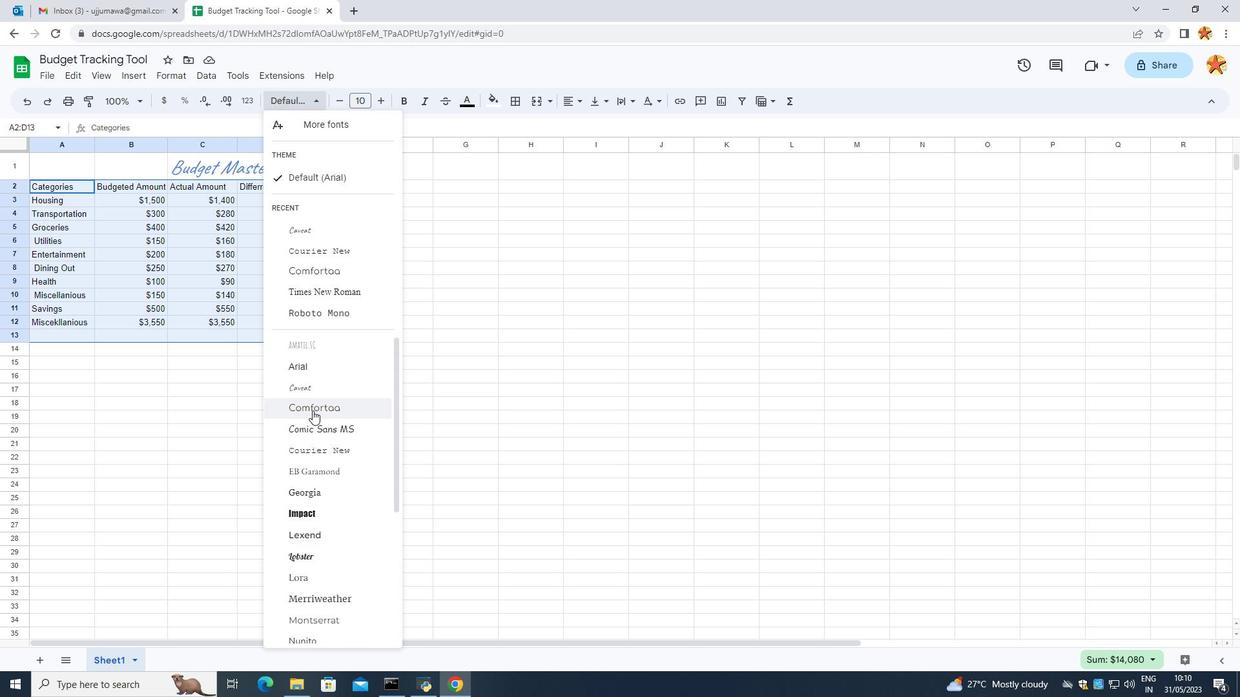 
Action: Mouse scrolled (312, 411) with delta (0, 0)
Screenshot: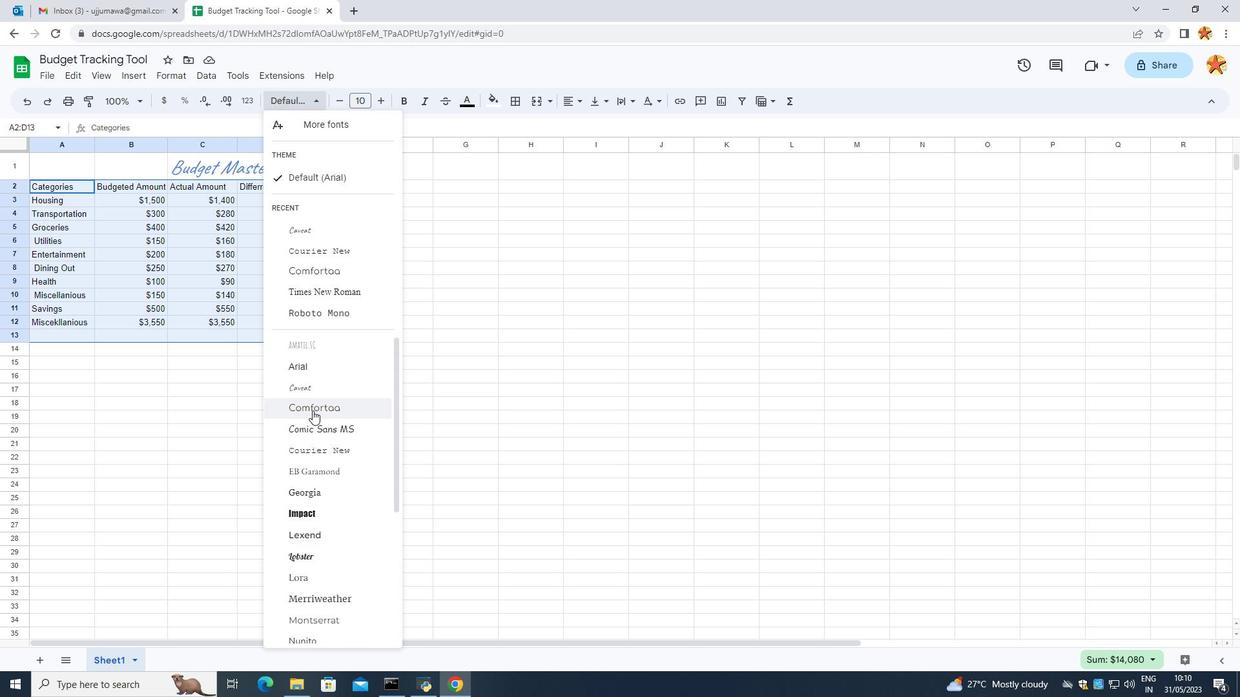 
Action: Mouse scrolled (312, 411) with delta (0, 0)
Screenshot: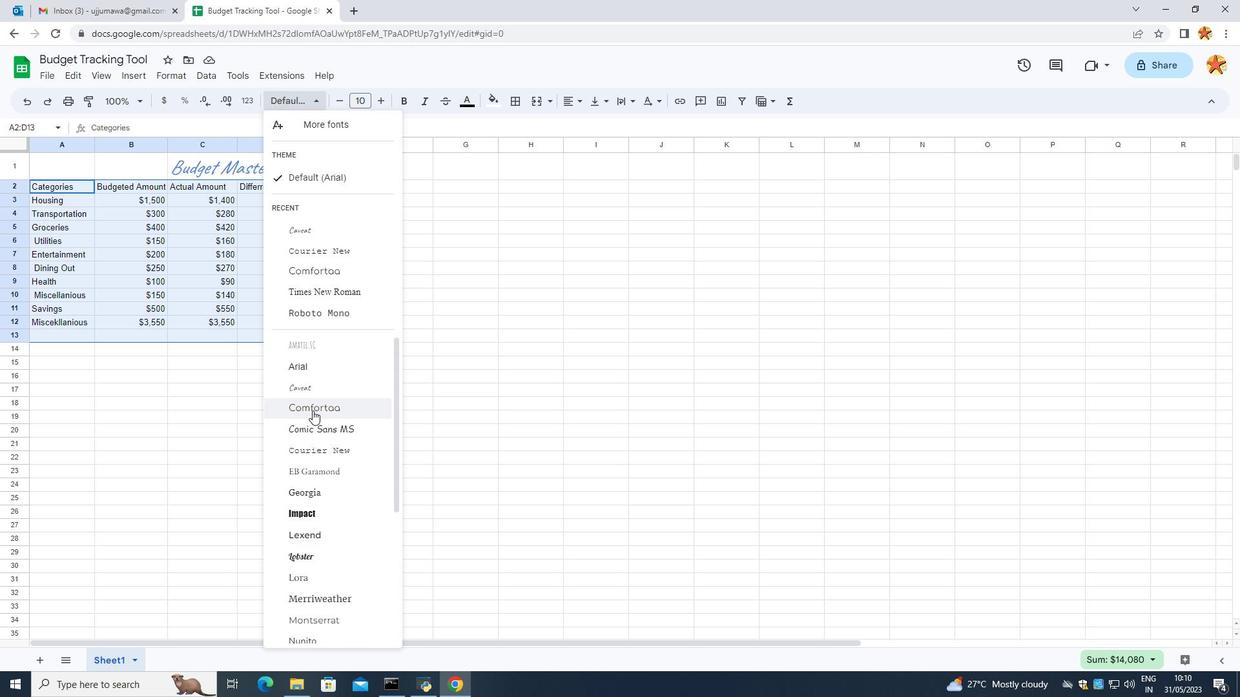 
Action: Mouse moved to (303, 433)
Screenshot: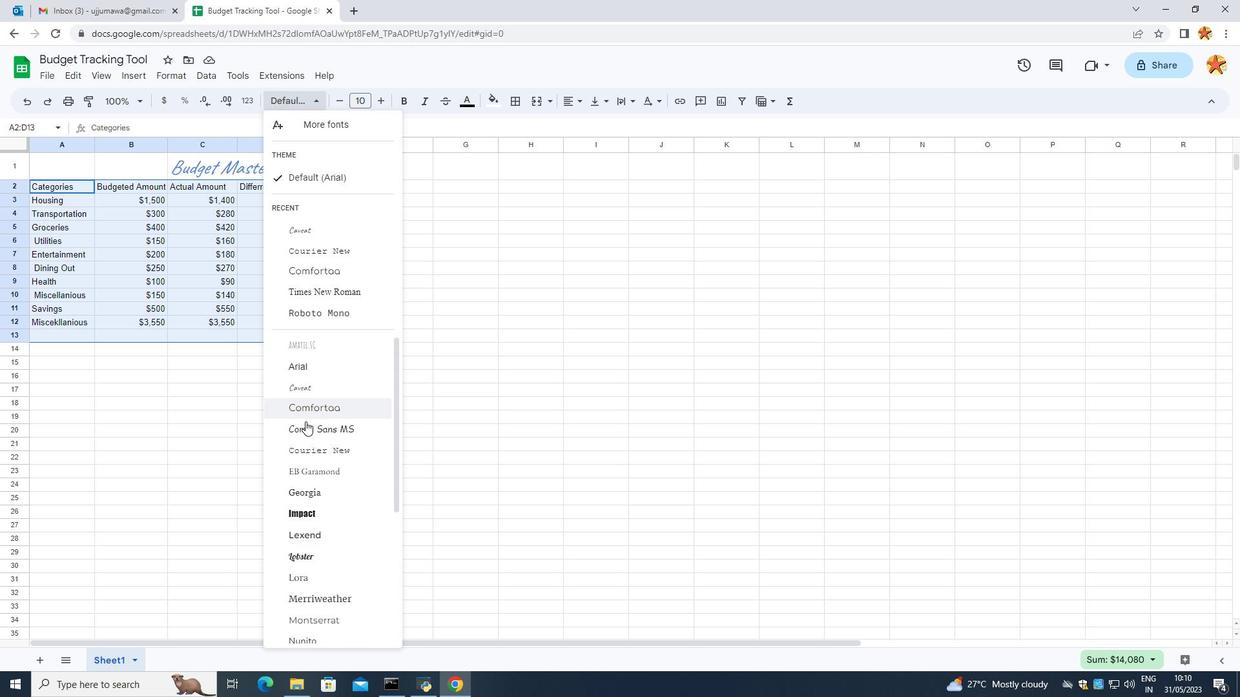 
Action: Mouse pressed left at (303, 433)
Screenshot: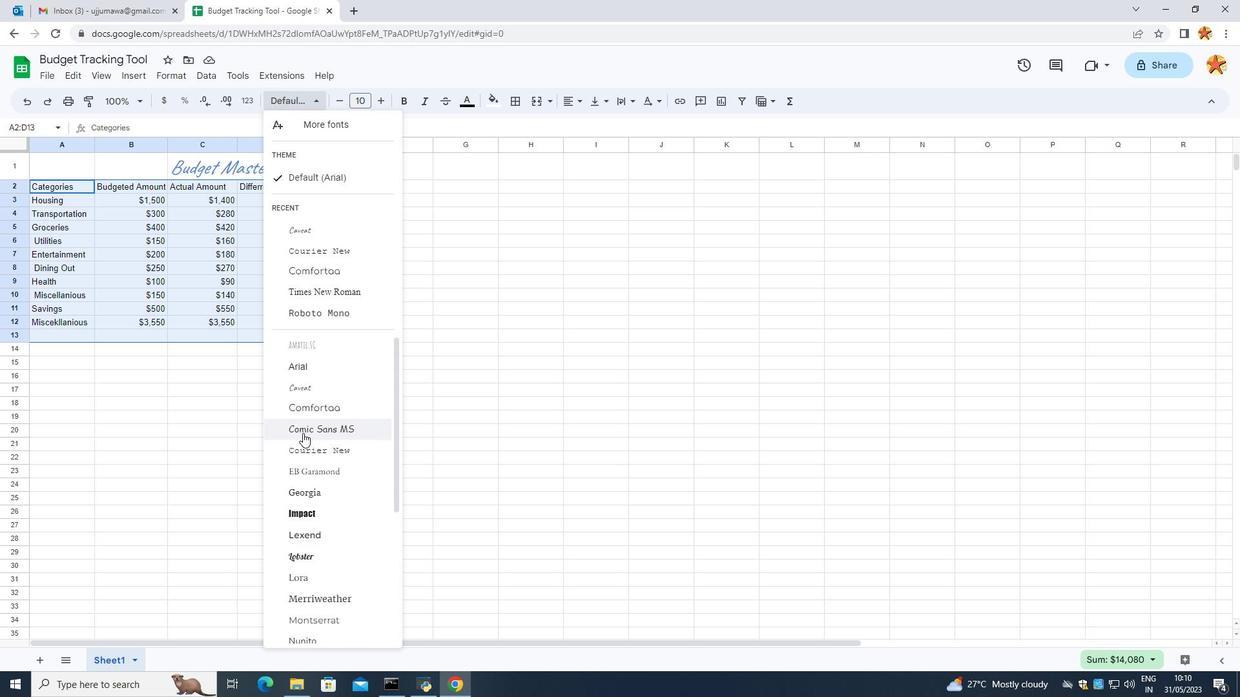 
Action: Mouse moved to (383, 103)
Screenshot: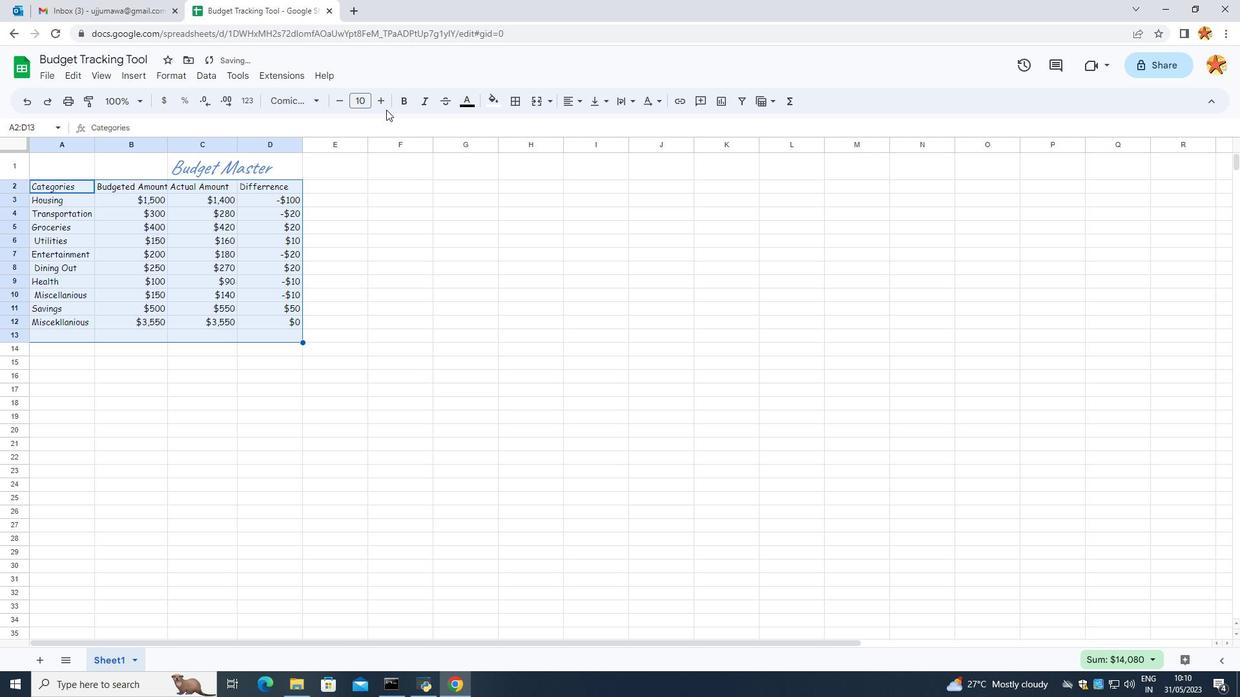 
Action: Mouse pressed left at (383, 103)
Screenshot: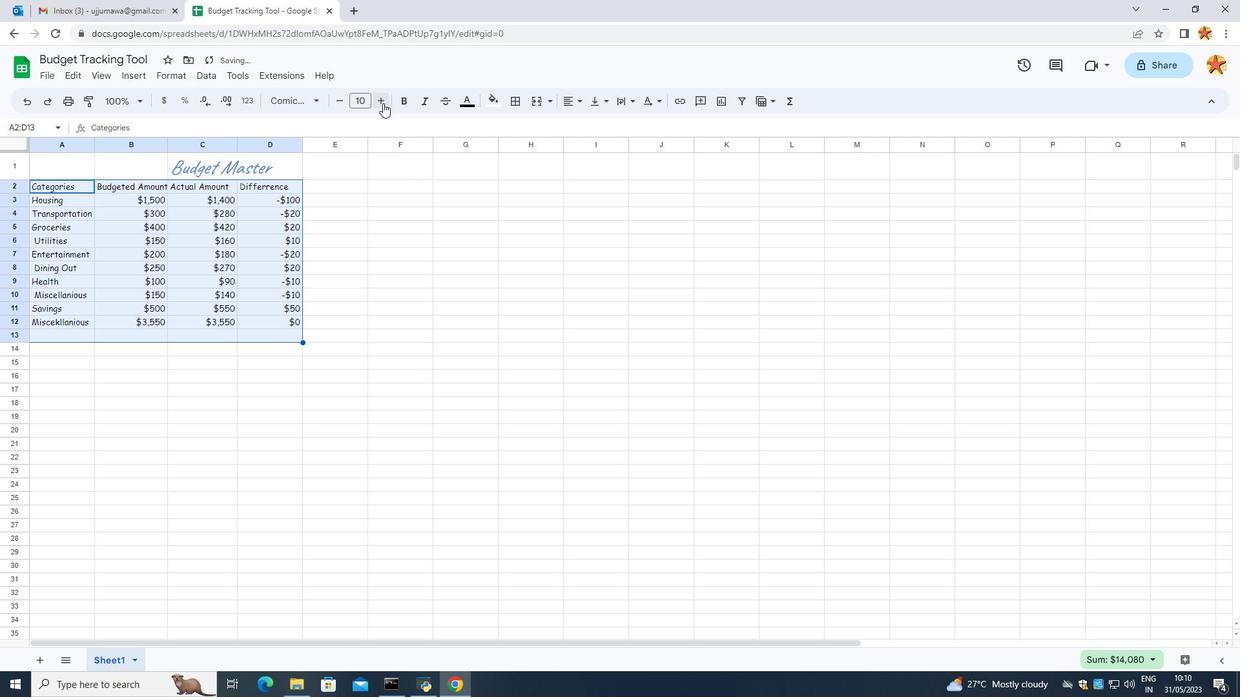 
Action: Mouse pressed left at (383, 103)
Screenshot: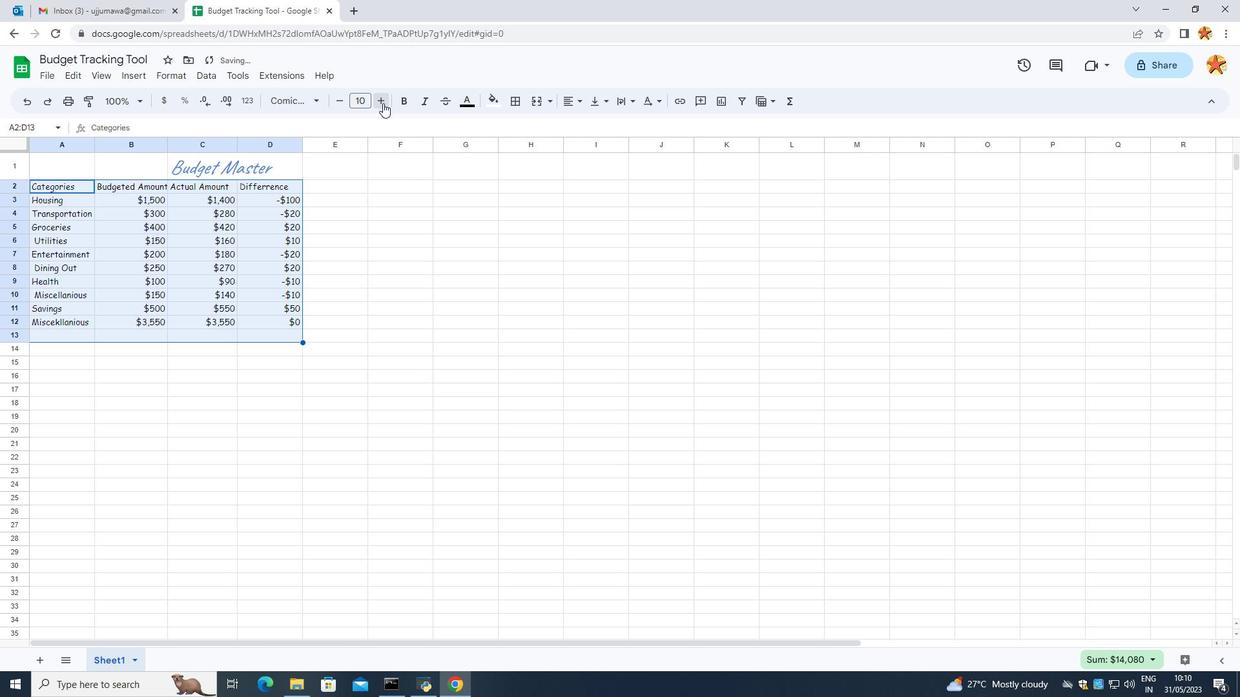 
Action: Mouse pressed left at (383, 103)
Screenshot: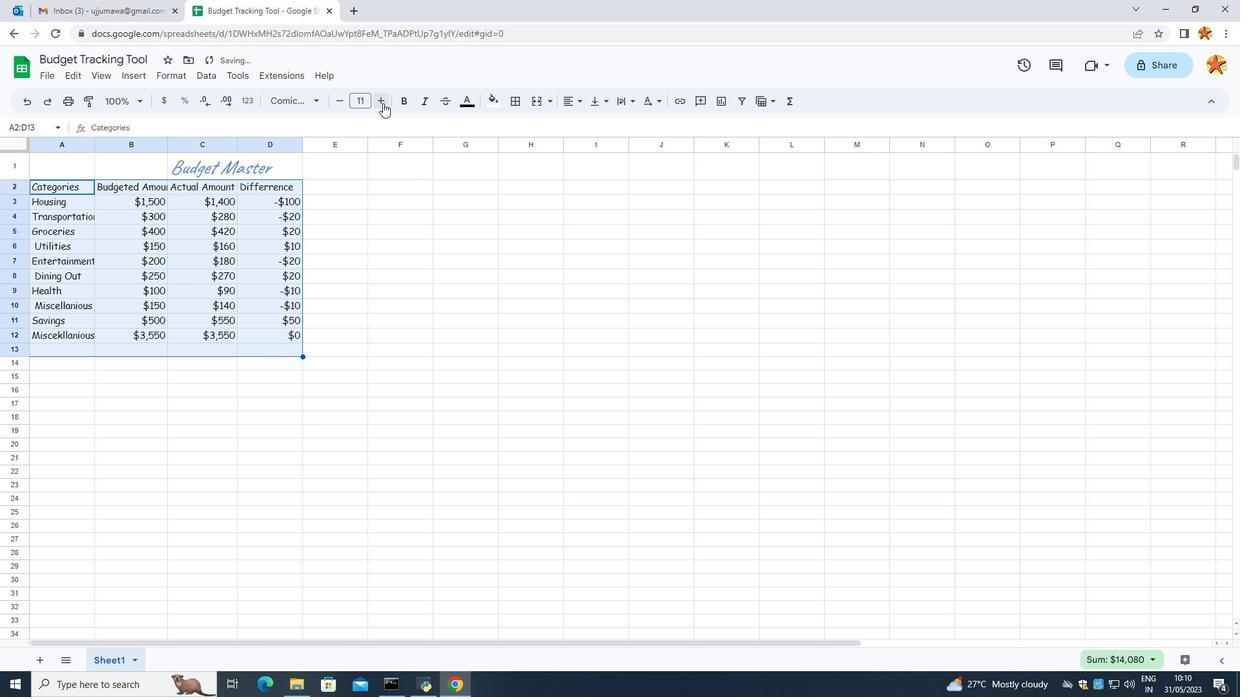 
Action: Mouse pressed left at (383, 103)
Screenshot: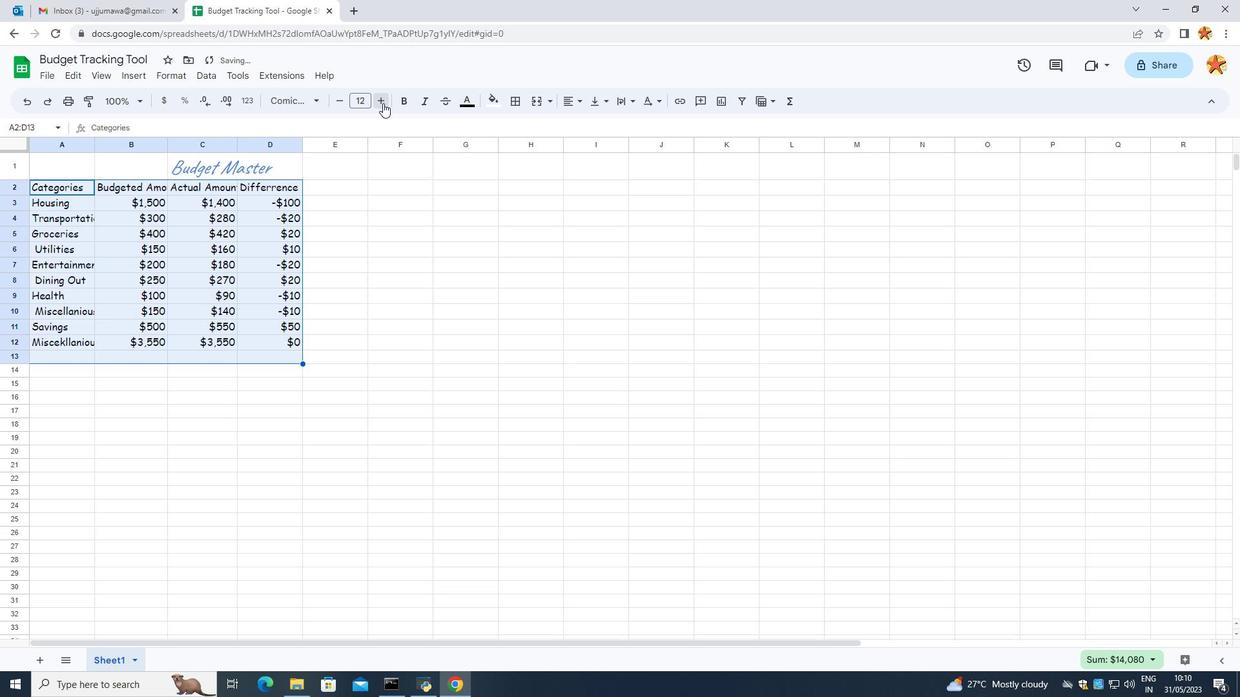 
Action: Mouse pressed left at (383, 103)
Screenshot: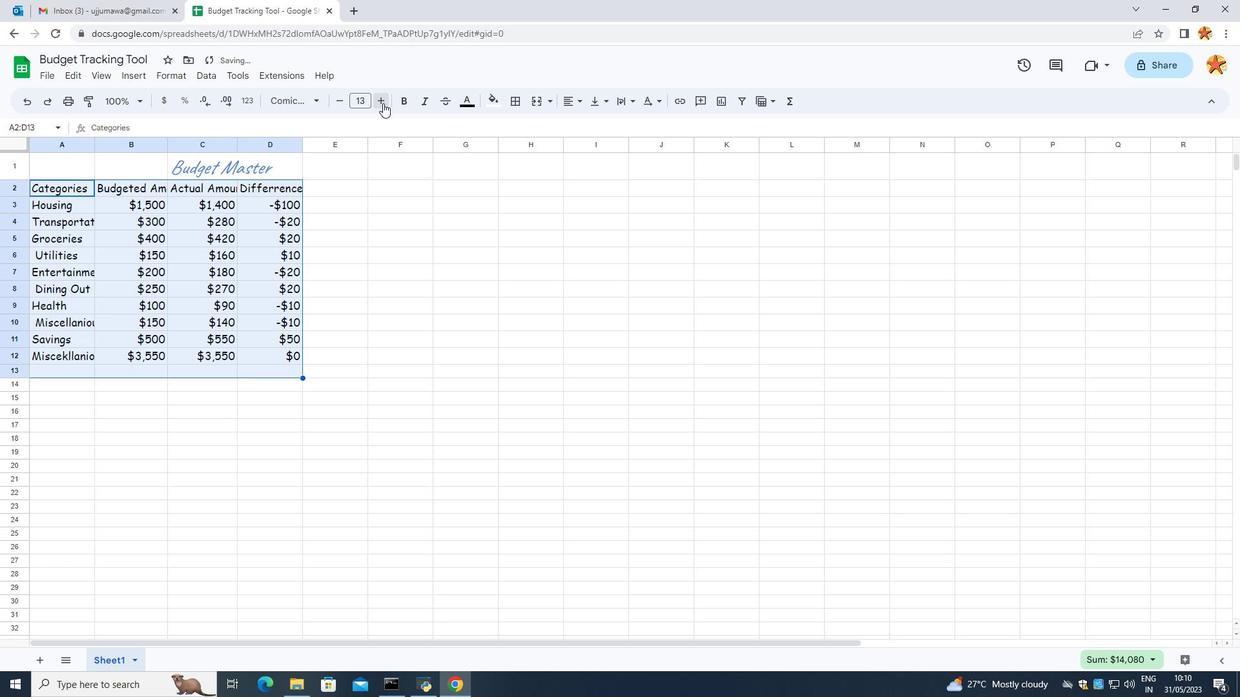 
Action: Mouse pressed left at (383, 103)
Screenshot: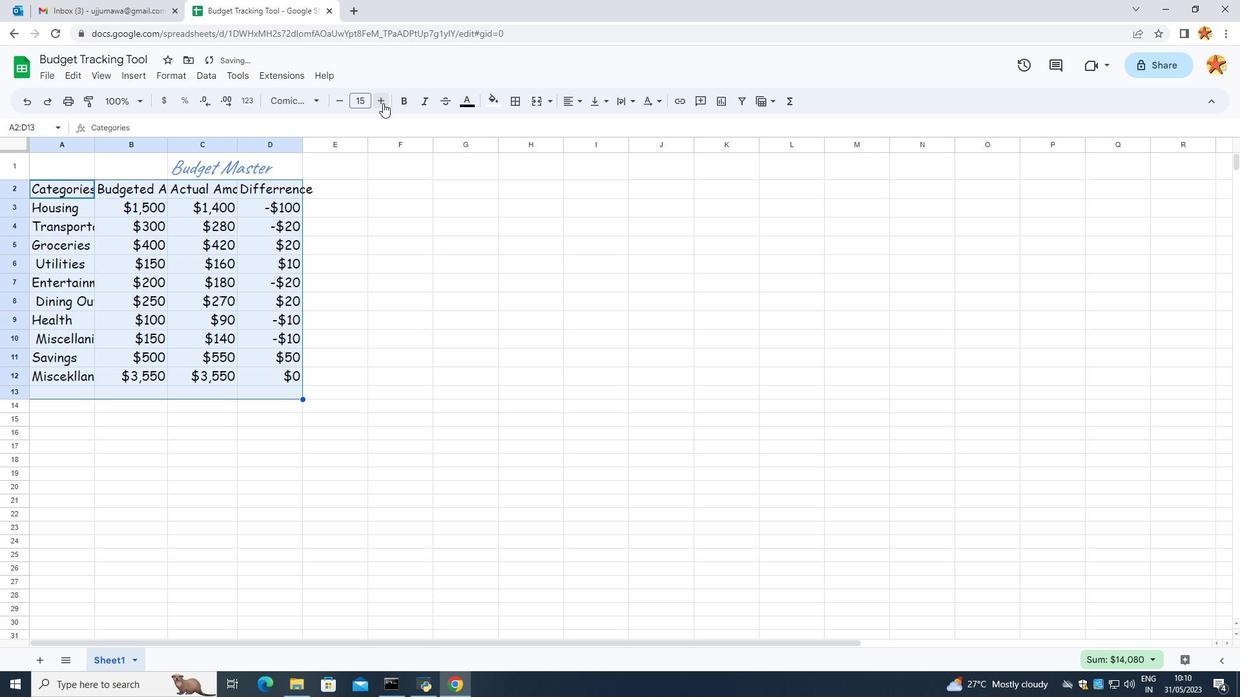 
Action: Mouse moved to (563, 98)
Screenshot: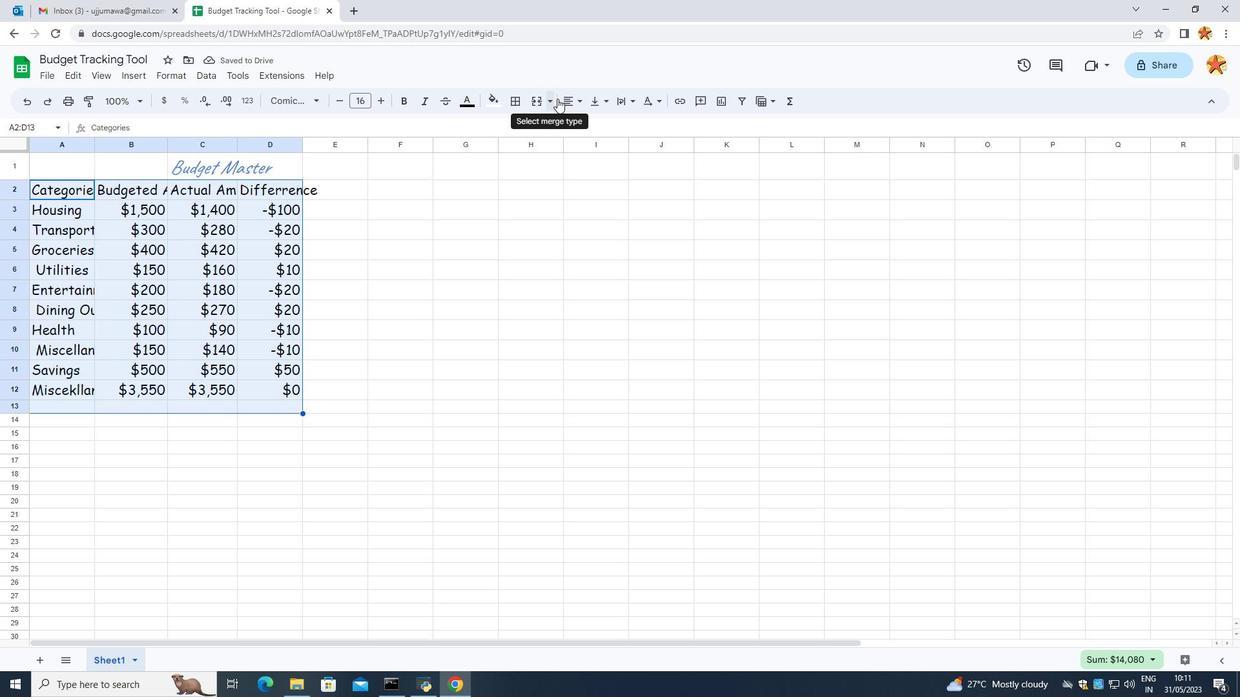 
Action: Mouse pressed left at (563, 98)
Screenshot: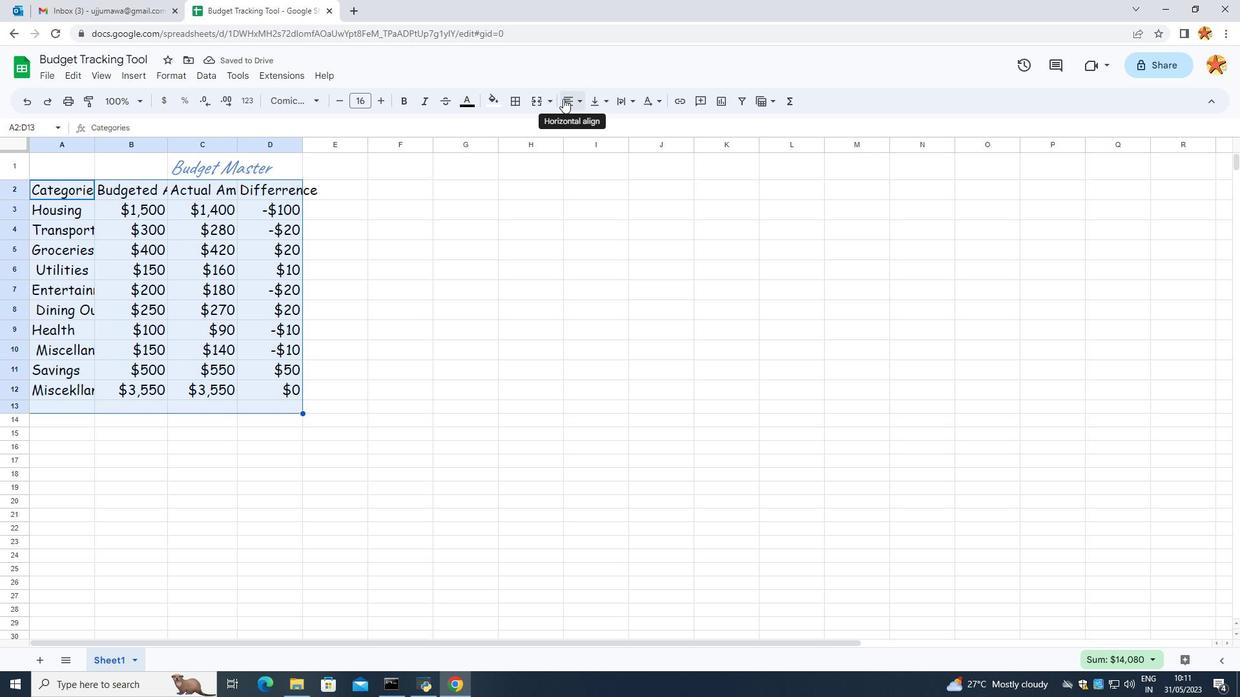 
Action: Mouse moved to (608, 127)
Screenshot: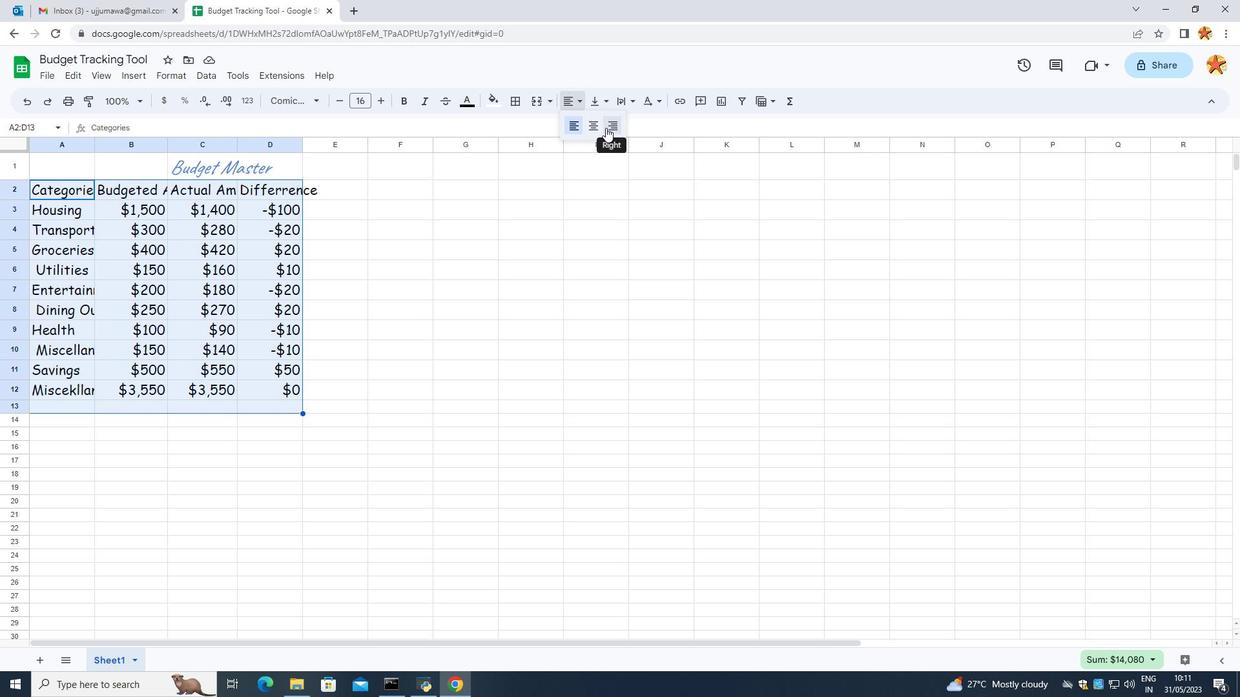 
Action: Mouse pressed left at (608, 127)
Screenshot: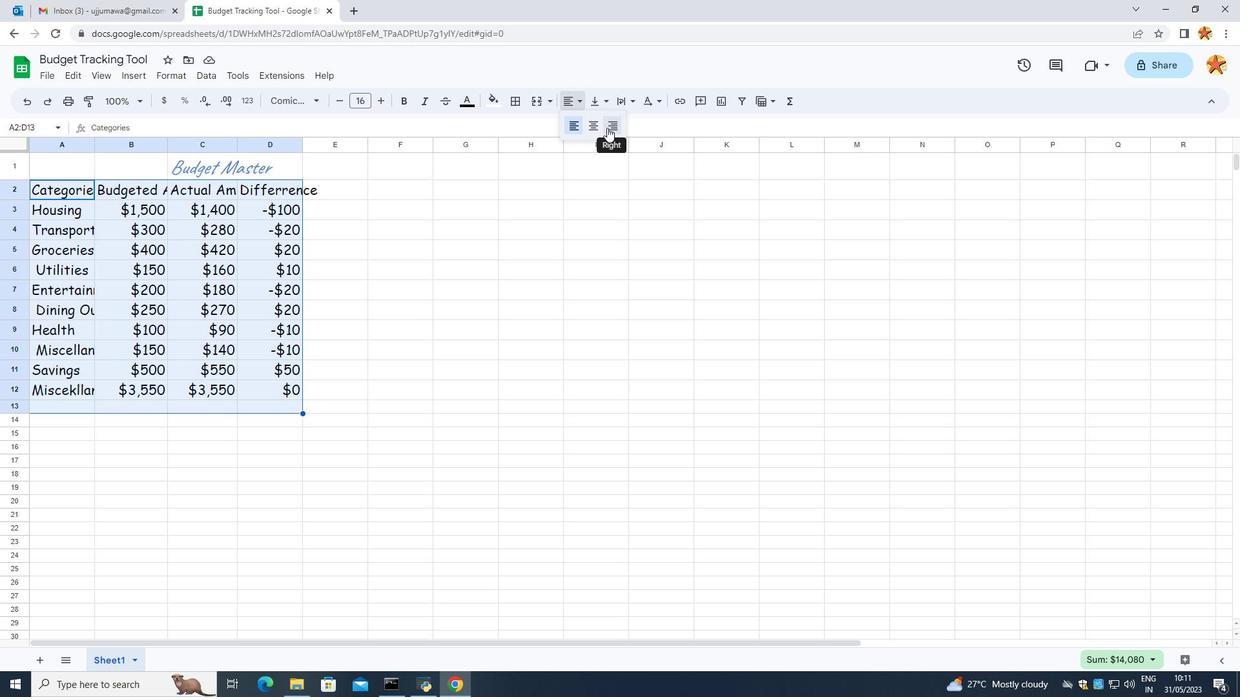 
Action: Mouse moved to (206, 160)
Screenshot: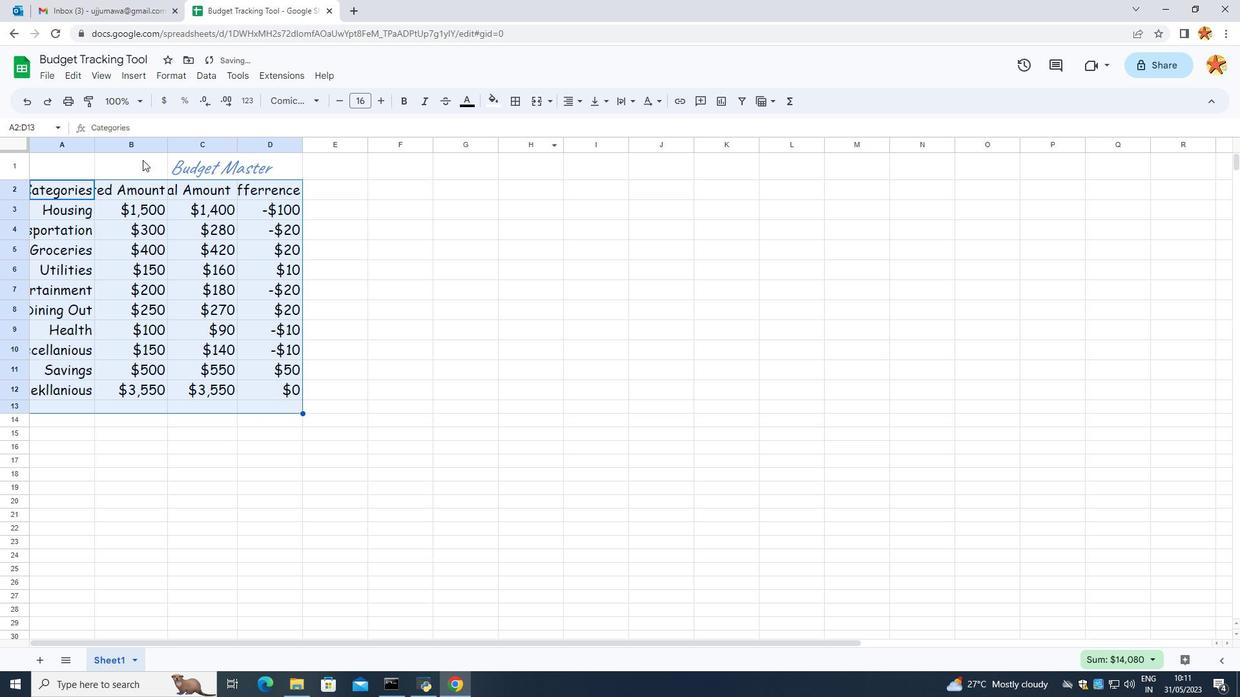 
Action: Mouse pressed left at (206, 160)
Screenshot: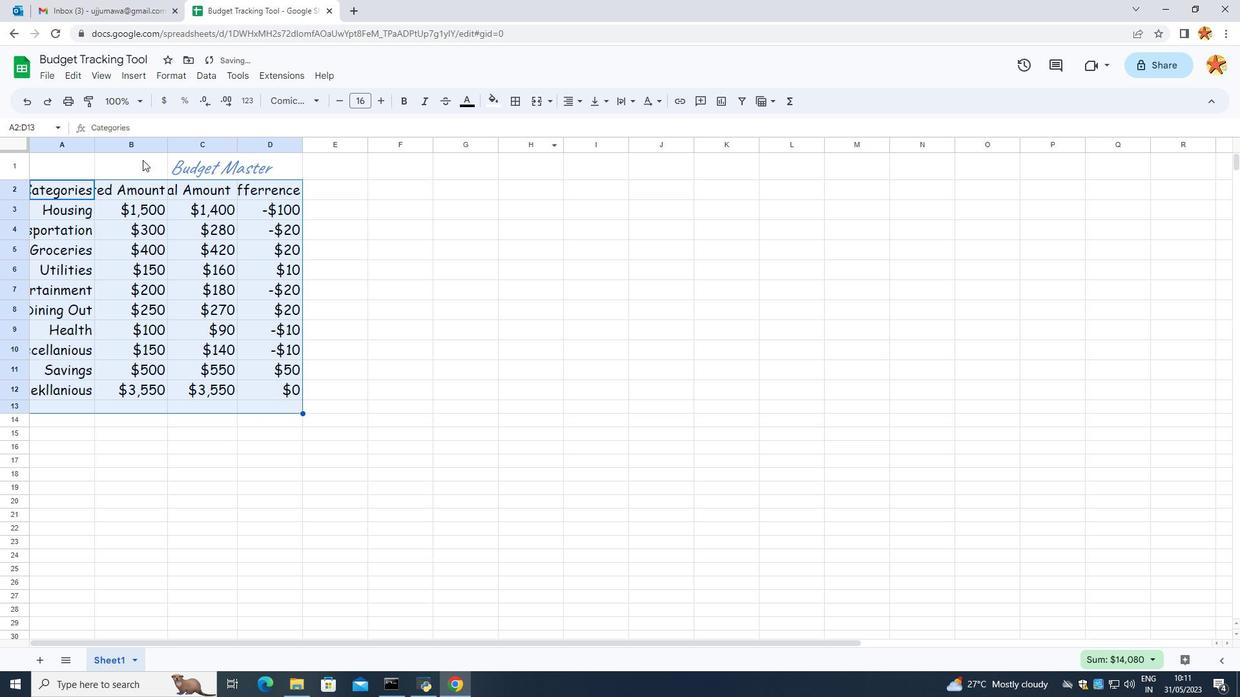 
Action: Mouse moved to (578, 101)
Screenshot: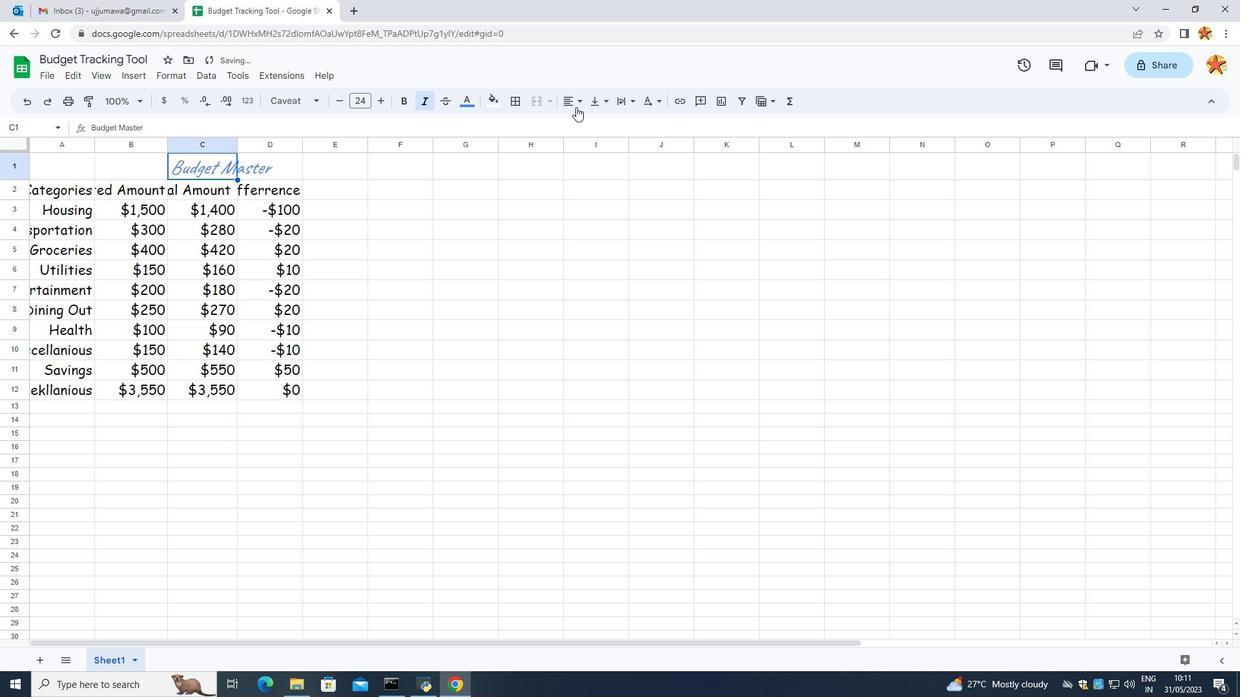 
Action: Mouse pressed left at (578, 101)
Screenshot: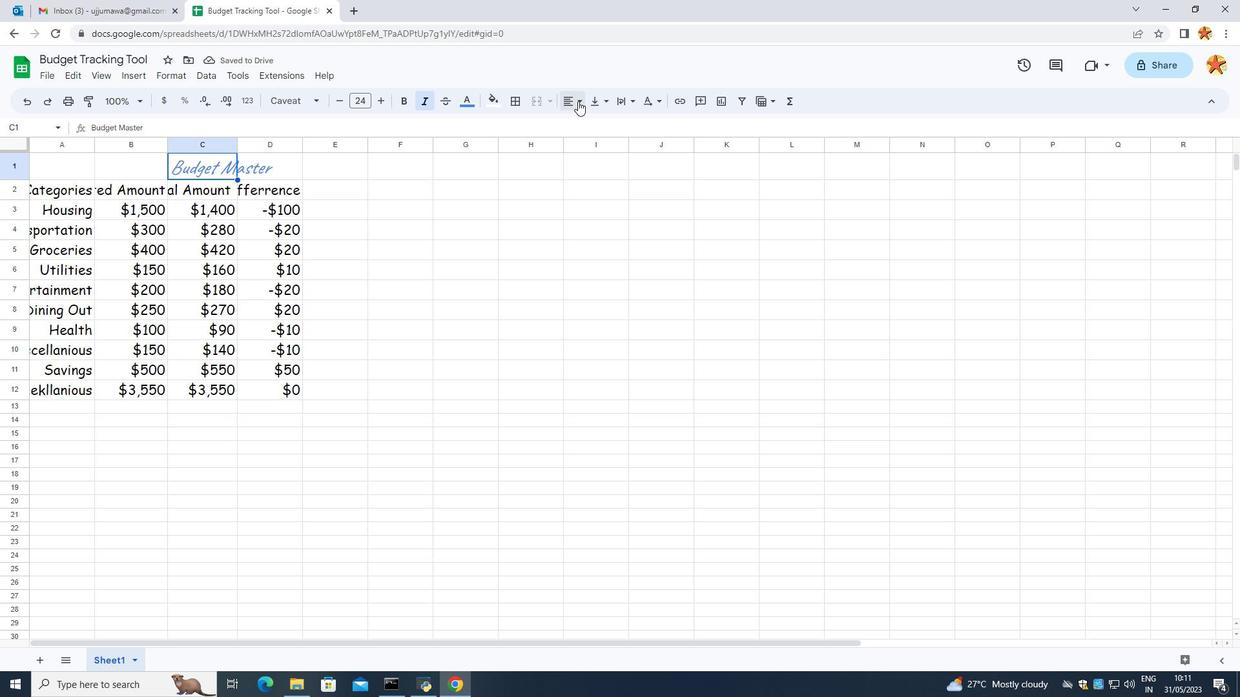 
Action: Mouse moved to (612, 130)
Screenshot: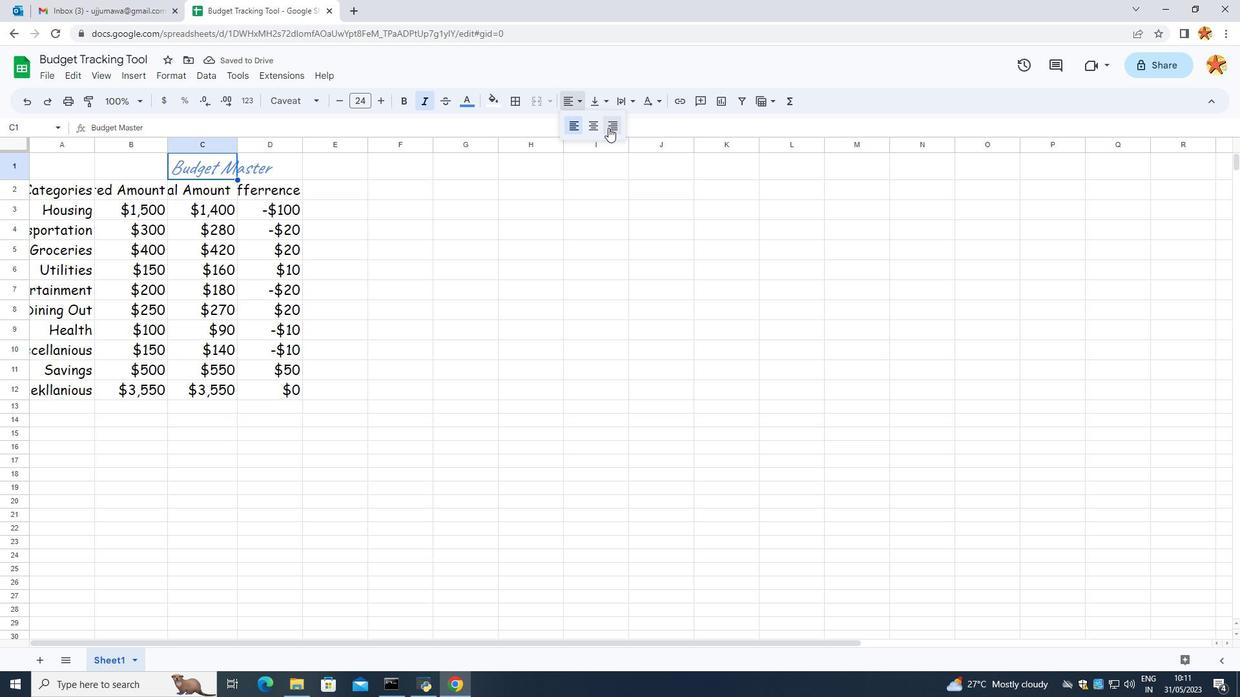
Action: Mouse pressed left at (612, 130)
Screenshot: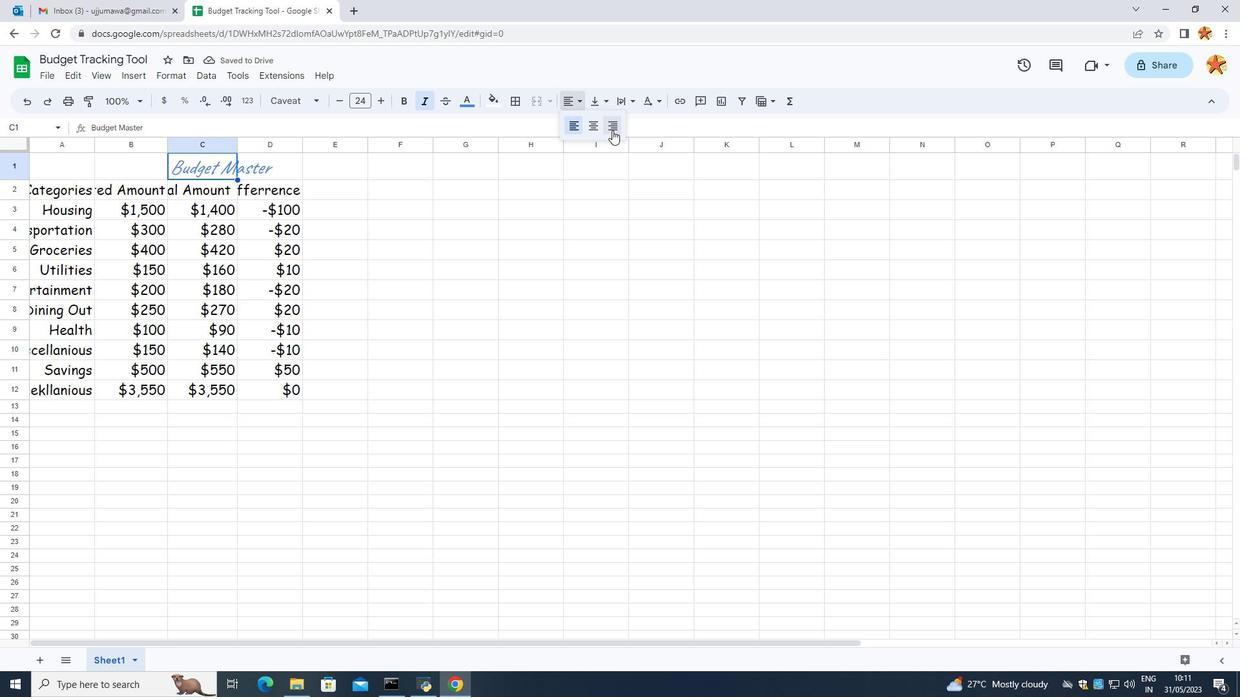 
Action: Mouse moved to (316, 157)
Screenshot: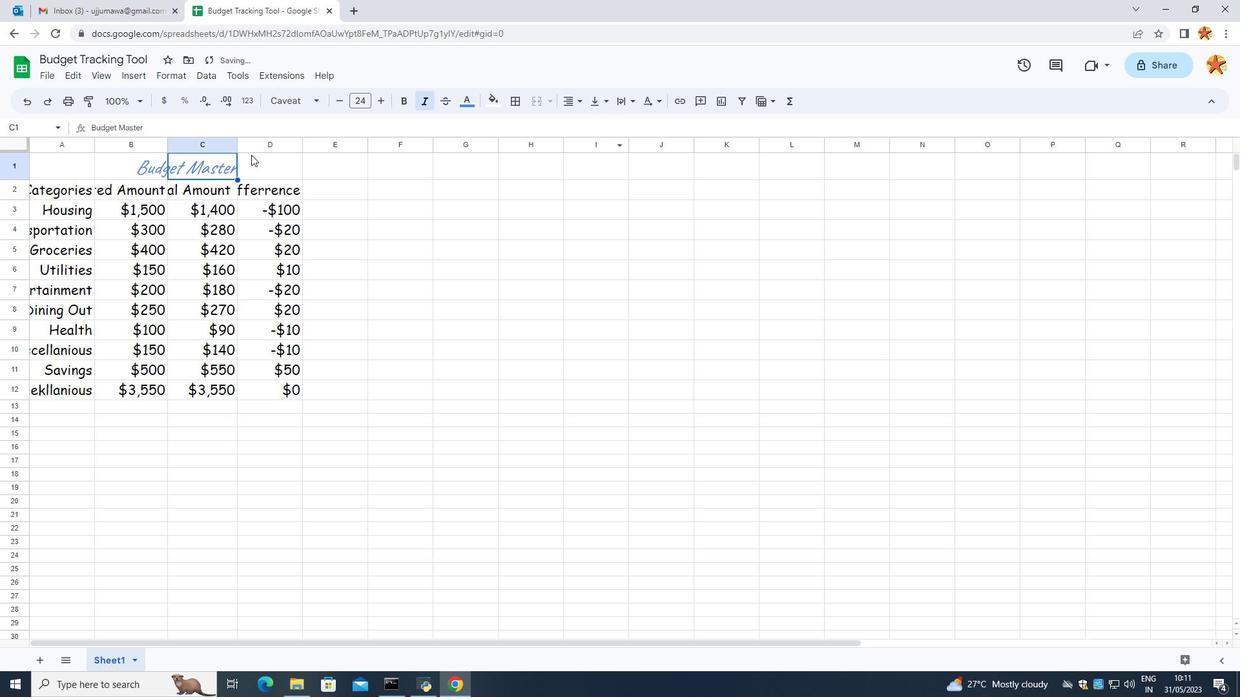 
Action: Mouse pressed left at (316, 157)
Screenshot: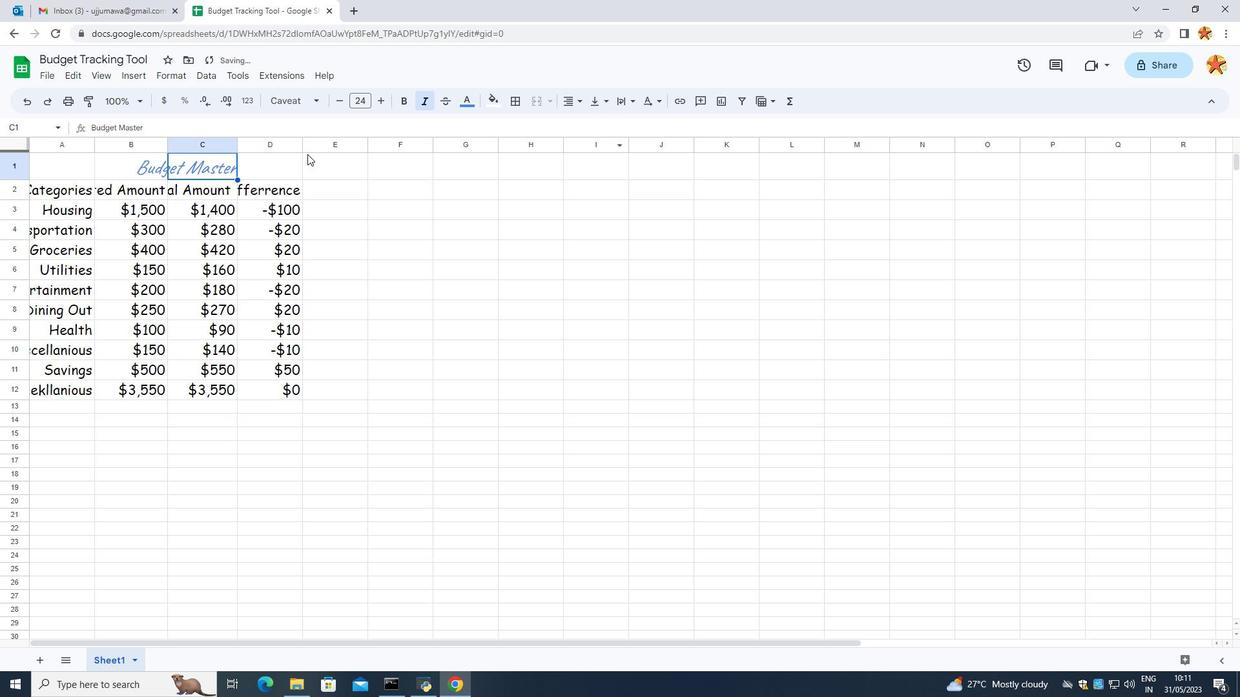 
Action: Mouse moved to (473, 279)
Screenshot: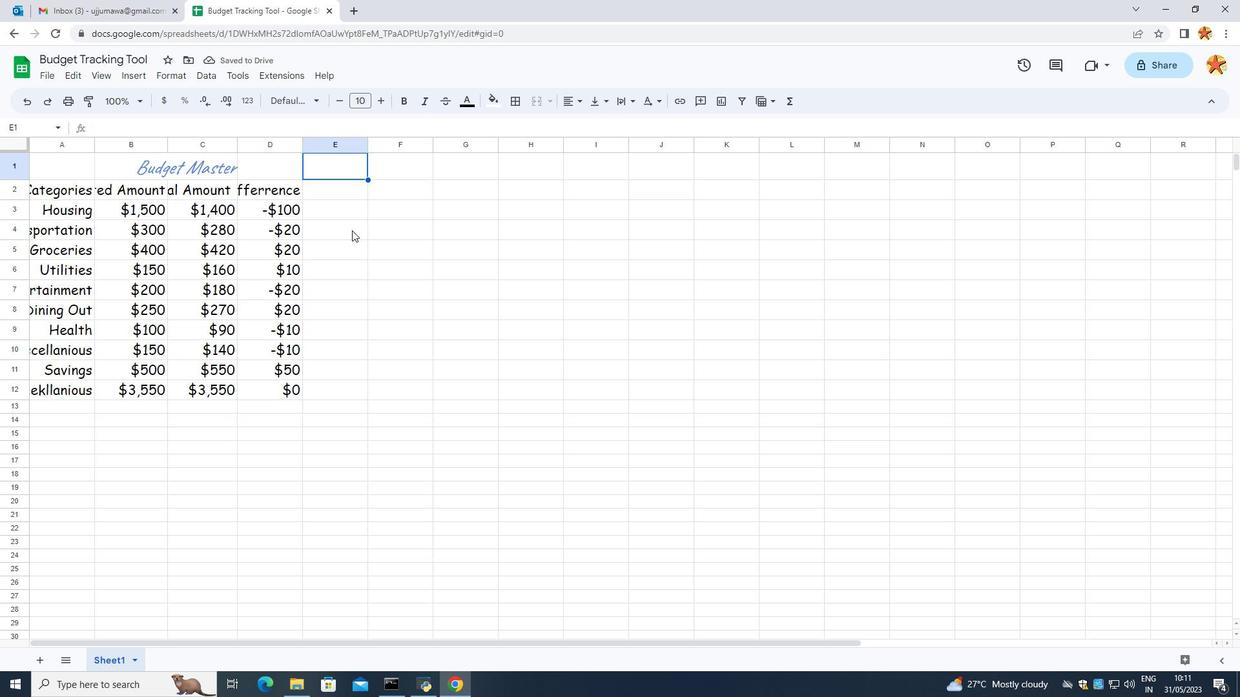 
Action: Mouse pressed left at (473, 279)
Screenshot: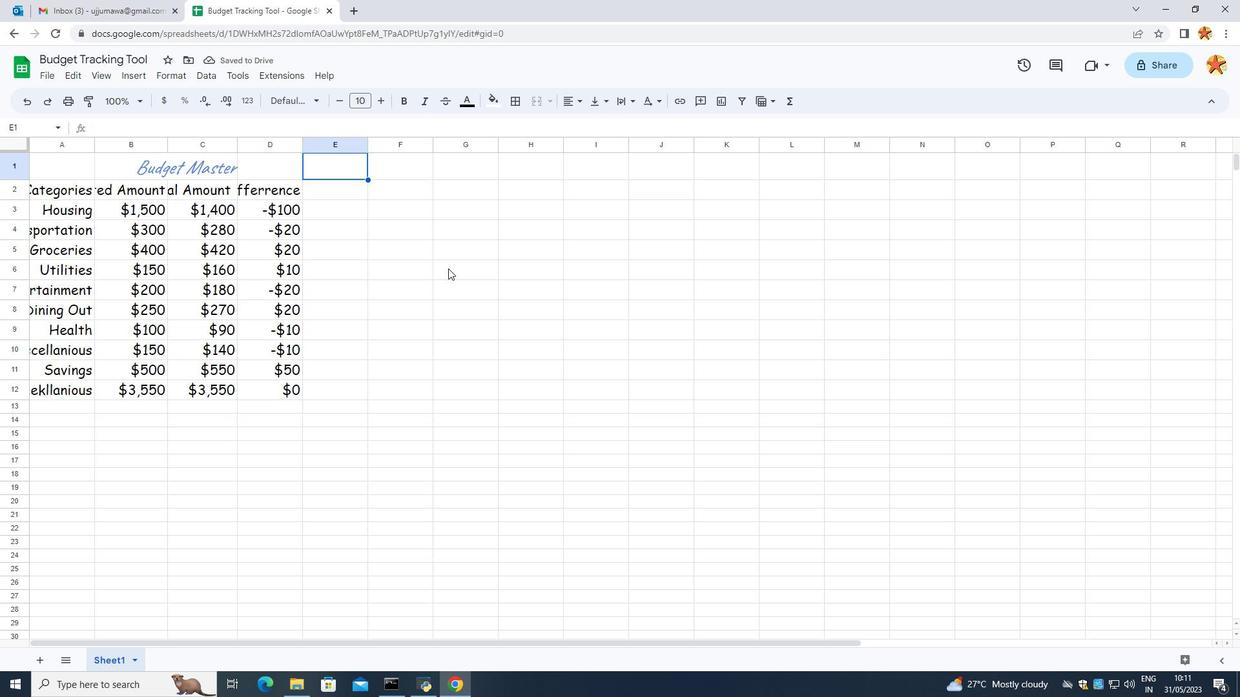 
Action: Mouse moved to (115, 189)
Screenshot: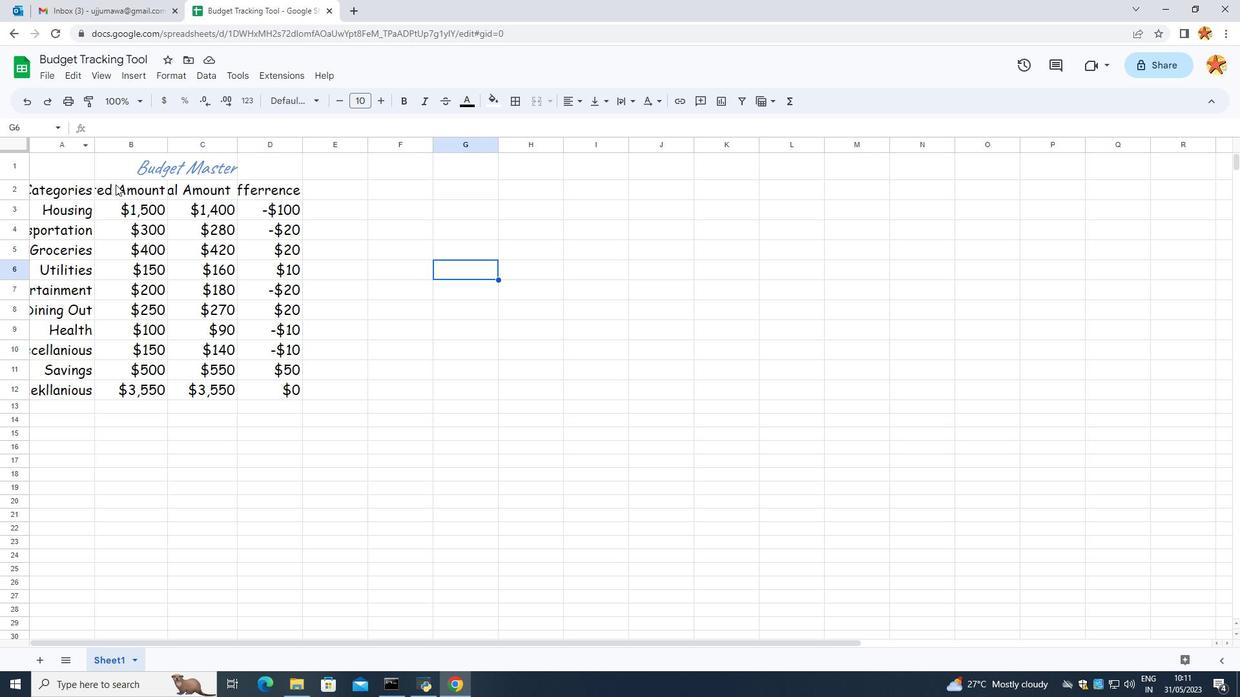 
Action: Mouse pressed left at (115, 189)
Screenshot: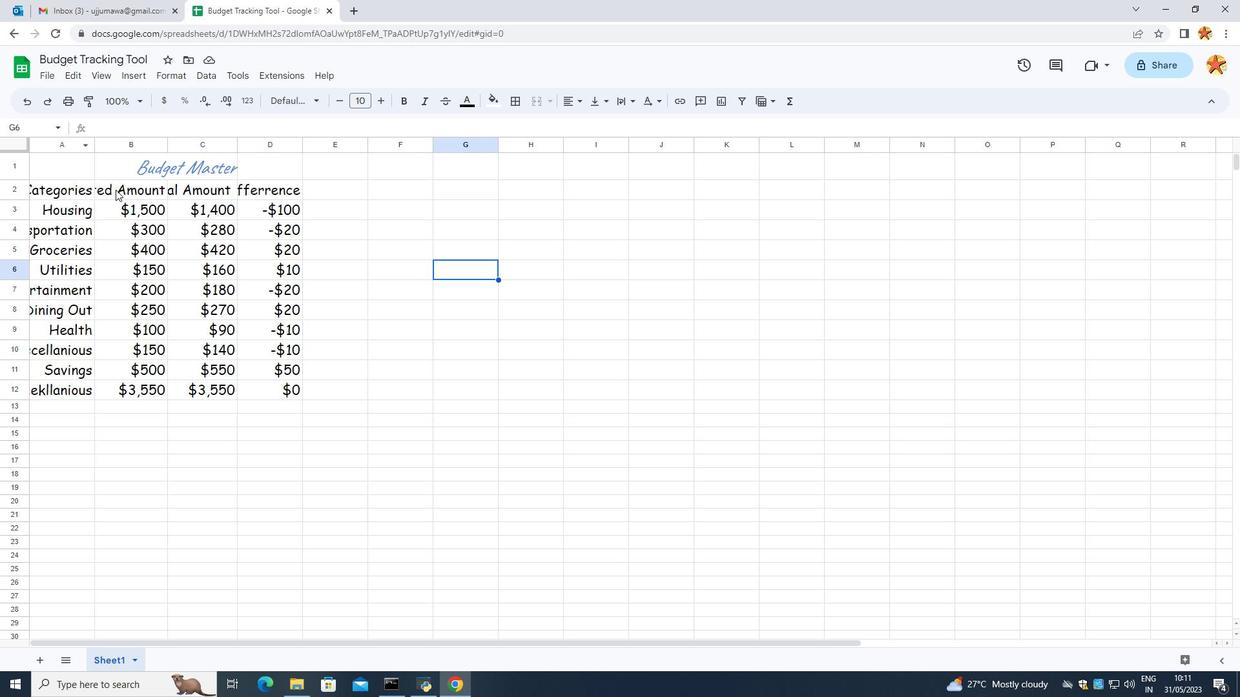 
Action: Mouse moved to (169, 149)
Screenshot: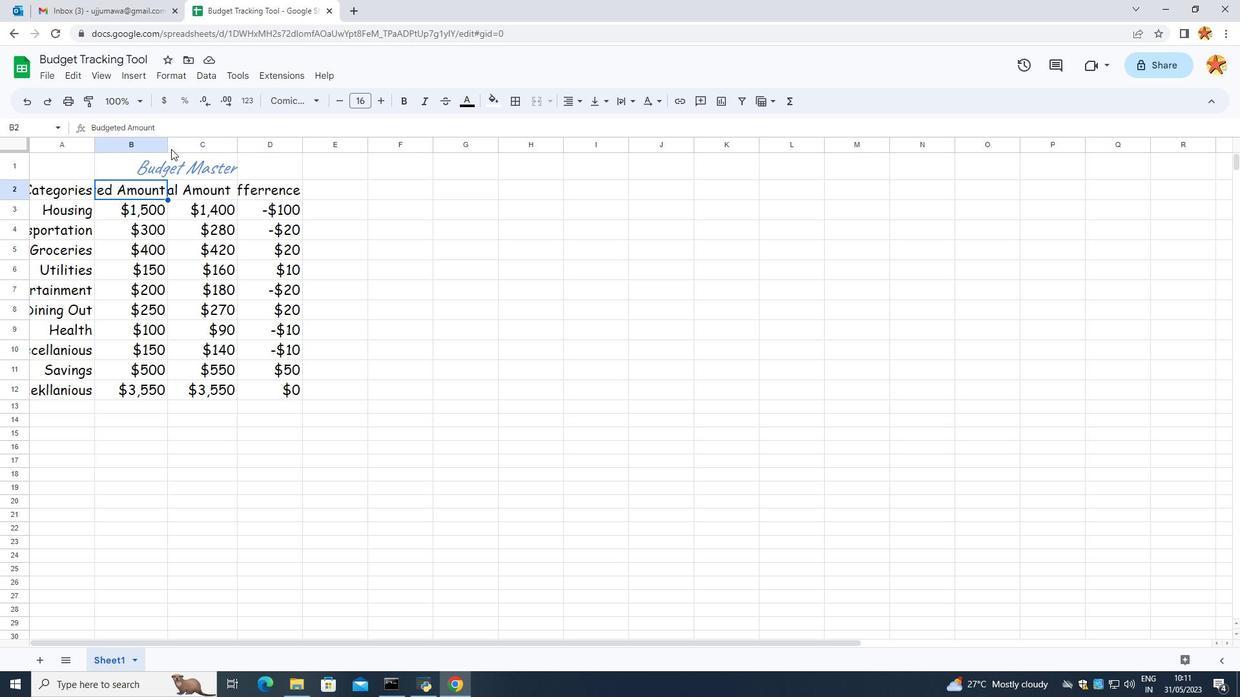 
Action: Mouse pressed left at (169, 149)
Screenshot: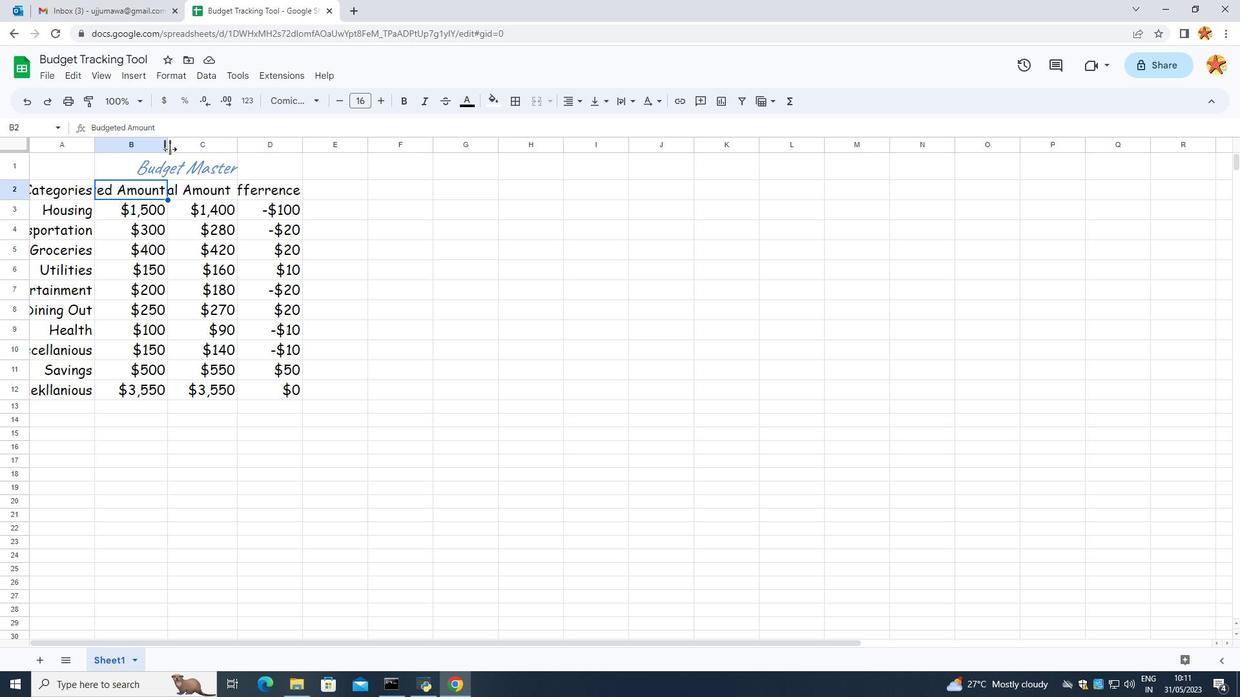 
Action: Mouse moved to (453, 231)
Screenshot: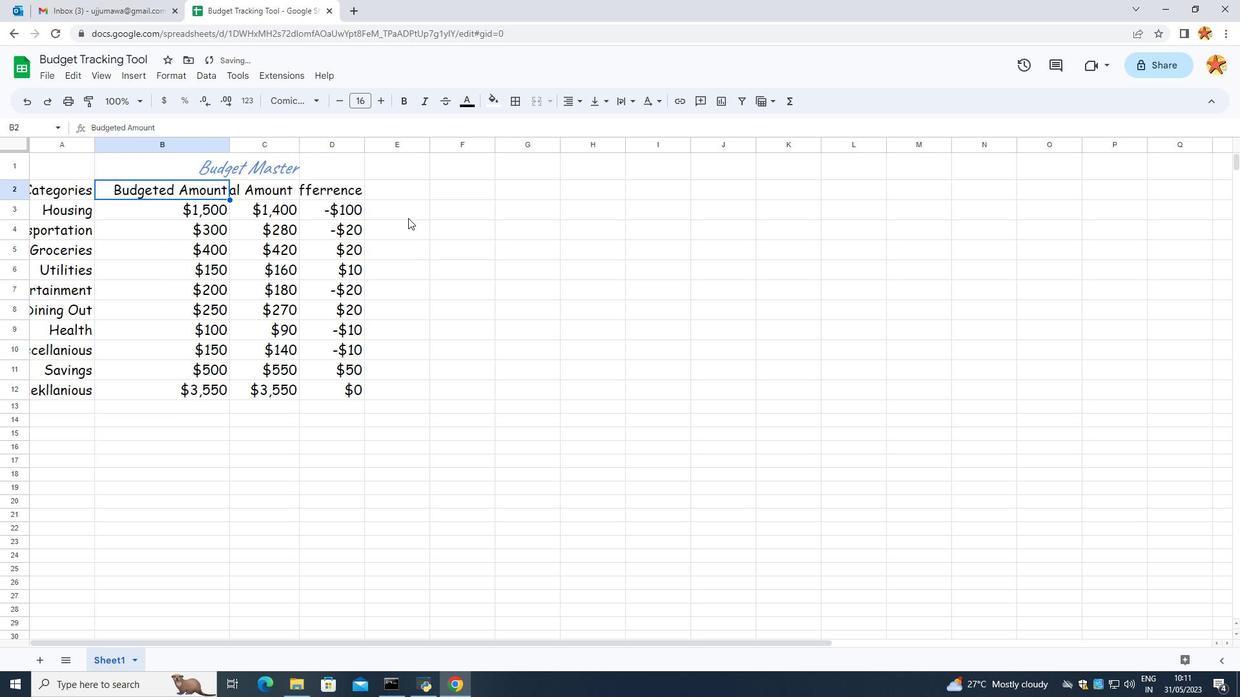 
Action: Mouse pressed left at (453, 231)
Screenshot: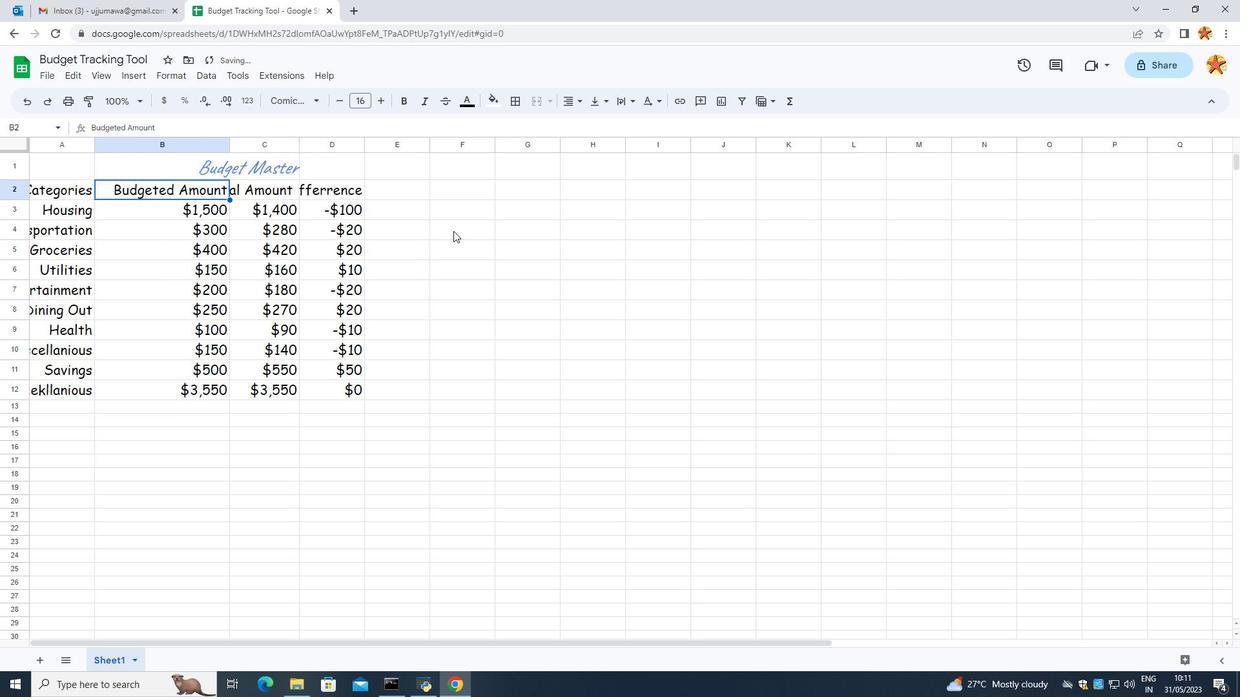 
Action: Mouse moved to (289, 171)
Screenshot: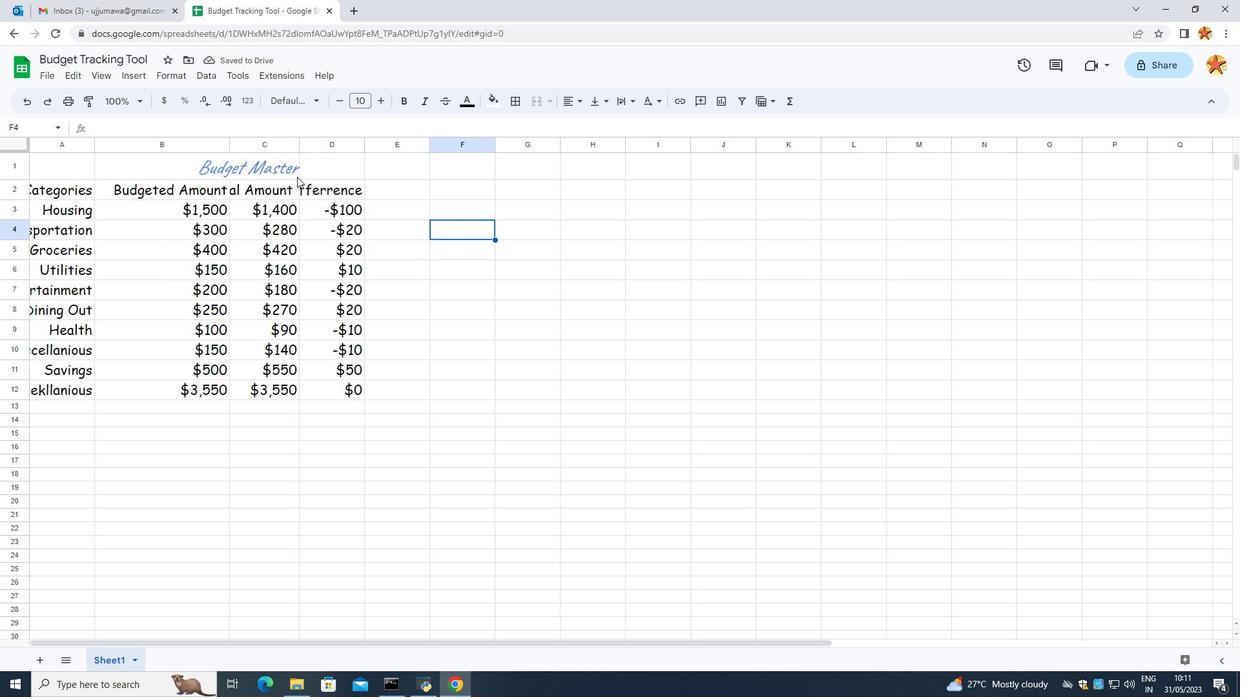 
Action: Mouse pressed left at (289, 171)
Screenshot: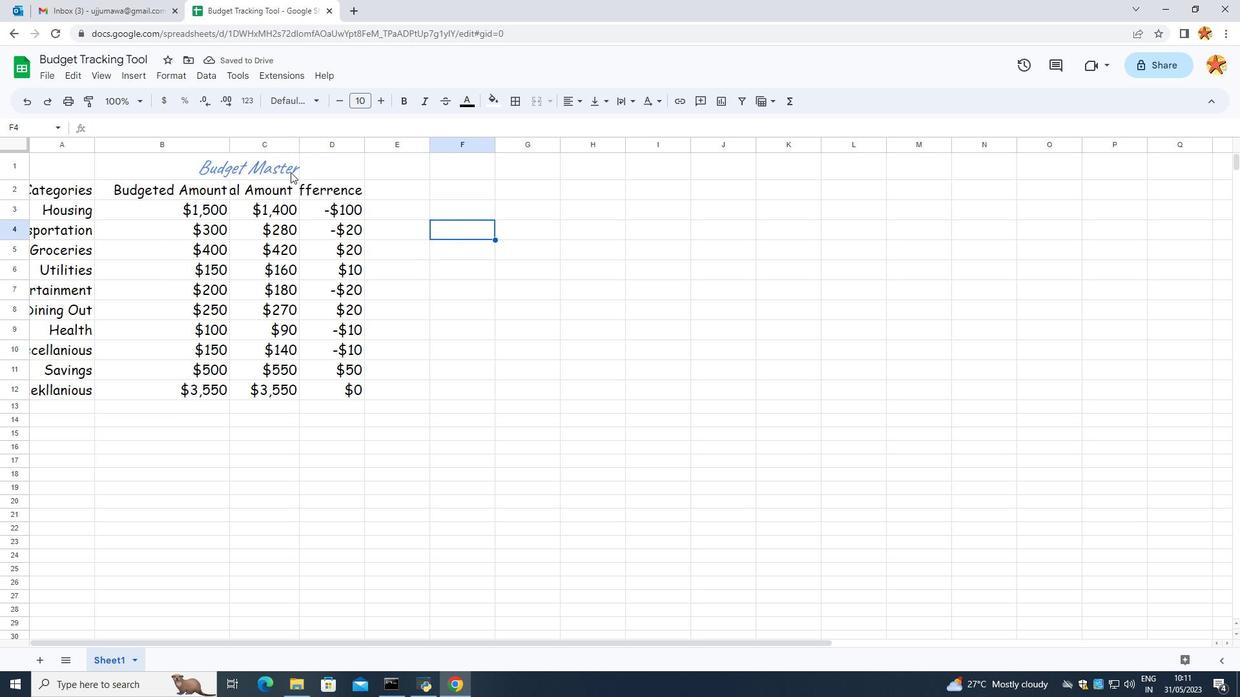 
Action: Mouse moved to (297, 148)
Screenshot: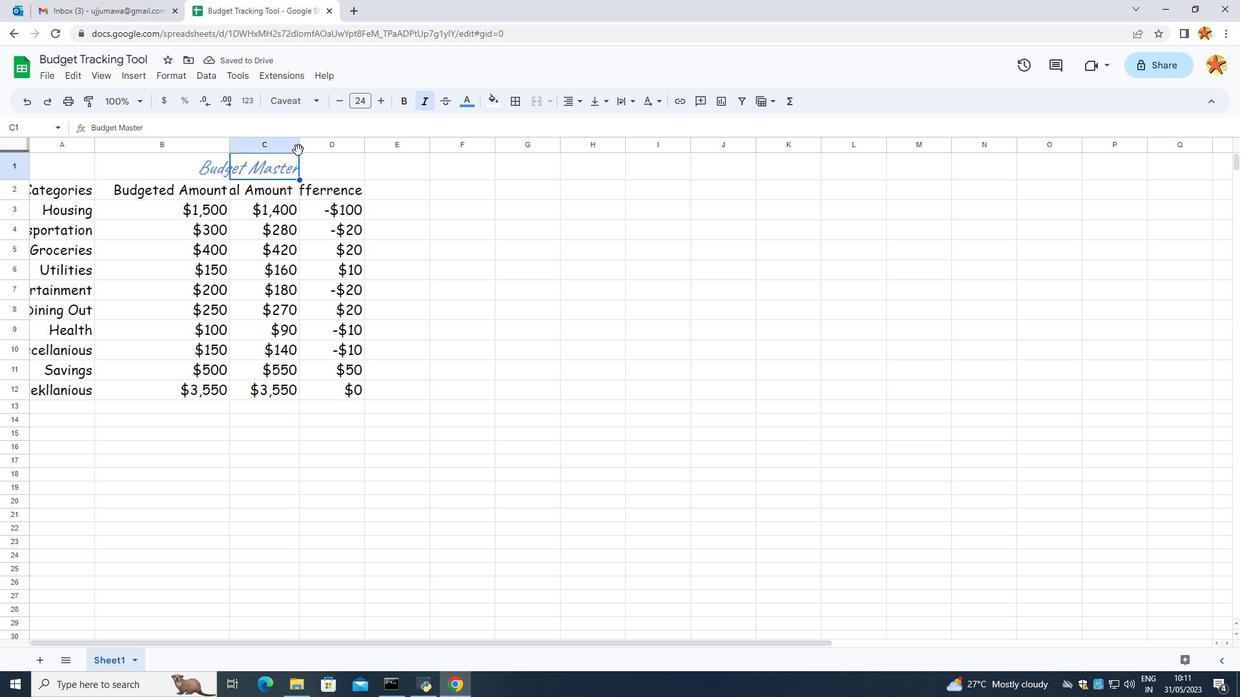 
Action: Mouse pressed left at (297, 148)
Screenshot: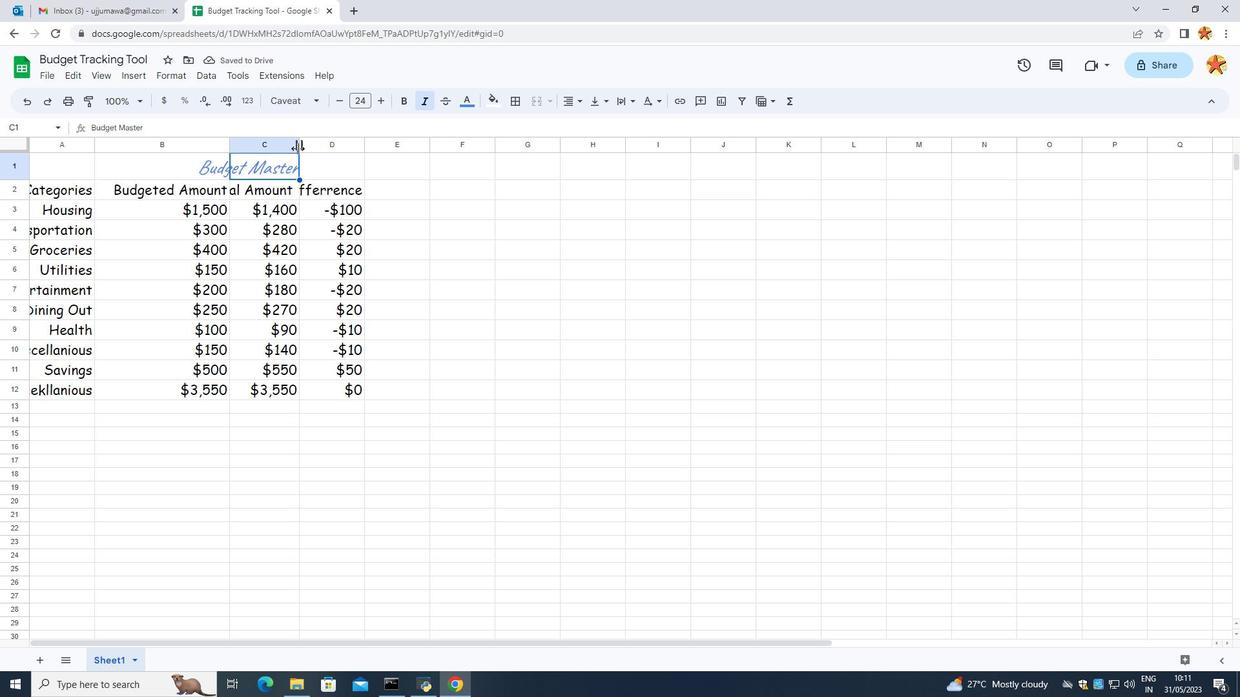 
Action: Mouse moved to (387, 155)
Screenshot: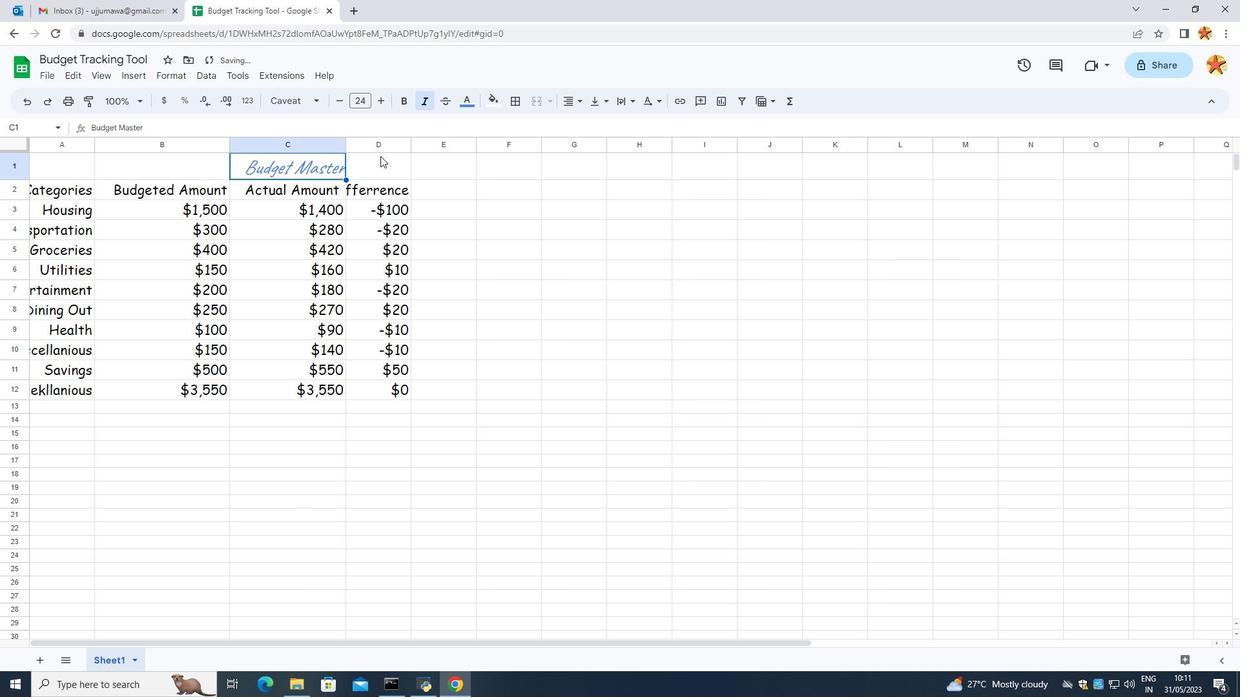
Action: Mouse pressed left at (383, 155)
Screenshot: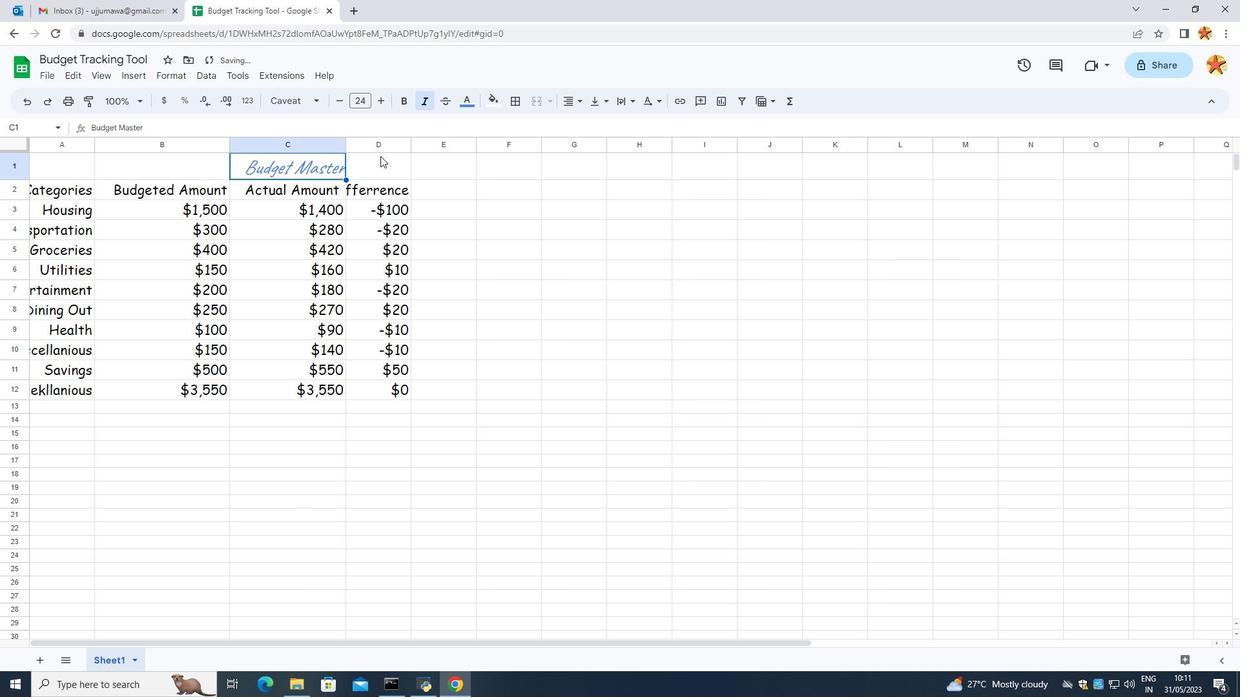 
Action: Mouse moved to (411, 153)
Screenshot: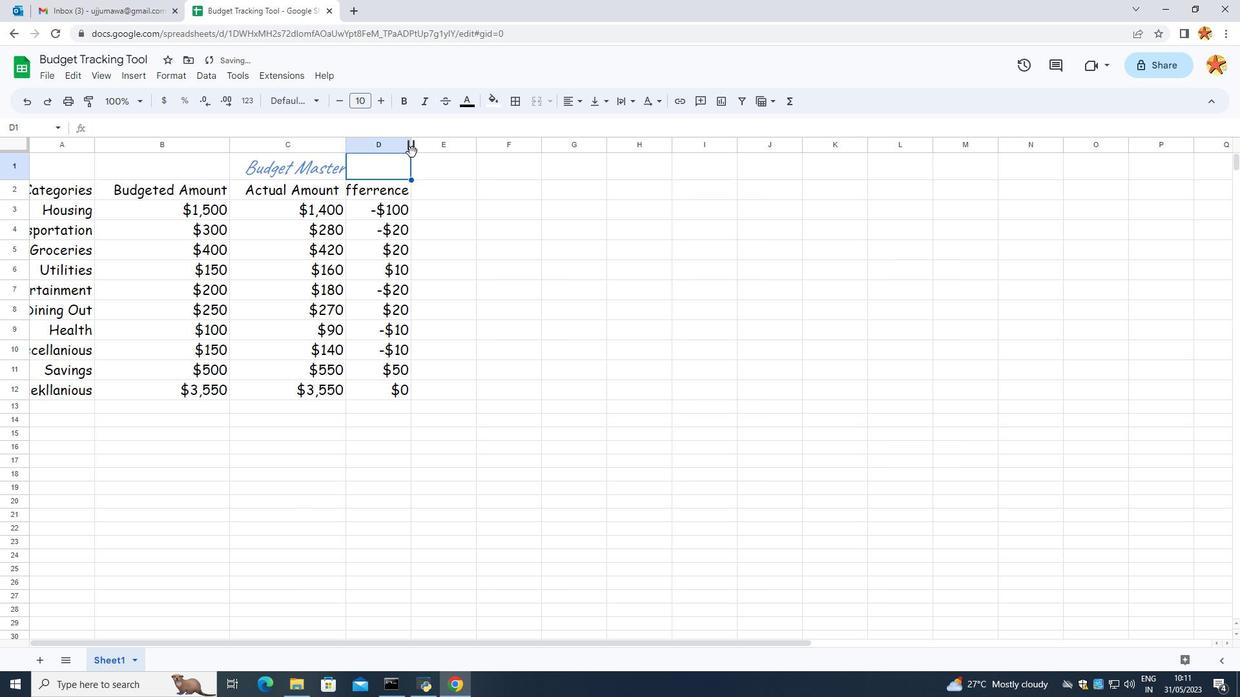 
Action: Mouse pressed left at (411, 153)
Screenshot: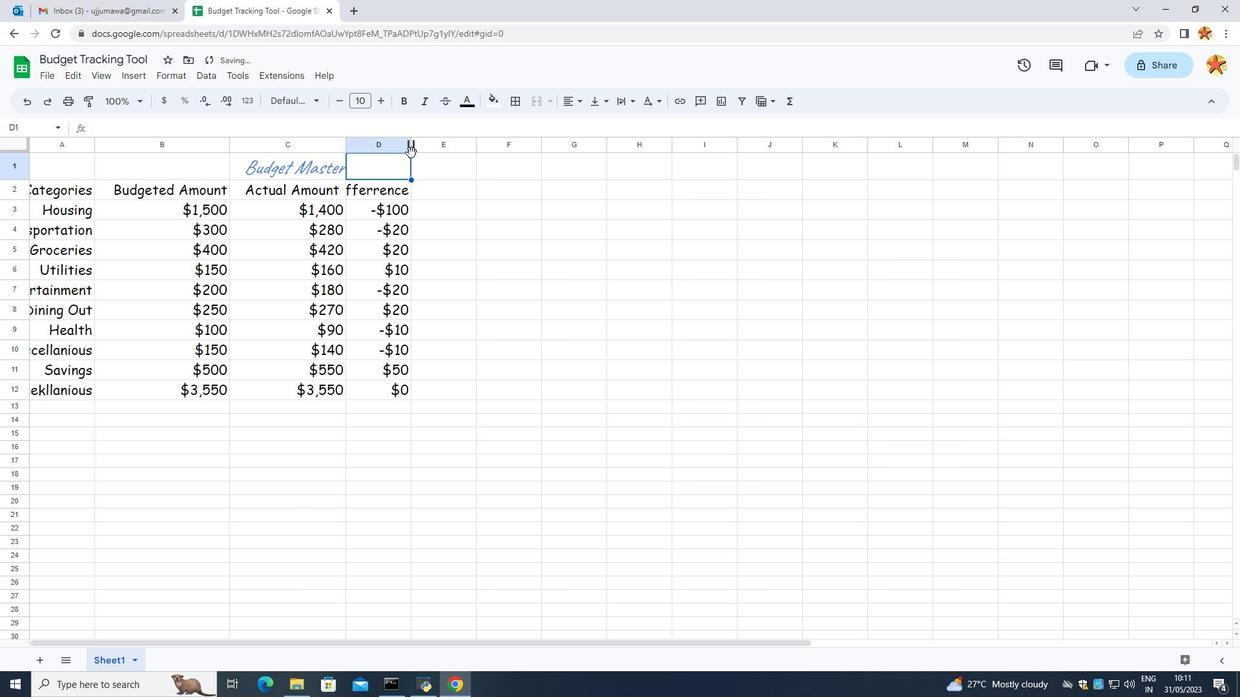 
Action: Mouse moved to (412, 144)
Screenshot: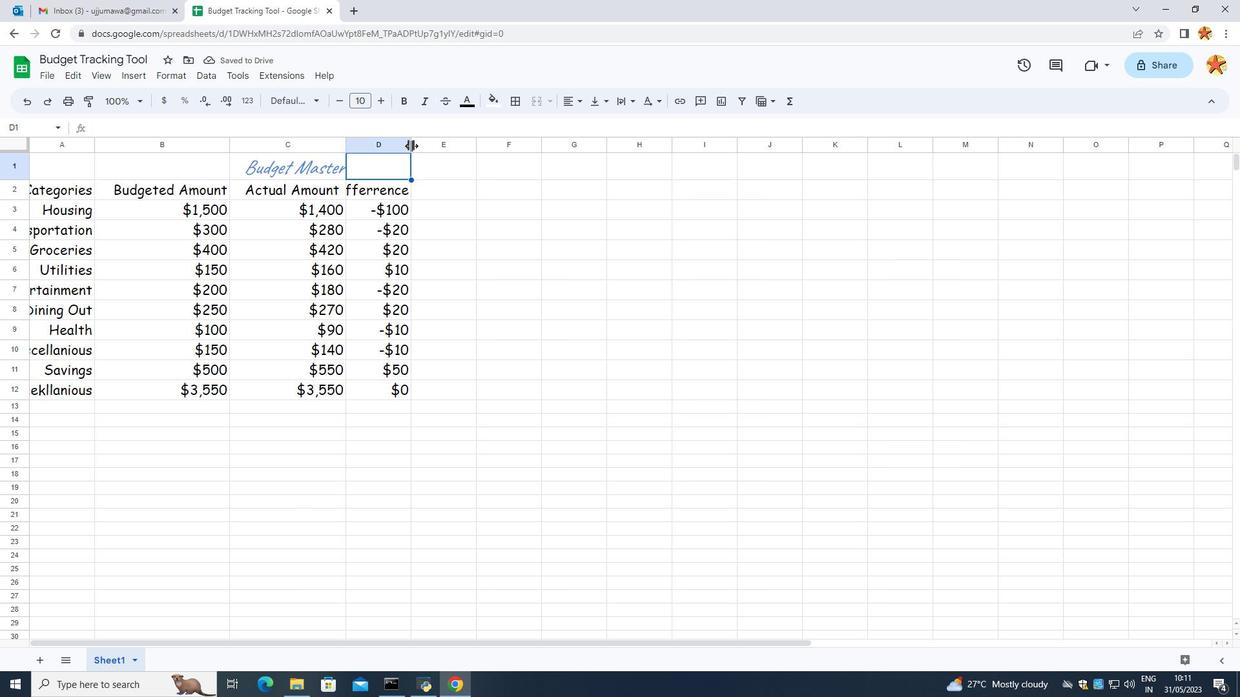 
Action: Mouse pressed left at (412, 144)
Screenshot: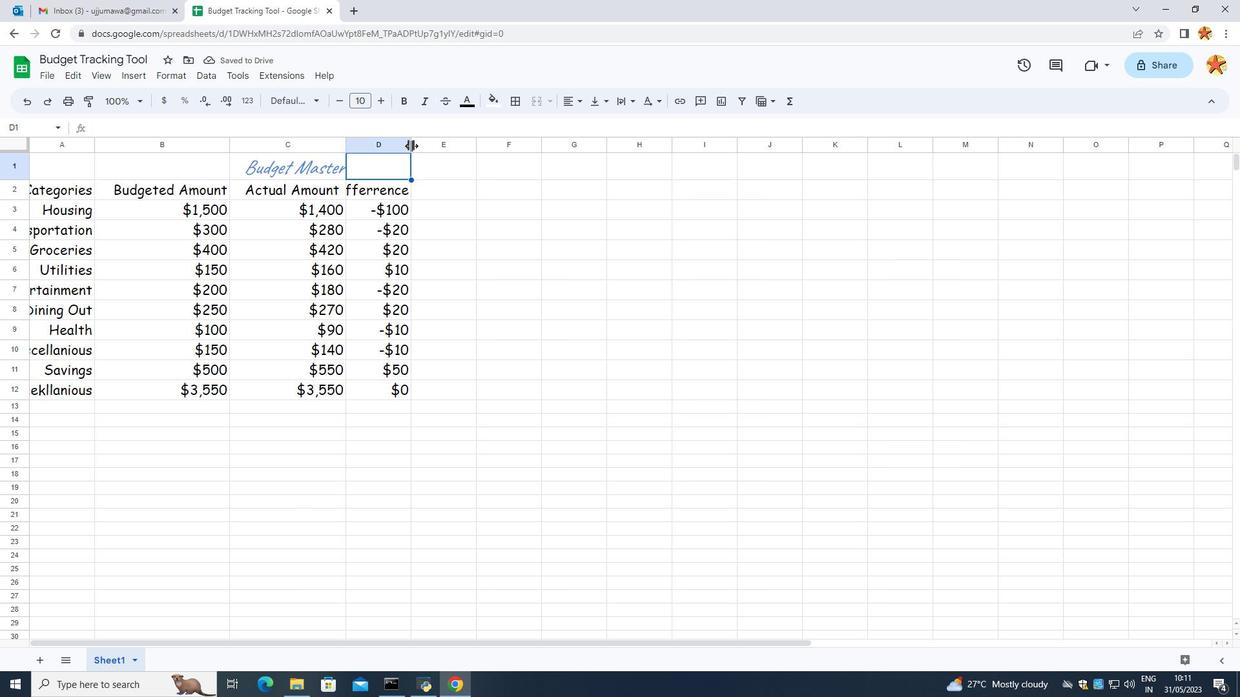 
Action: Mouse moved to (571, 212)
Screenshot: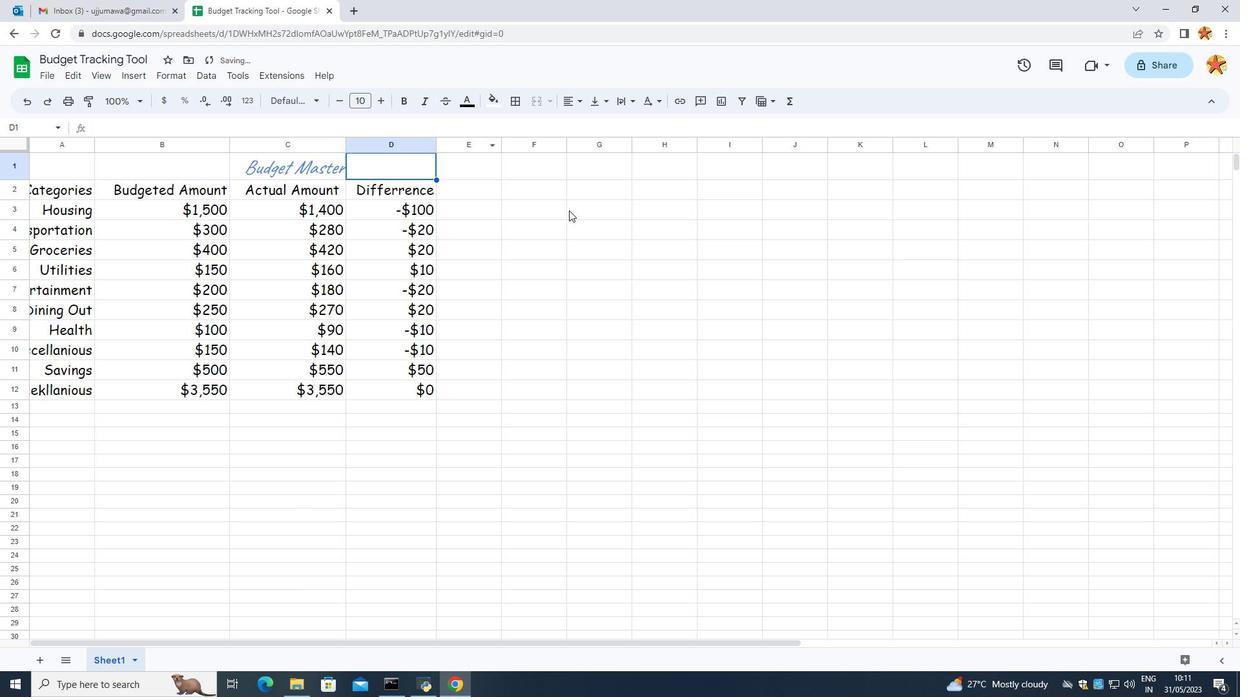 
Action: Mouse pressed left at (571, 212)
Screenshot: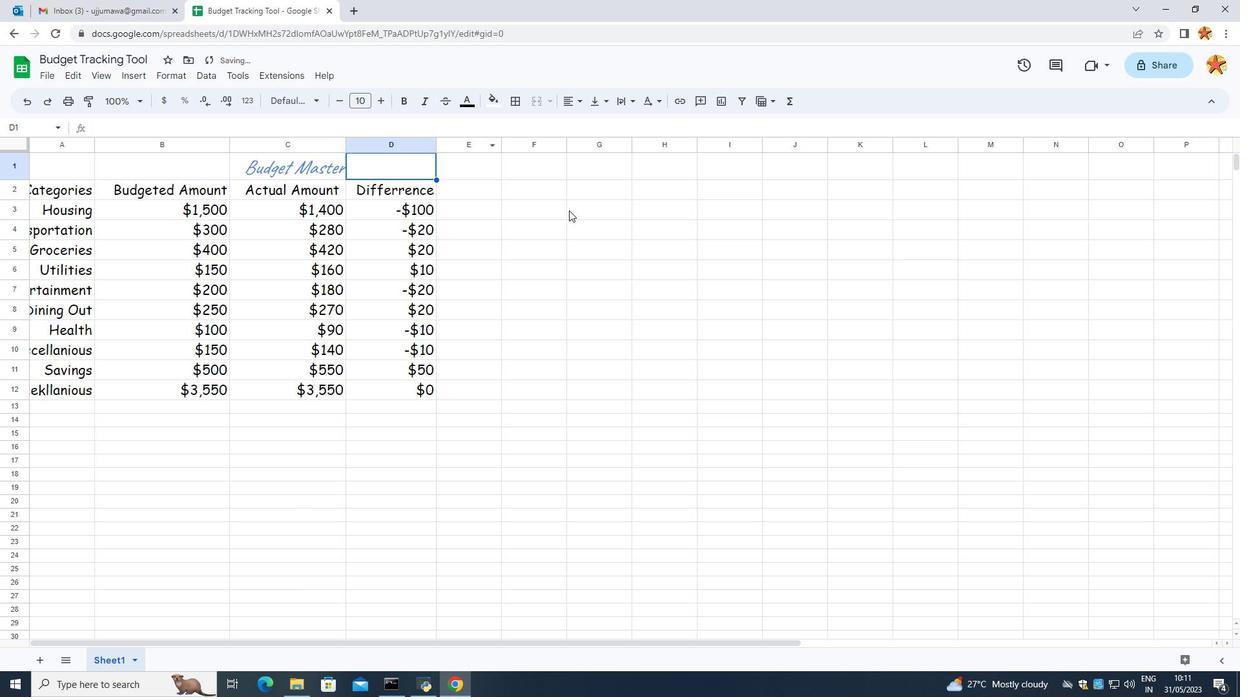 
Action: Mouse moved to (76, 158)
Screenshot: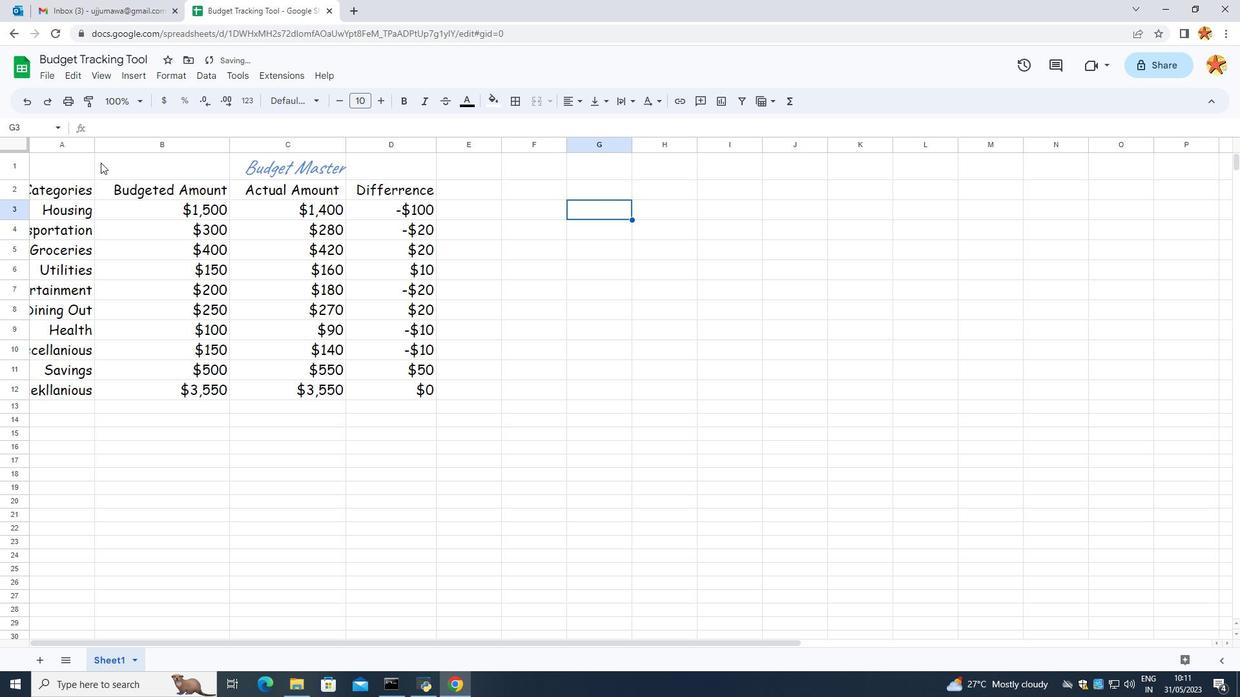 
Action: Mouse pressed left at (76, 158)
Screenshot: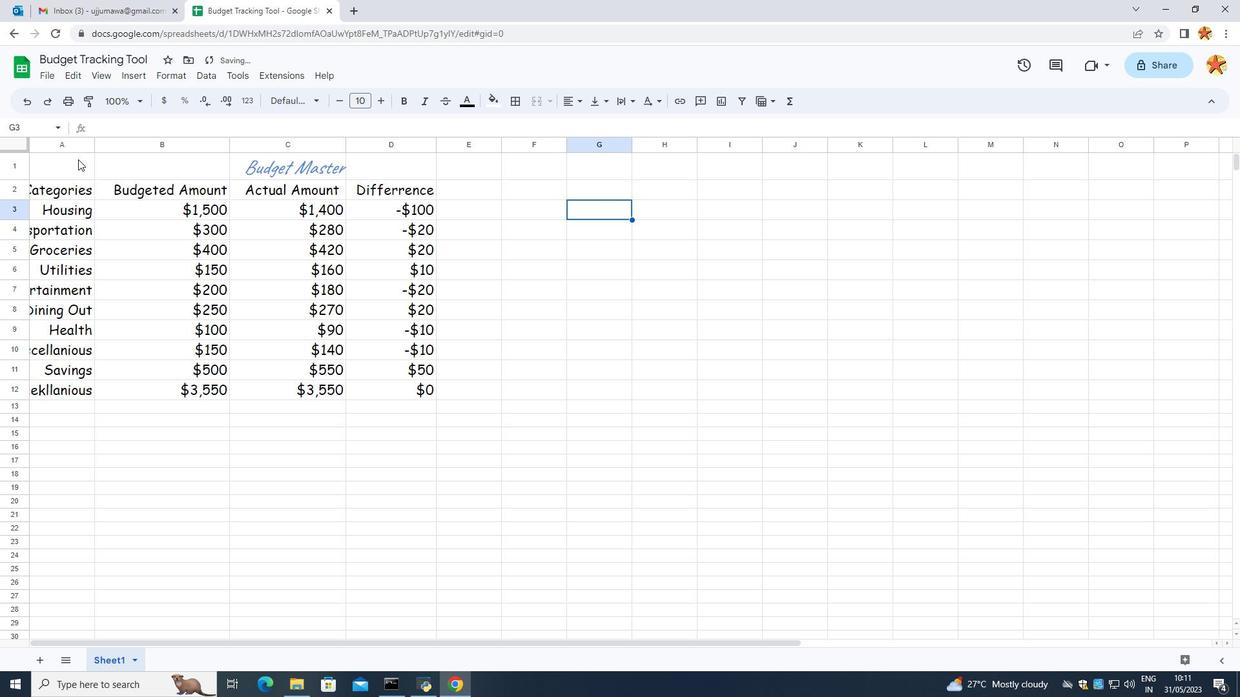 
Action: Mouse moved to (94, 146)
Screenshot: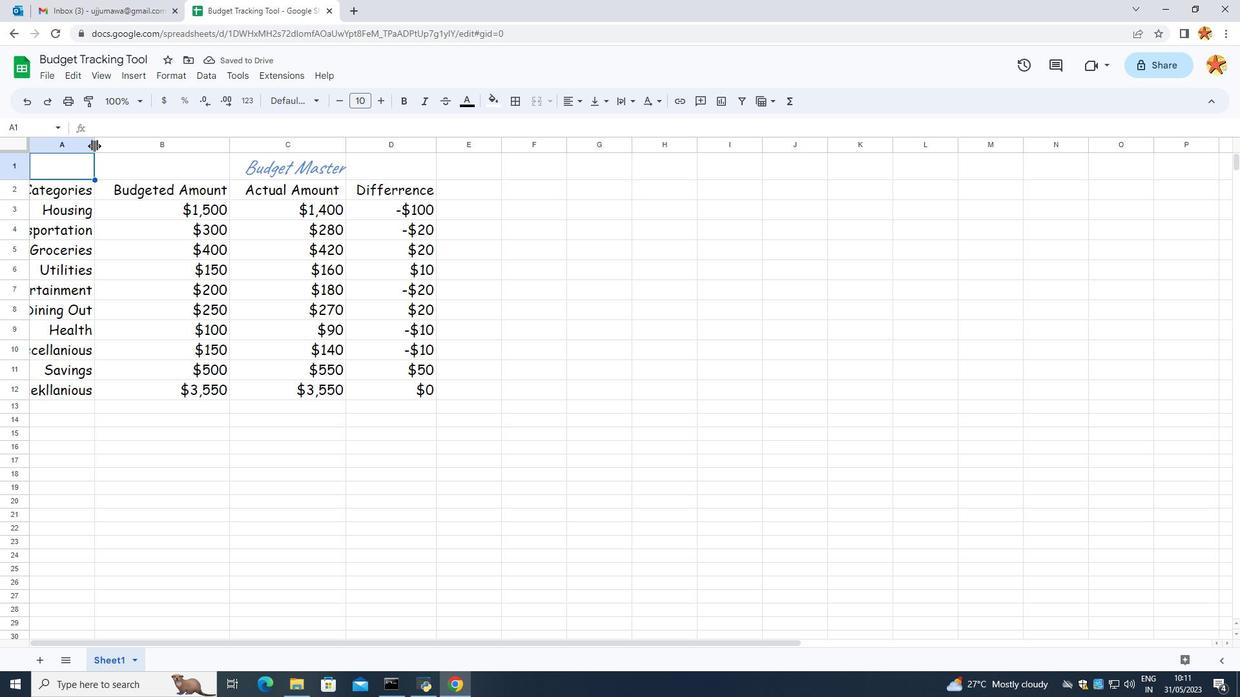 
Action: Mouse pressed left at (94, 146)
Screenshot: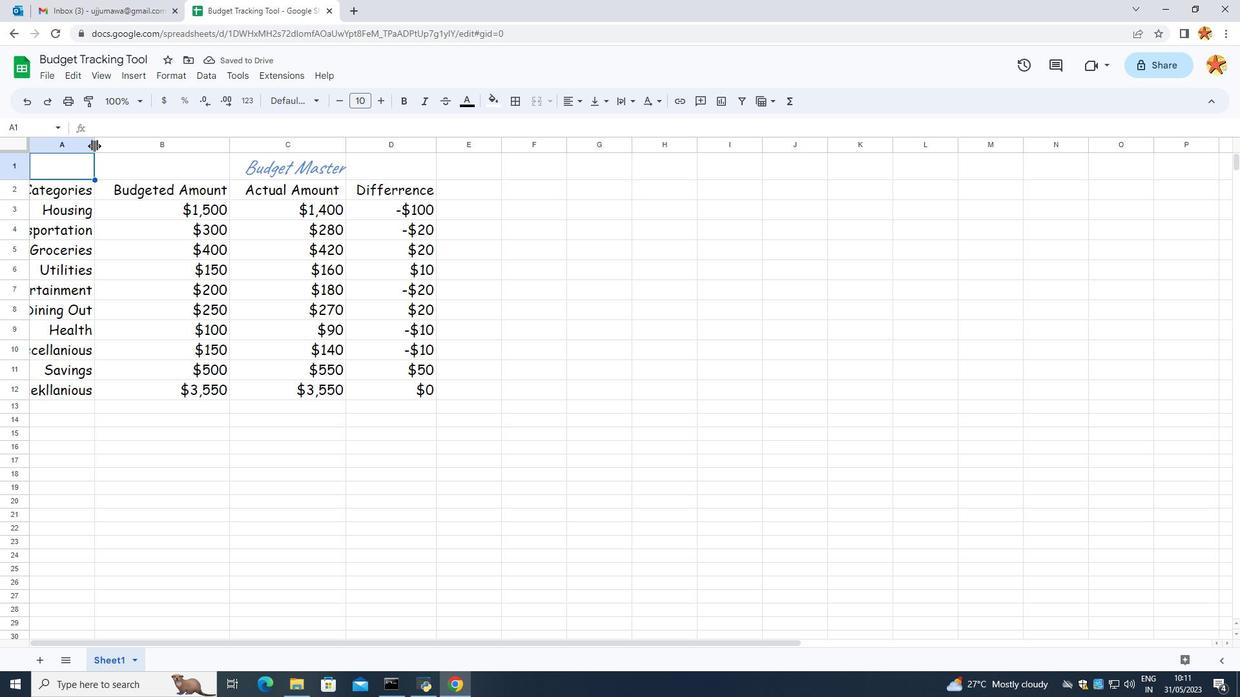 
Action: Mouse moved to (591, 272)
Screenshot: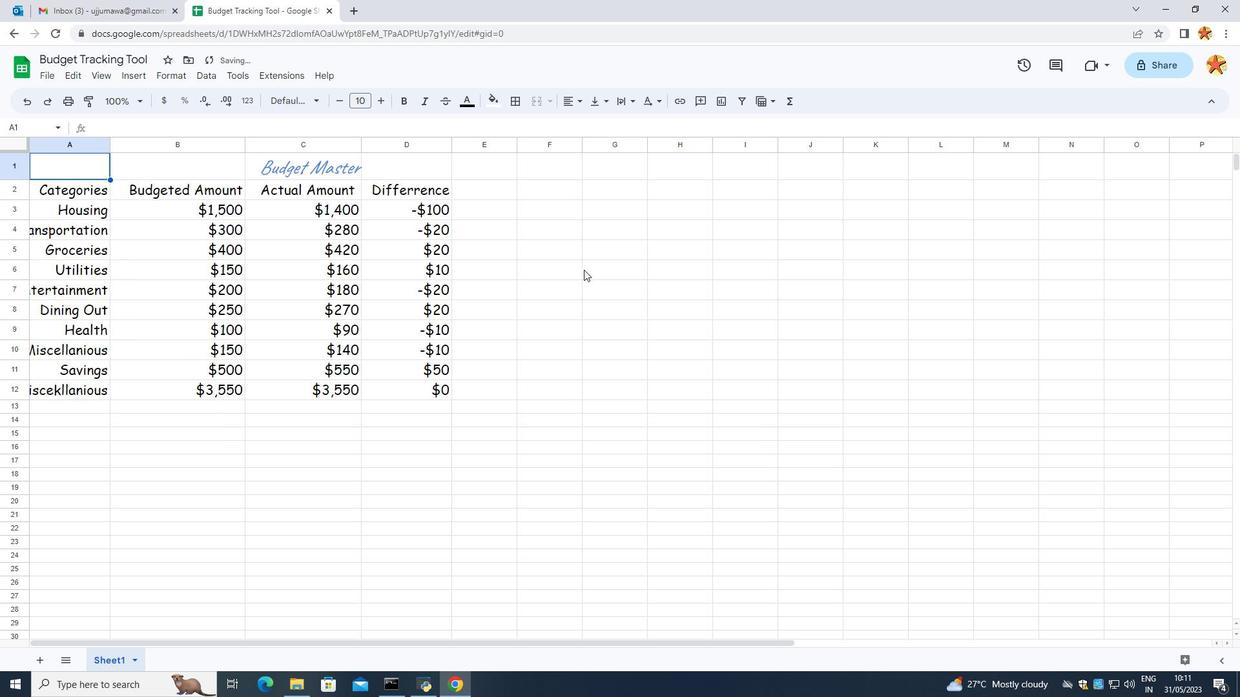 
Action: Mouse pressed left at (591, 272)
Screenshot: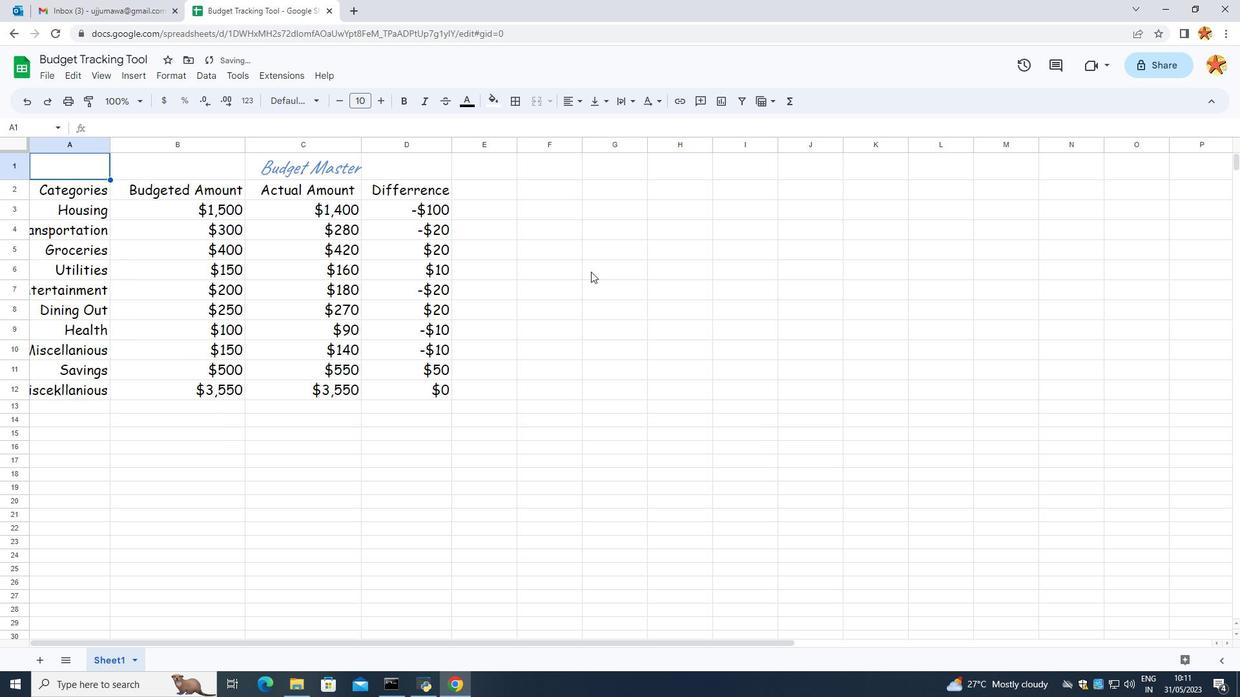 
Action: Mouse moved to (94, 162)
Screenshot: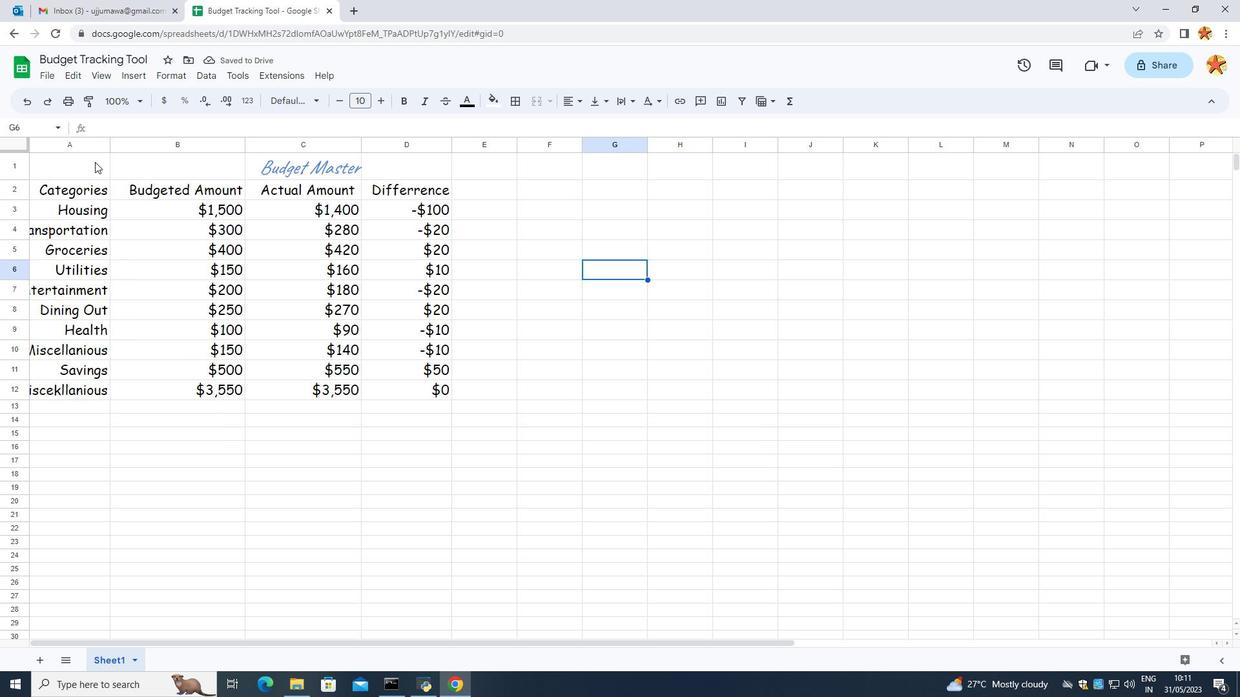 
Action: Mouse pressed left at (94, 162)
Screenshot: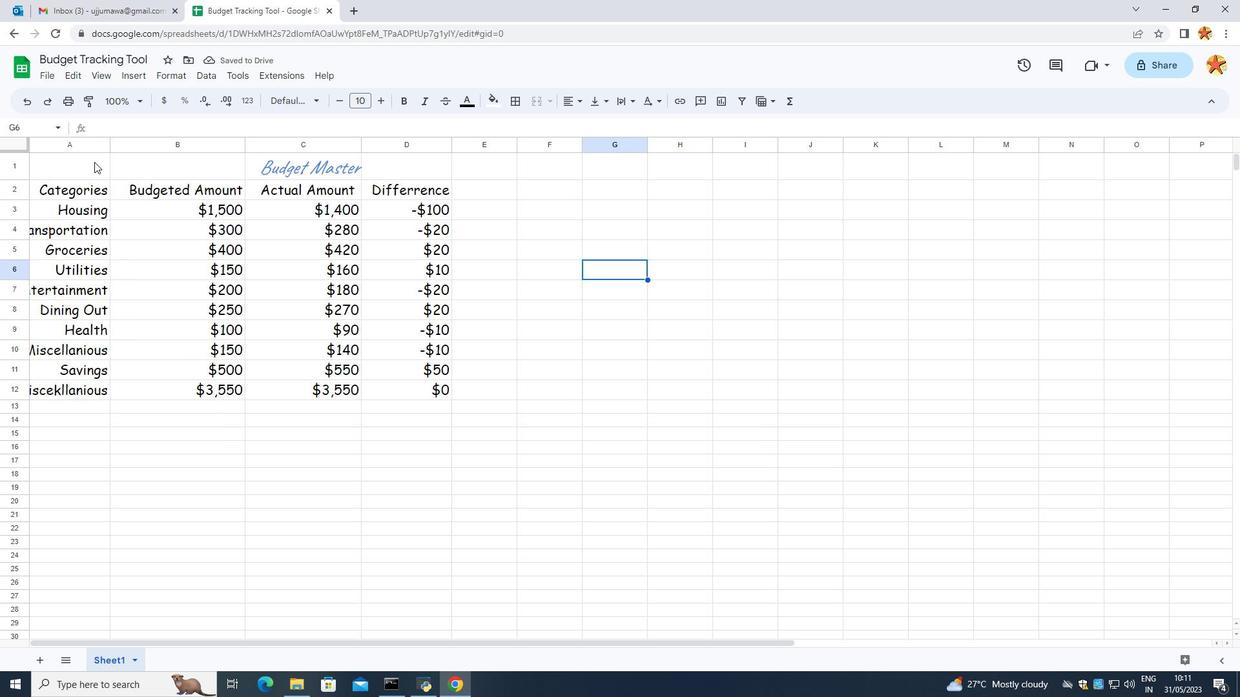 
Action: Mouse moved to (110, 148)
Screenshot: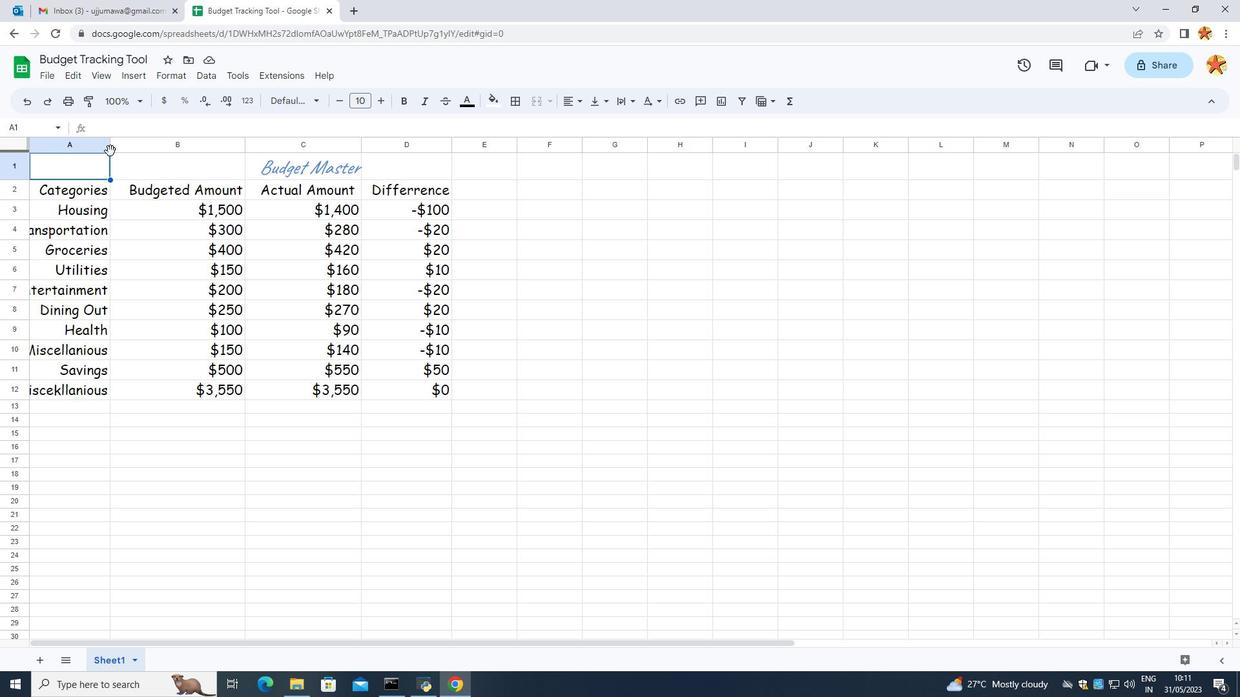 
Action: Mouse pressed left at (110, 148)
Screenshot: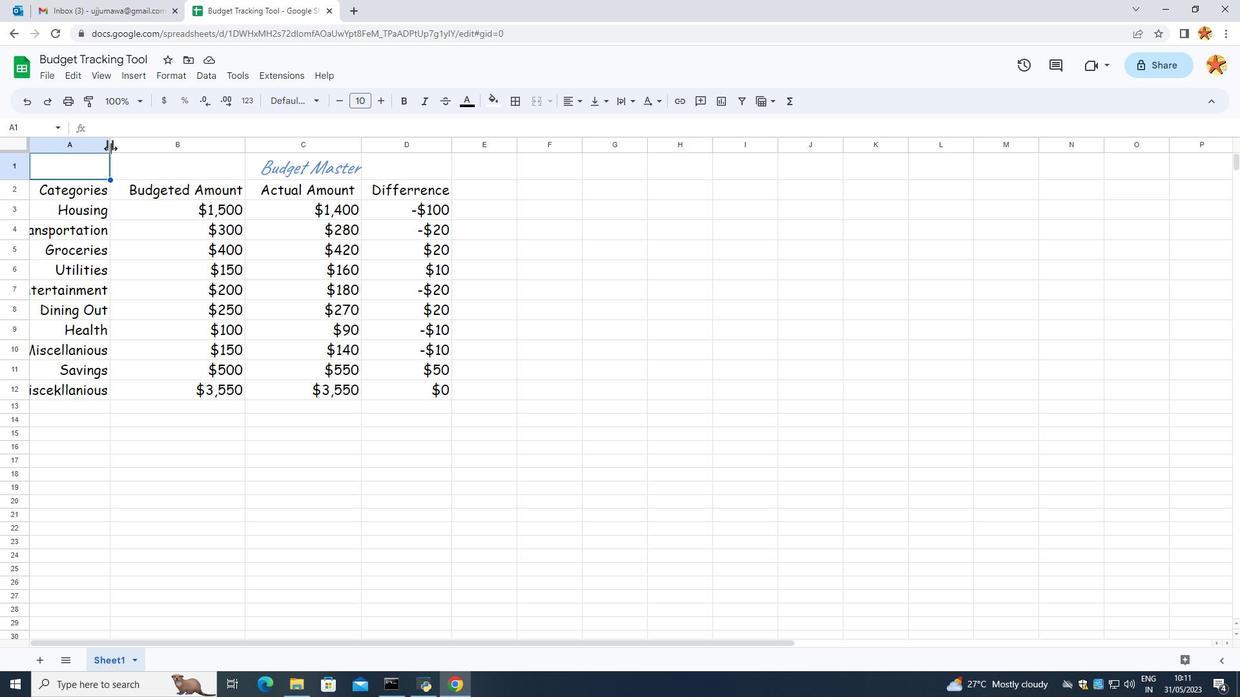 
Action: Mouse moved to (558, 280)
Screenshot: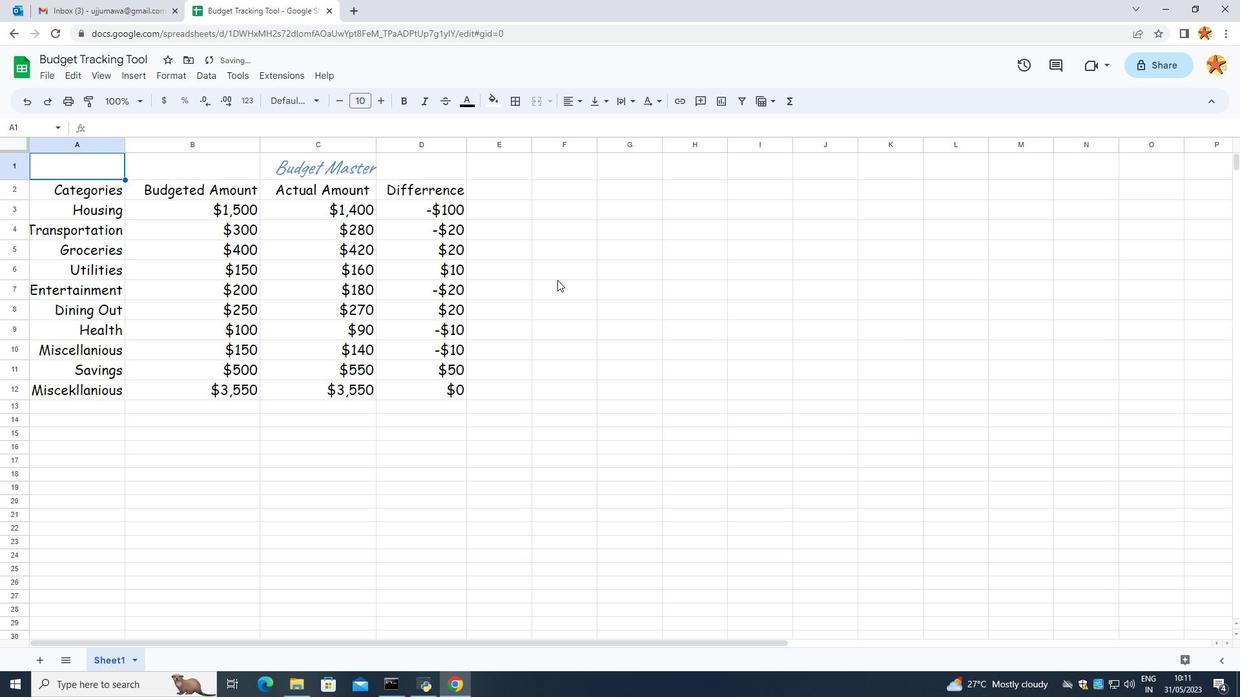 
Action: Mouse pressed left at (558, 280)
Screenshot: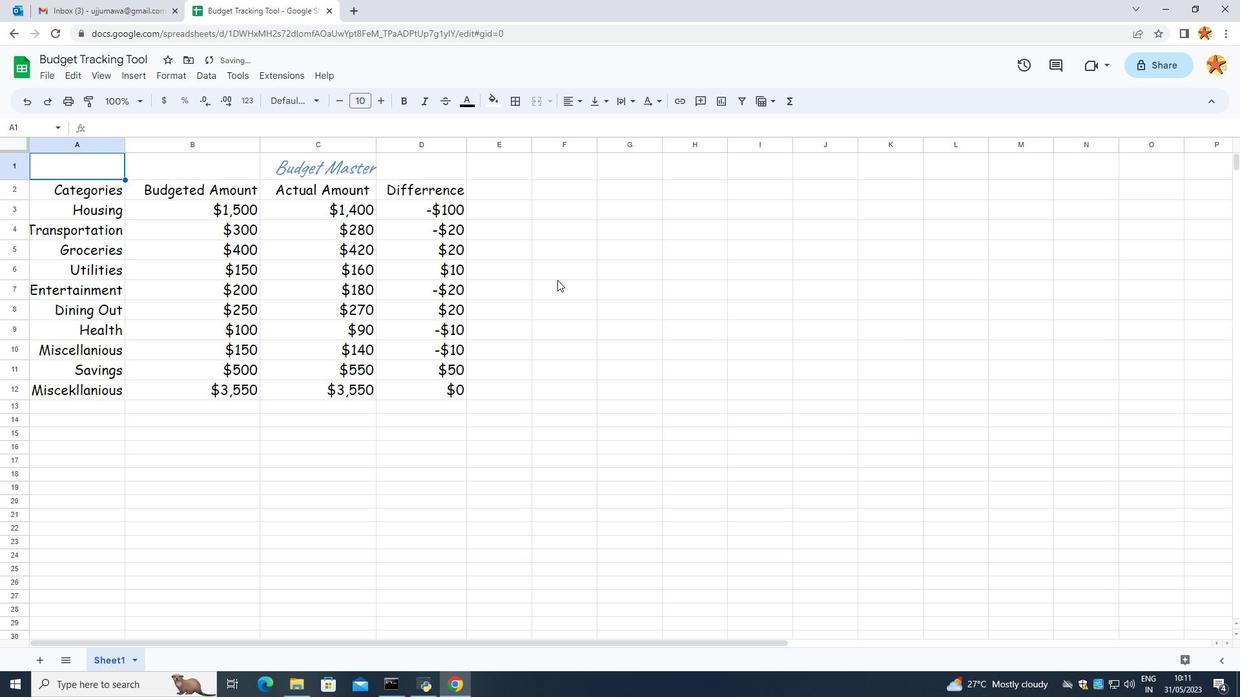 
Action: Mouse moved to (447, 329)
Screenshot: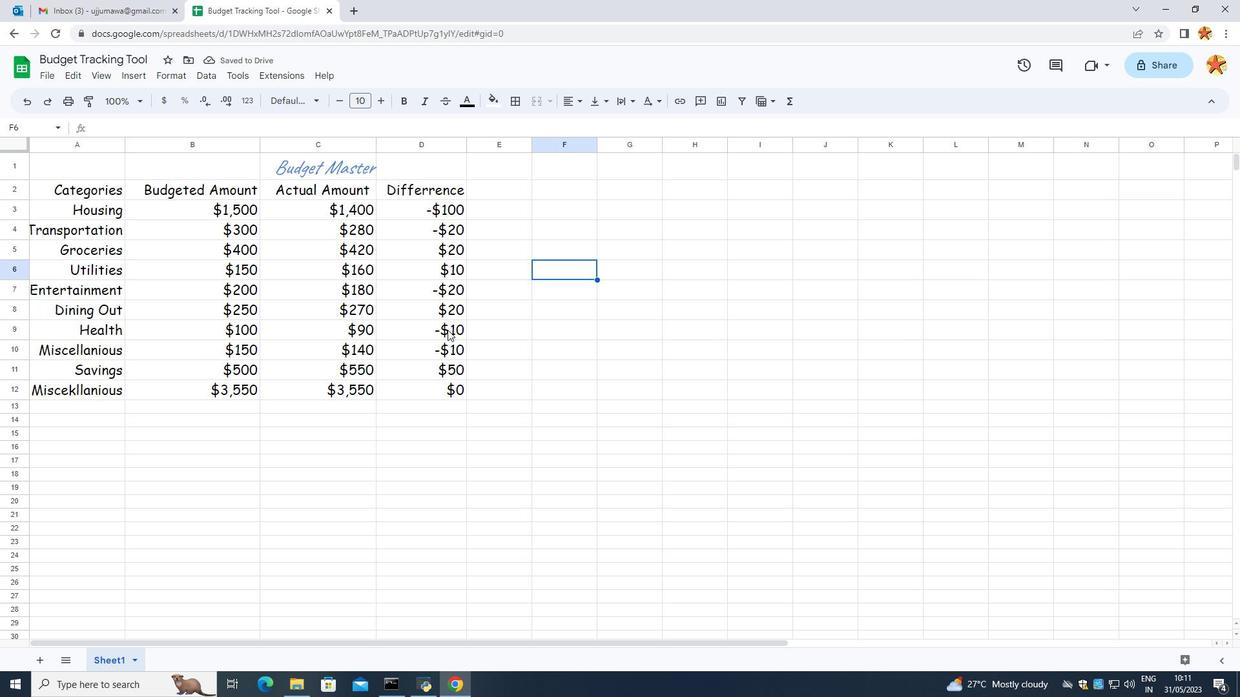 
